 Task: Compose an email with the signature Andrew Lee with the subject Sales pitch and the message I regret to inform you that your request has been denied. from softage.1@softage.net to softage.3@softage.net with an attached document Terms_and_conditions.doc Undo the message and rewrite the message as Please note that we will need to reschedule our meeting. Send the email. Finally, move the email from Sent Items to the label Documents
Action: Mouse moved to (387, 629)
Screenshot: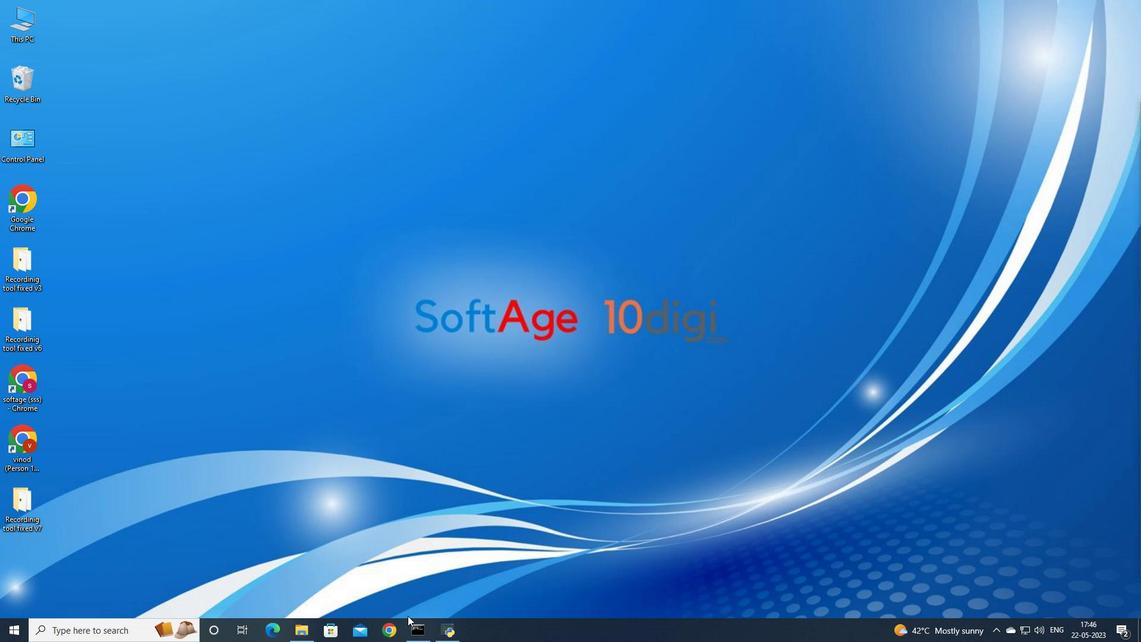 
Action: Mouse pressed left at (387, 629)
Screenshot: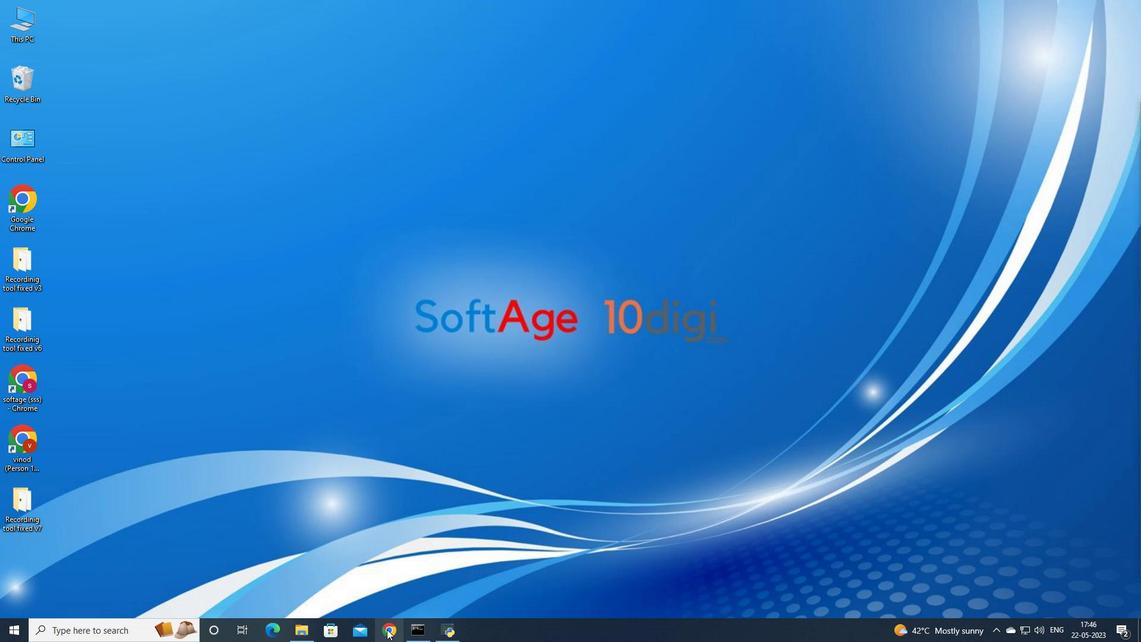 
Action: Mouse moved to (544, 356)
Screenshot: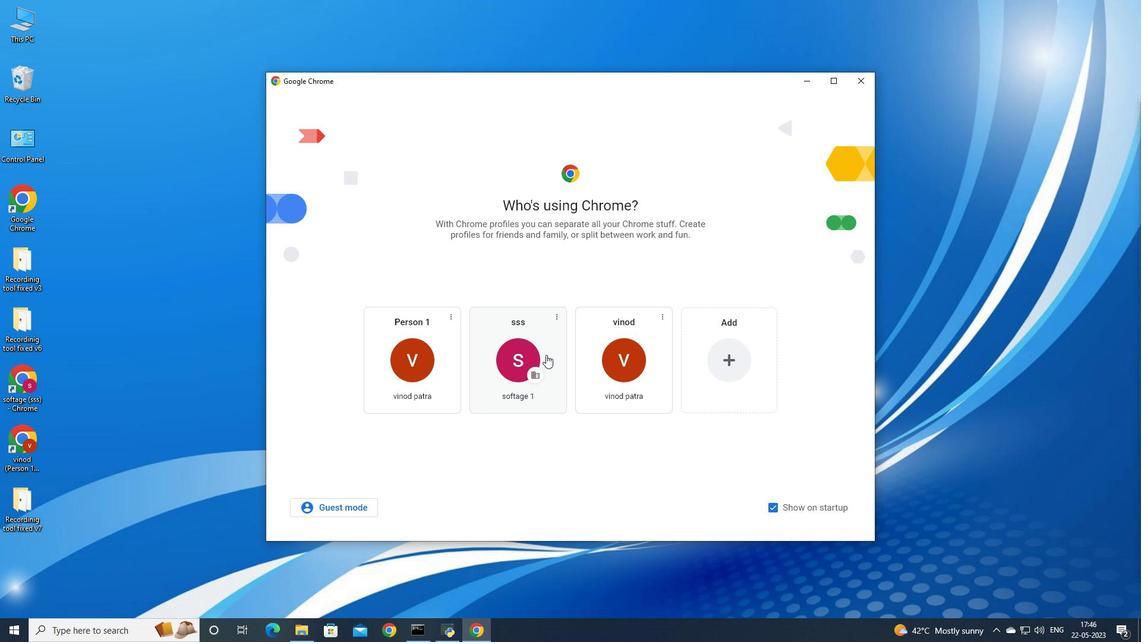 
Action: Mouse pressed left at (544, 356)
Screenshot: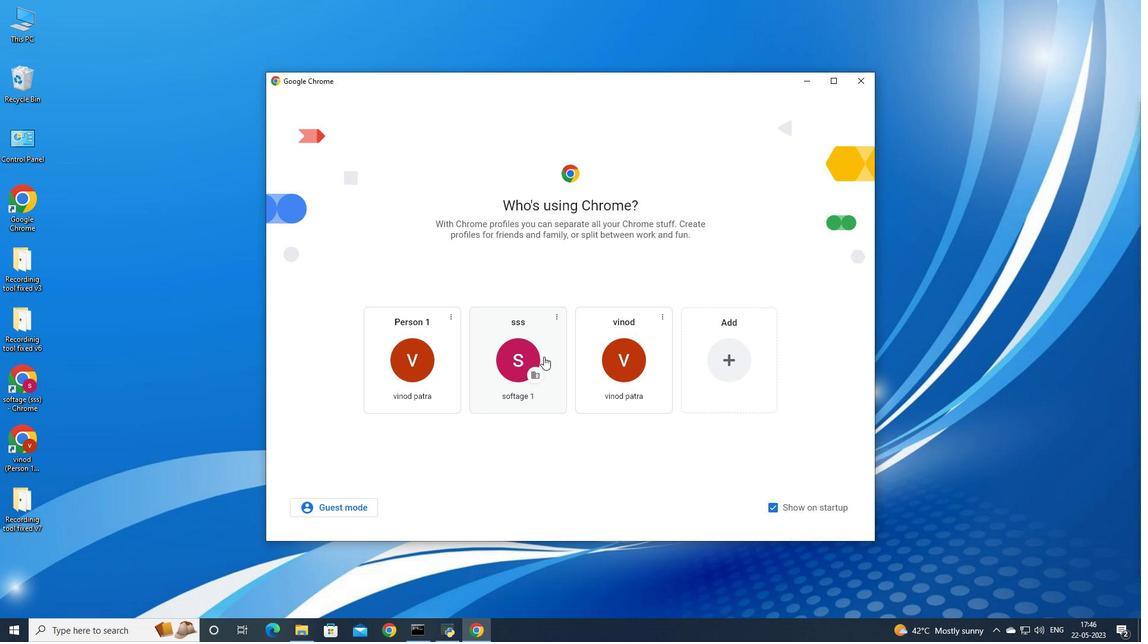 
Action: Mouse moved to (1025, 58)
Screenshot: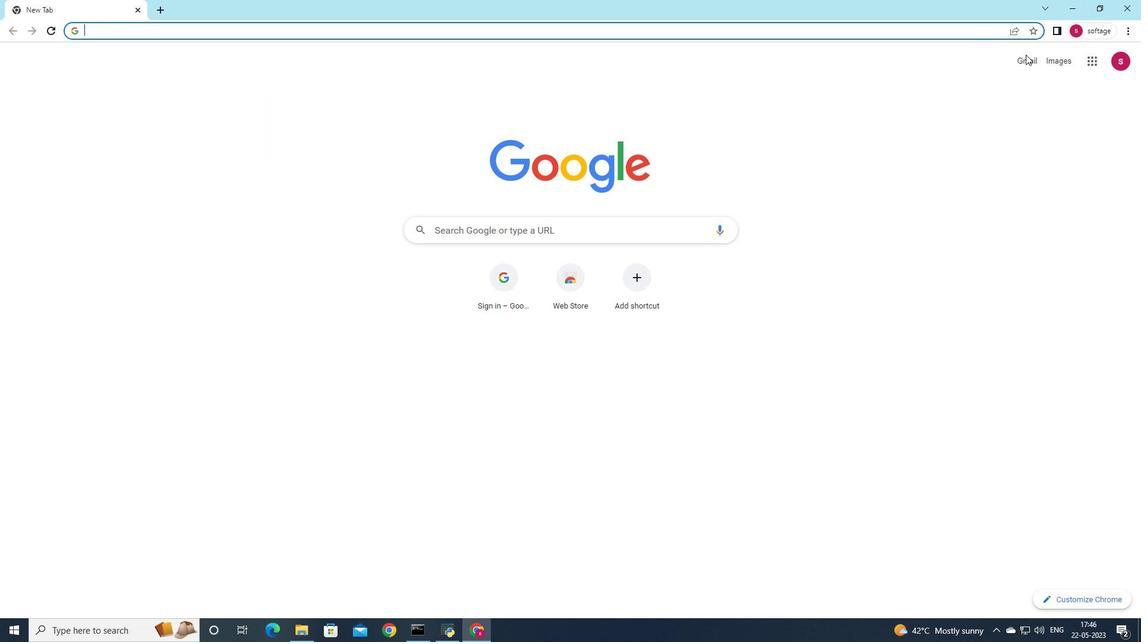 
Action: Mouse pressed left at (1025, 58)
Screenshot: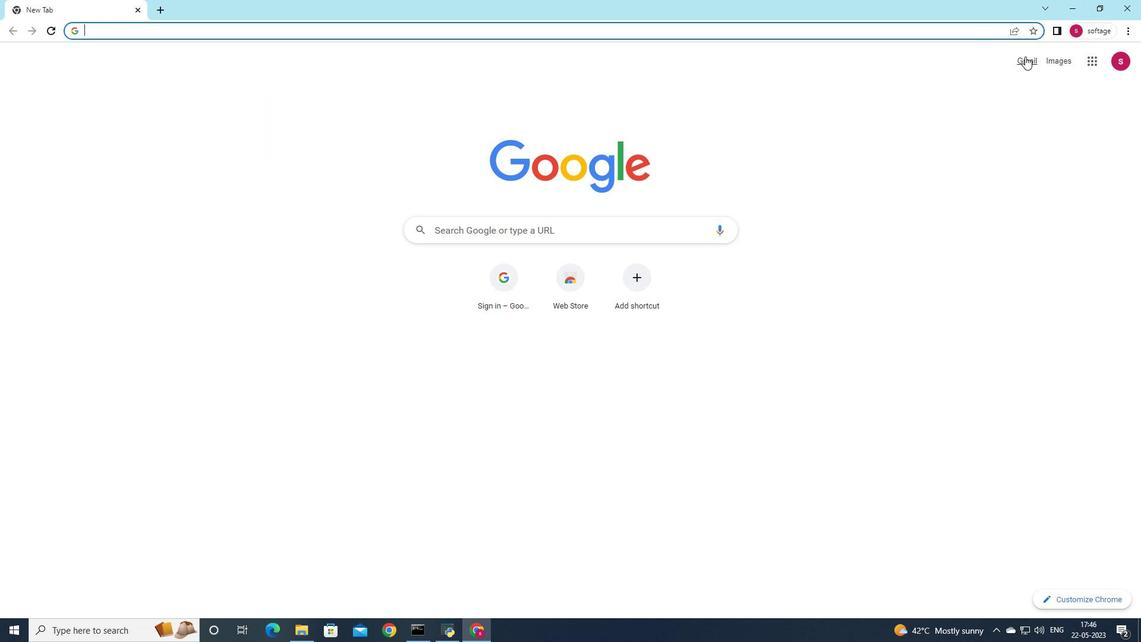 
Action: Mouse moved to (999, 79)
Screenshot: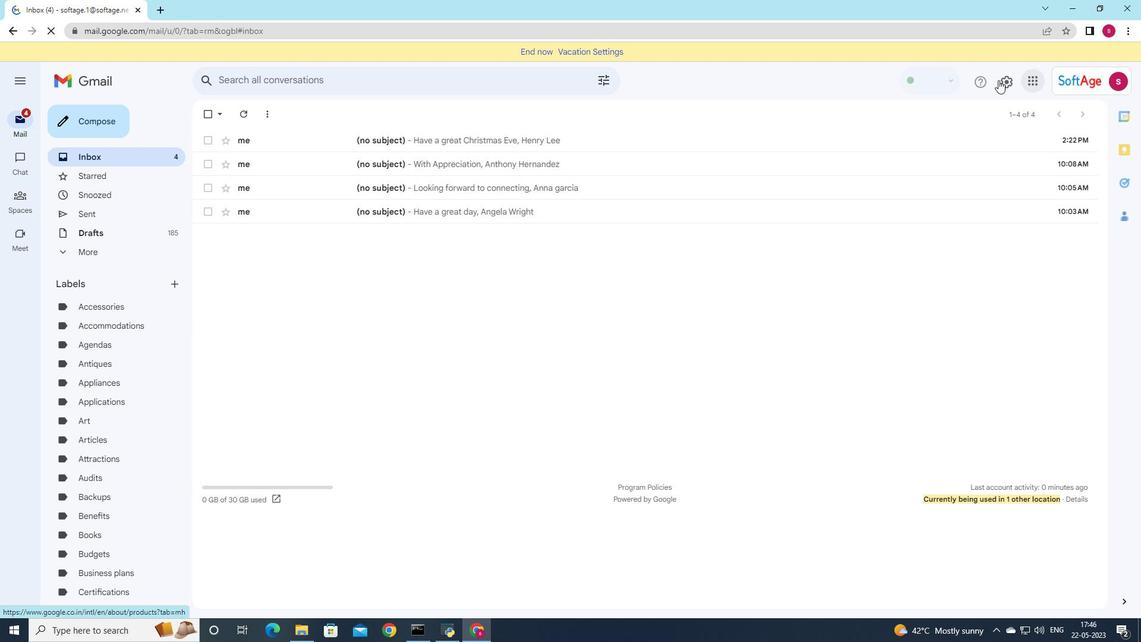 
Action: Mouse pressed left at (999, 79)
Screenshot: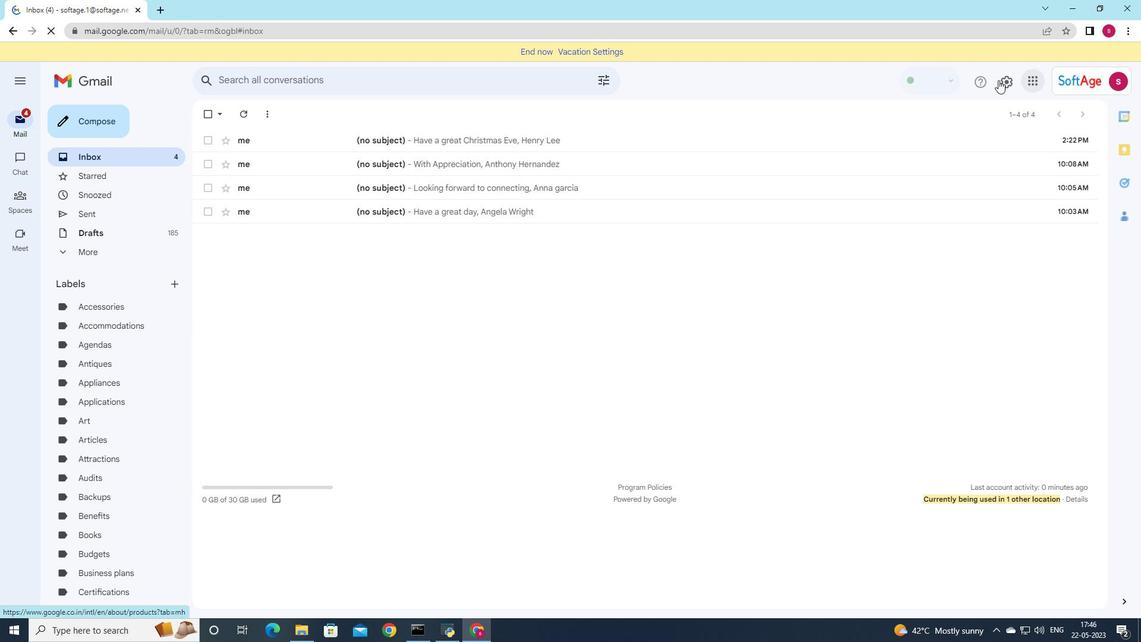 
Action: Mouse moved to (1012, 136)
Screenshot: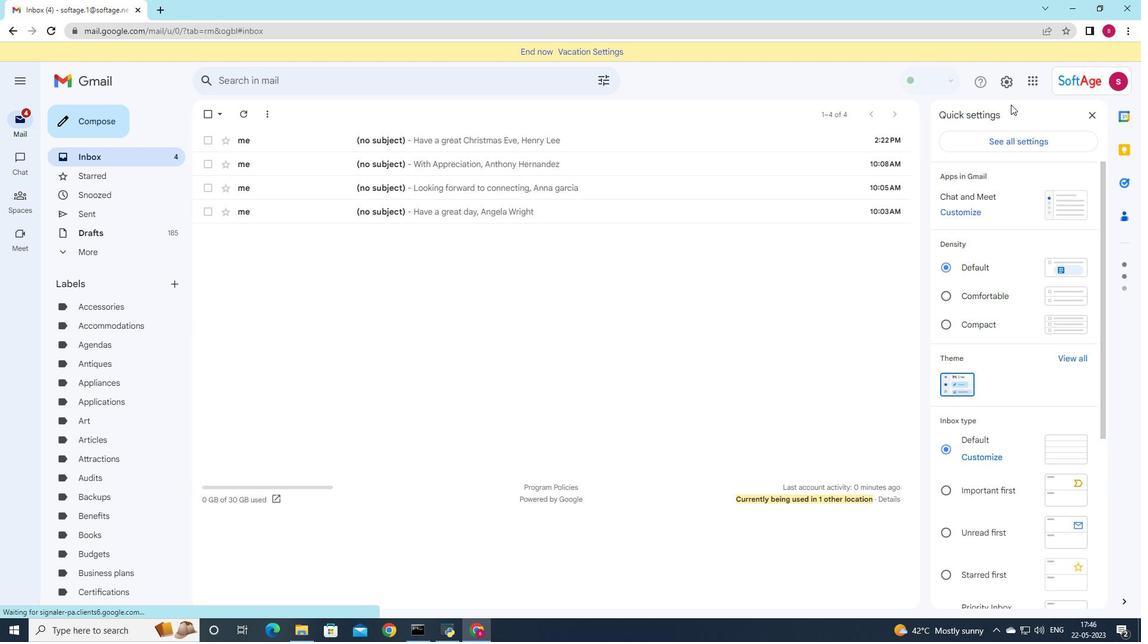 
Action: Mouse pressed left at (1012, 136)
Screenshot: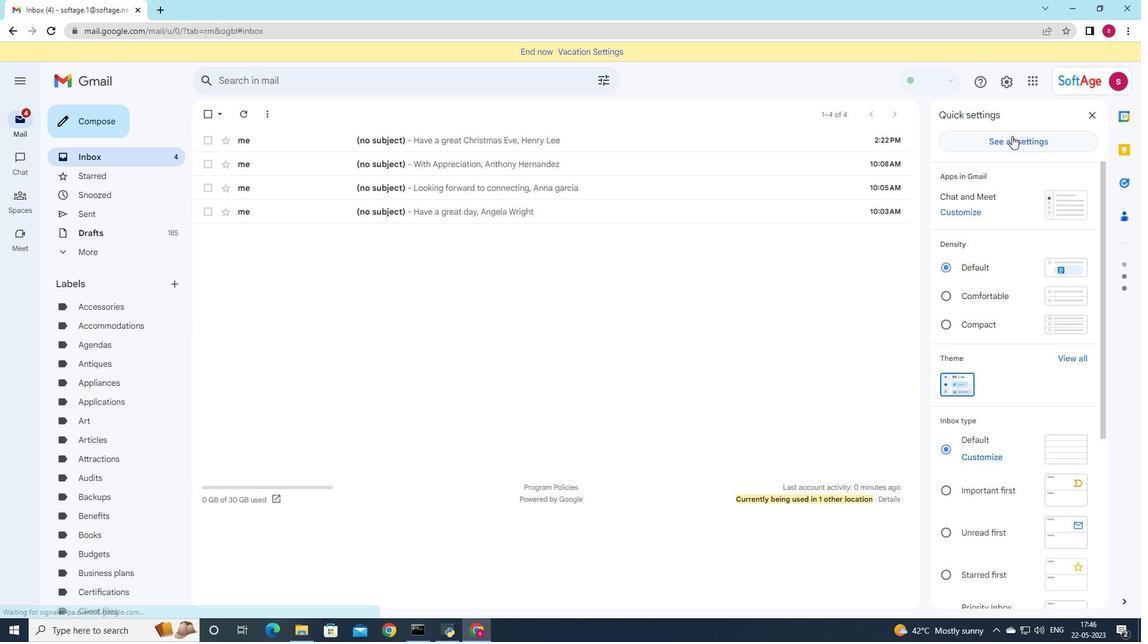 
Action: Mouse moved to (677, 234)
Screenshot: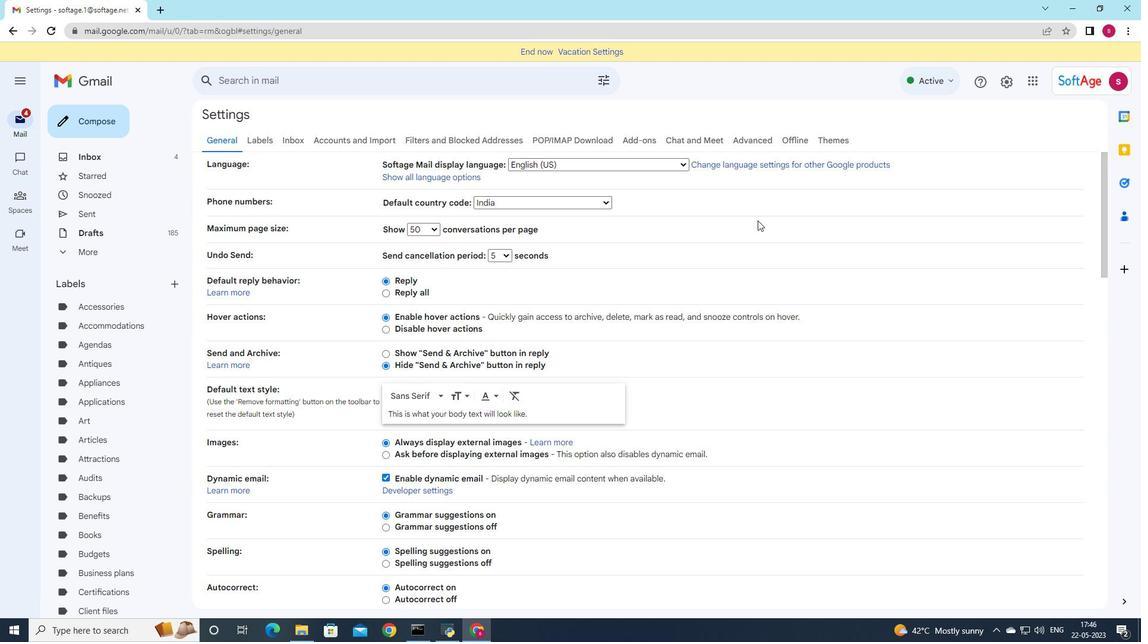 
Action: Mouse scrolled (677, 233) with delta (0, 0)
Screenshot: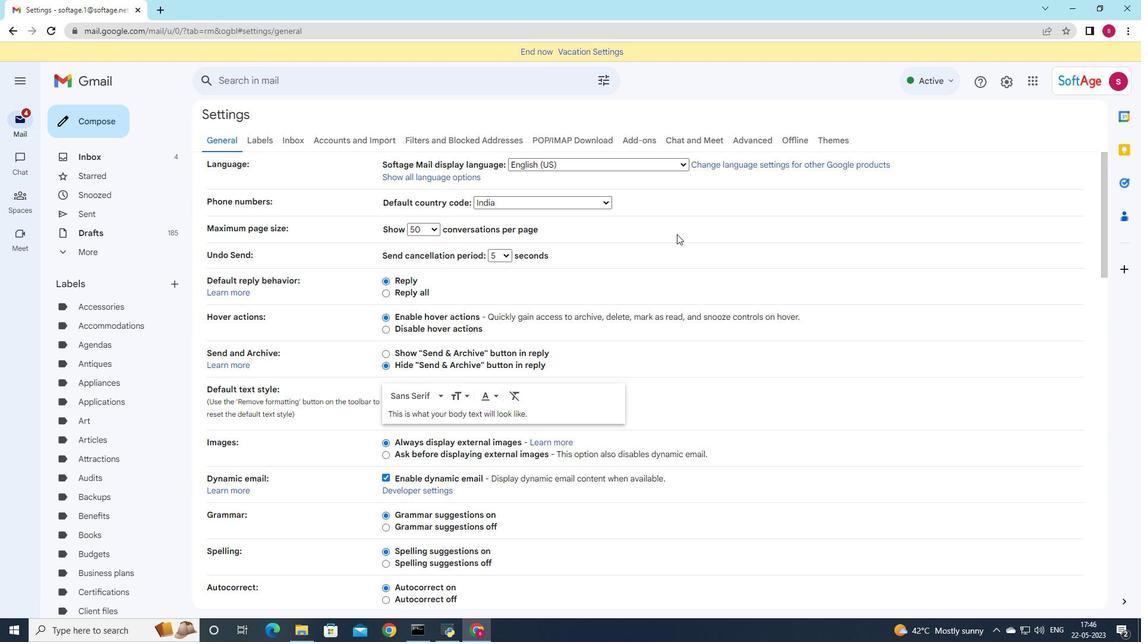 
Action: Mouse scrolled (677, 233) with delta (0, 0)
Screenshot: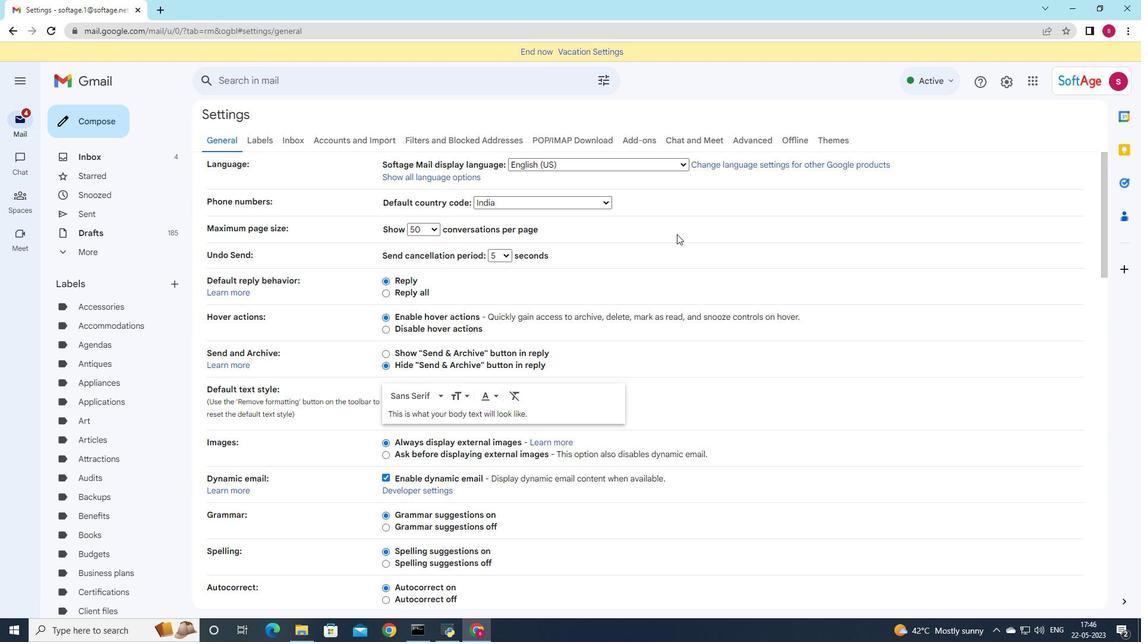 
Action: Mouse scrolled (677, 233) with delta (0, 0)
Screenshot: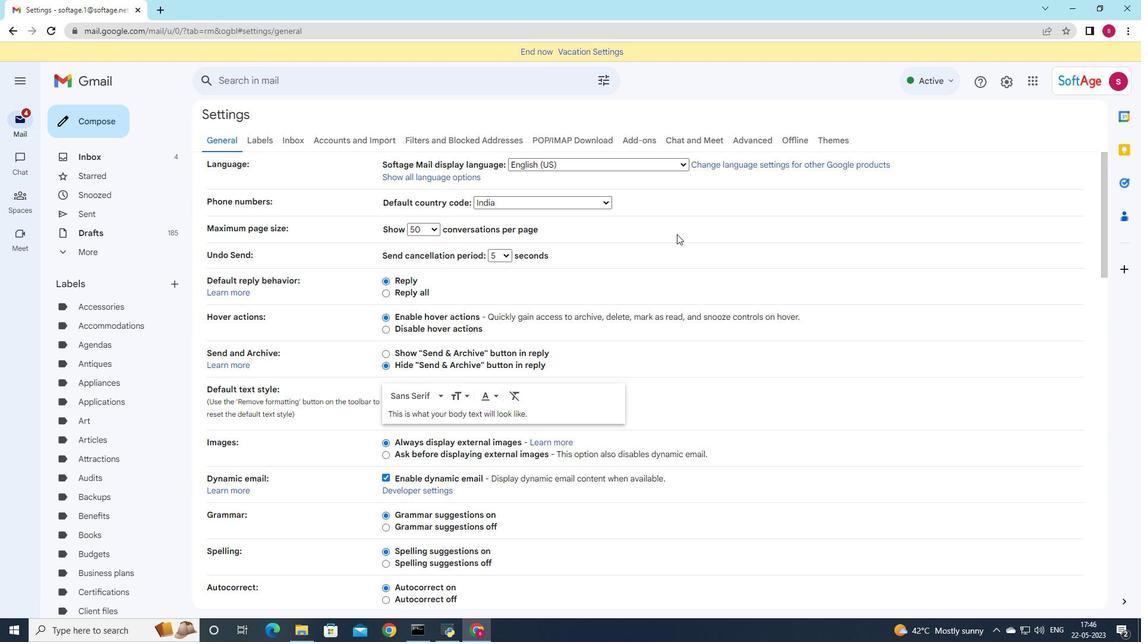 
Action: Mouse moved to (665, 245)
Screenshot: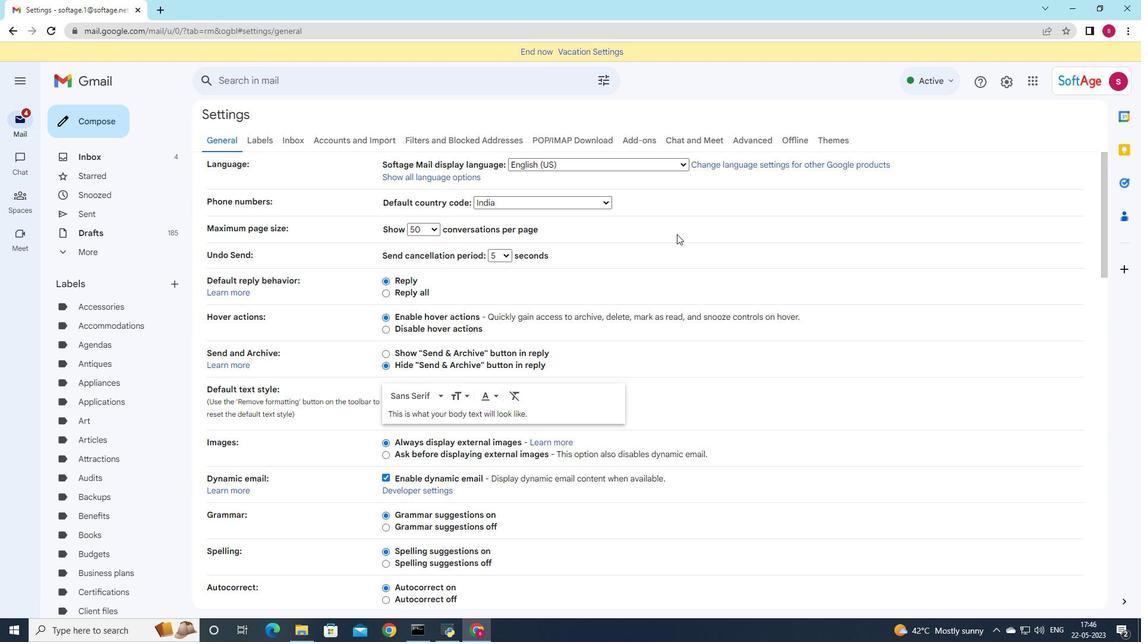 
Action: Mouse scrolled (665, 245) with delta (0, 0)
Screenshot: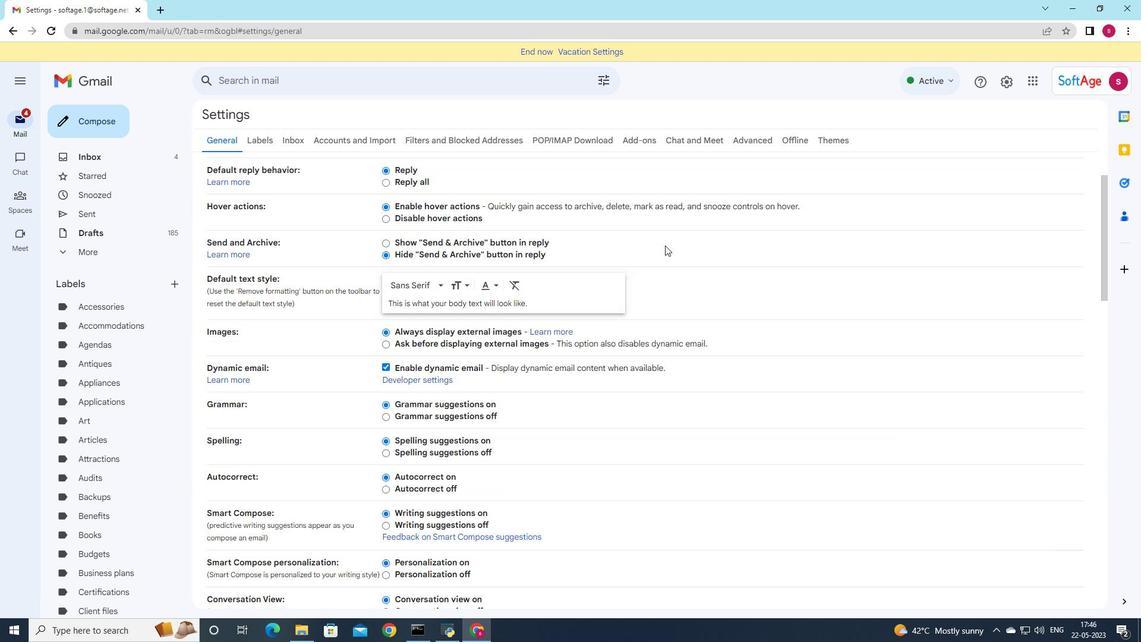 
Action: Mouse scrolled (665, 245) with delta (0, 0)
Screenshot: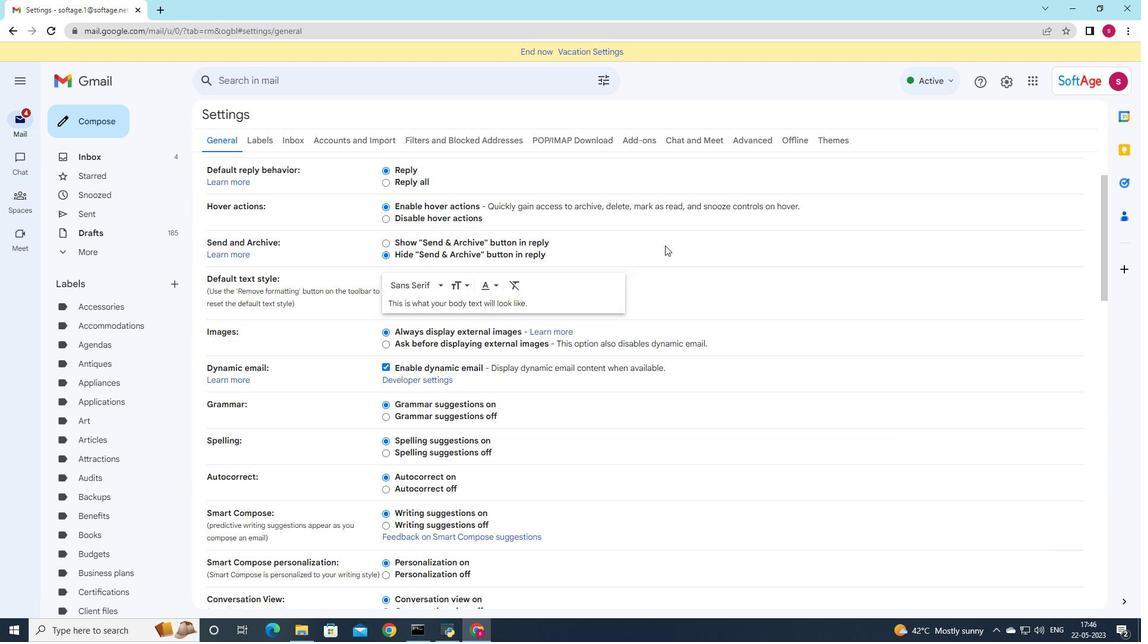 
Action: Mouse scrolled (665, 245) with delta (0, 0)
Screenshot: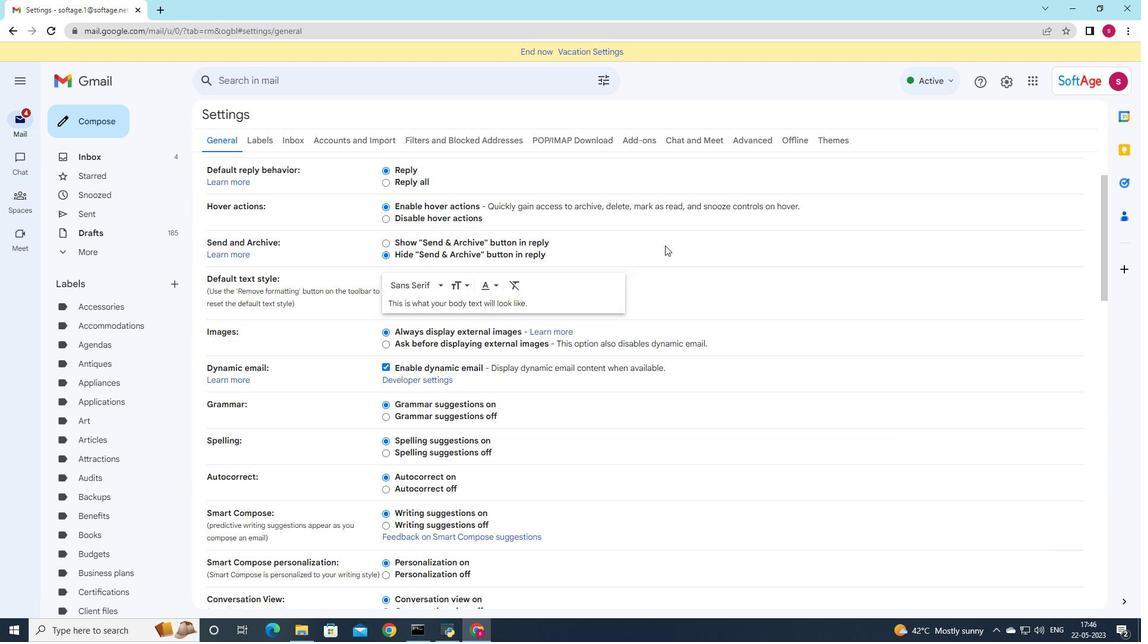 
Action: Mouse moved to (664, 247)
Screenshot: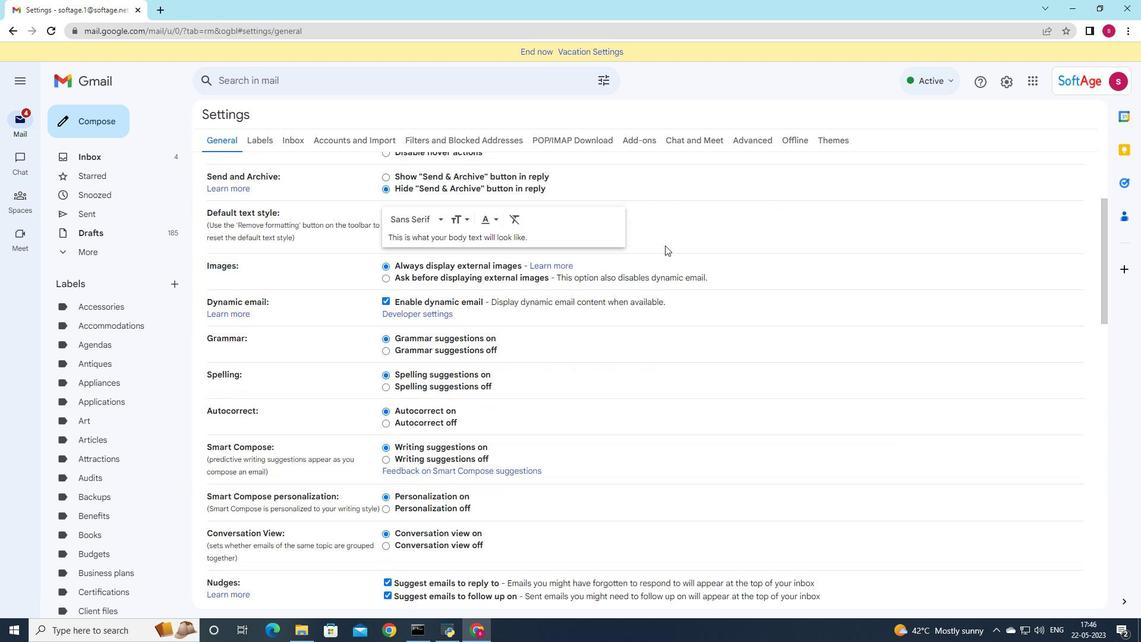 
Action: Mouse scrolled (664, 246) with delta (0, 0)
Screenshot: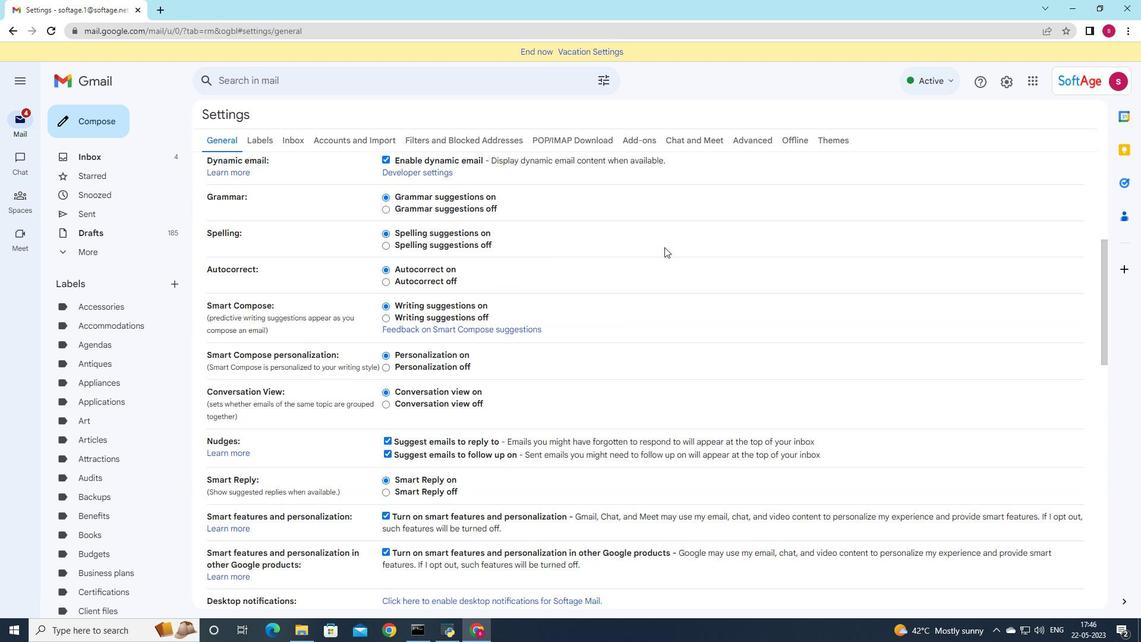 
Action: Mouse scrolled (664, 246) with delta (0, 0)
Screenshot: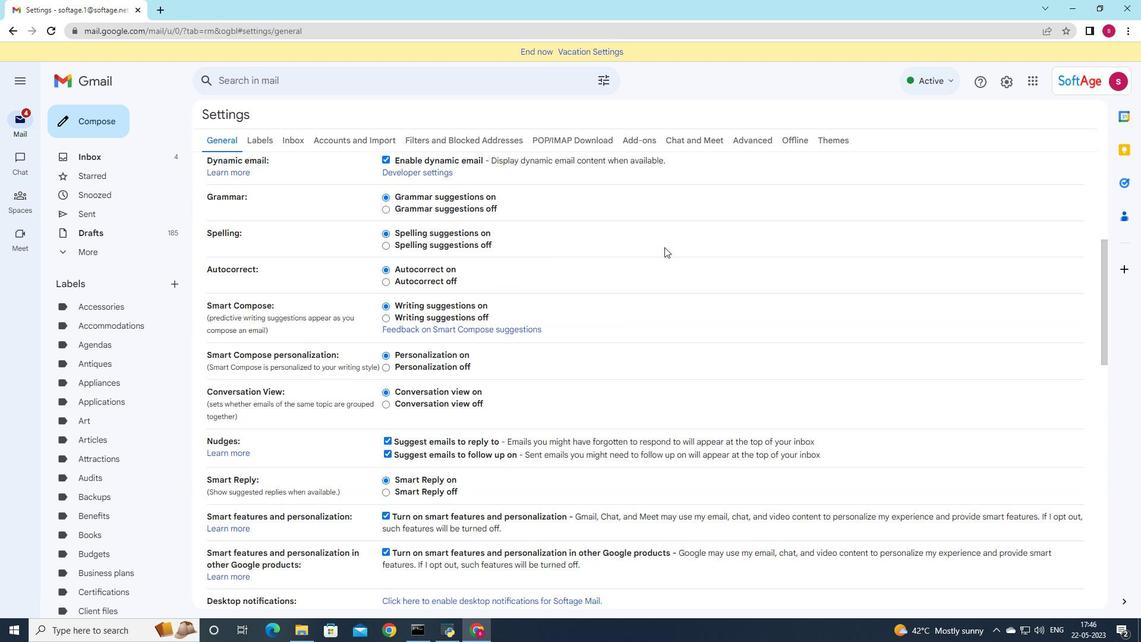 
Action: Mouse scrolled (664, 246) with delta (0, 0)
Screenshot: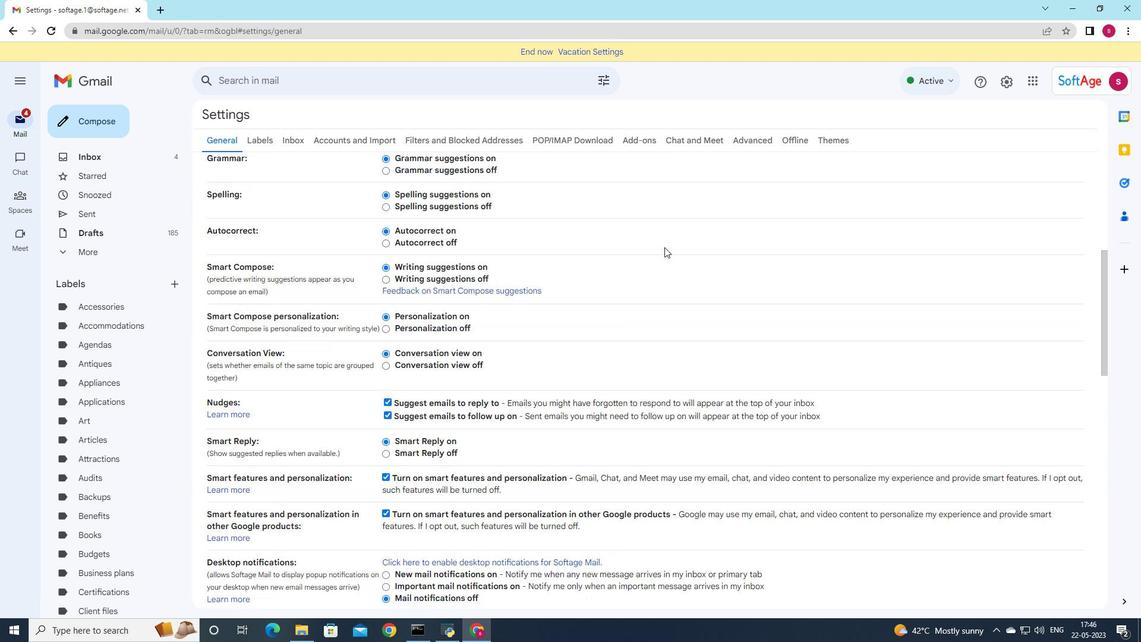 
Action: Mouse scrolled (664, 246) with delta (0, 0)
Screenshot: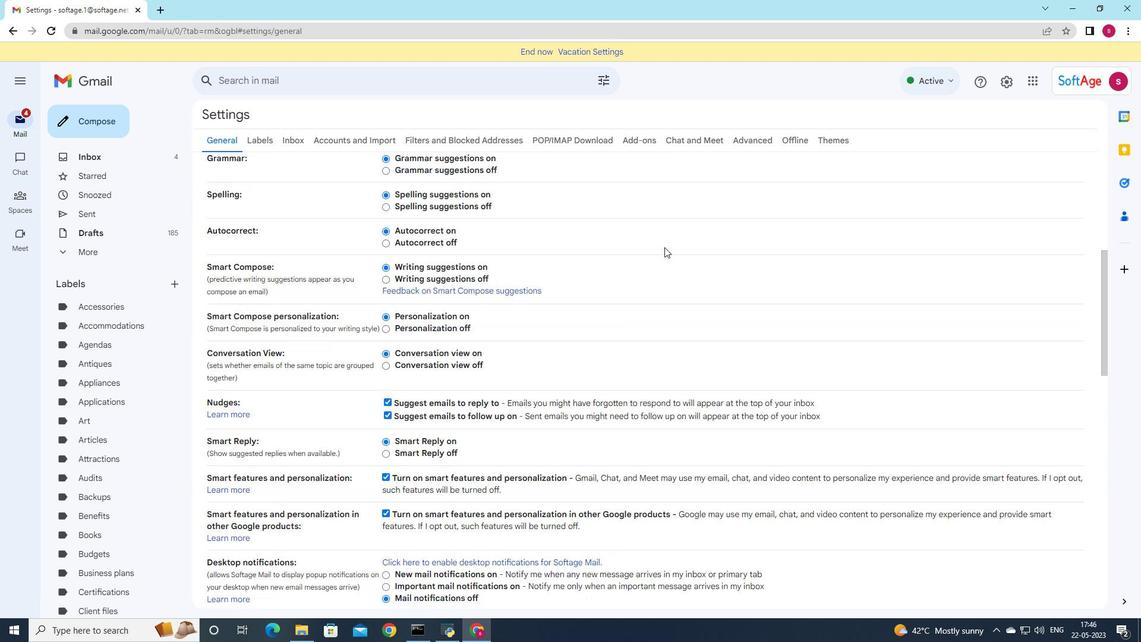 
Action: Mouse scrolled (664, 246) with delta (0, 0)
Screenshot: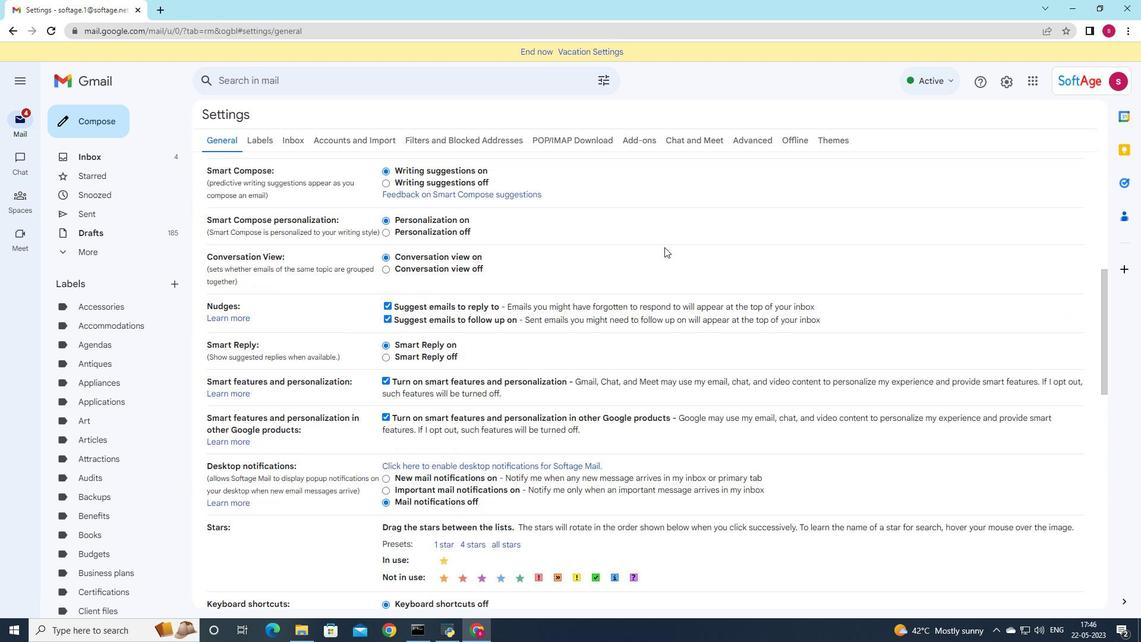 
Action: Mouse scrolled (664, 246) with delta (0, 0)
Screenshot: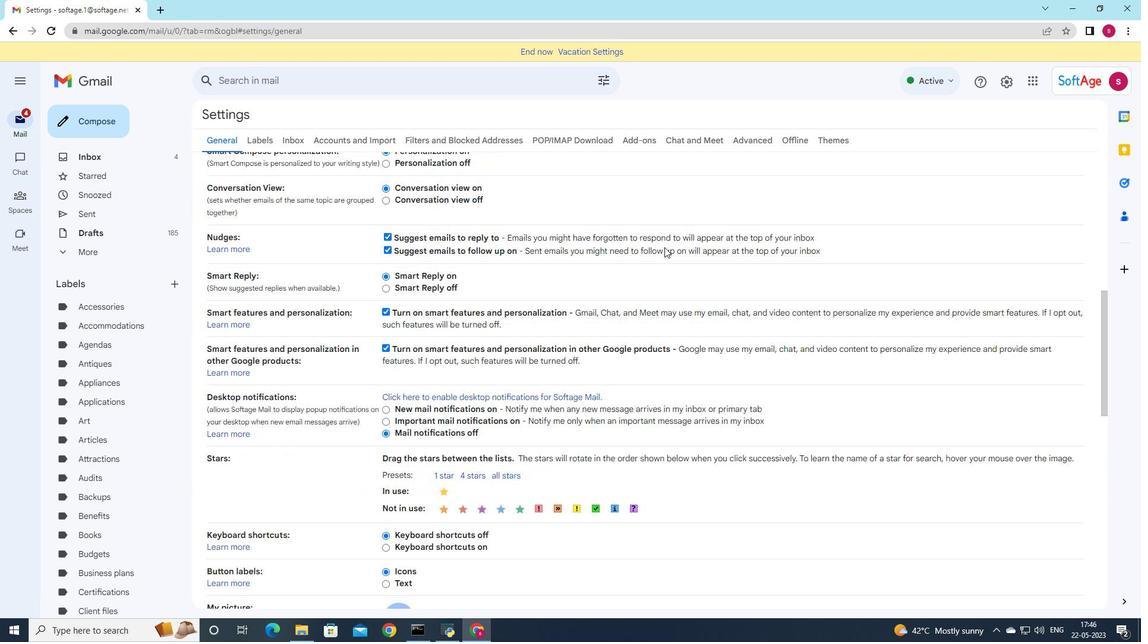 
Action: Mouse scrolled (664, 246) with delta (0, 0)
Screenshot: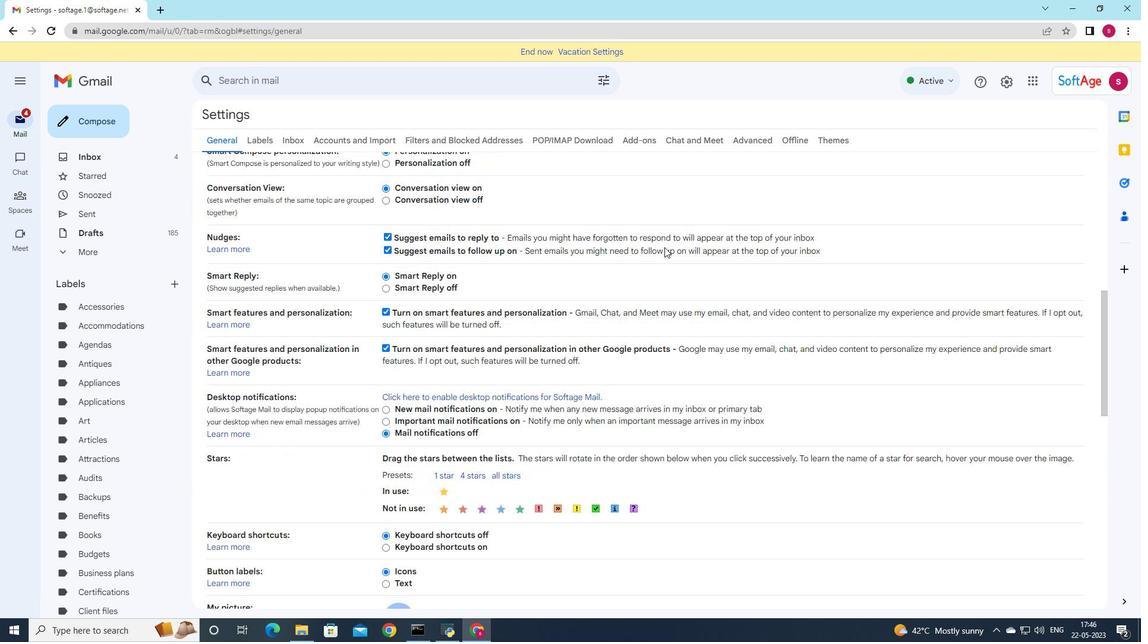 
Action: Mouse scrolled (664, 246) with delta (0, 0)
Screenshot: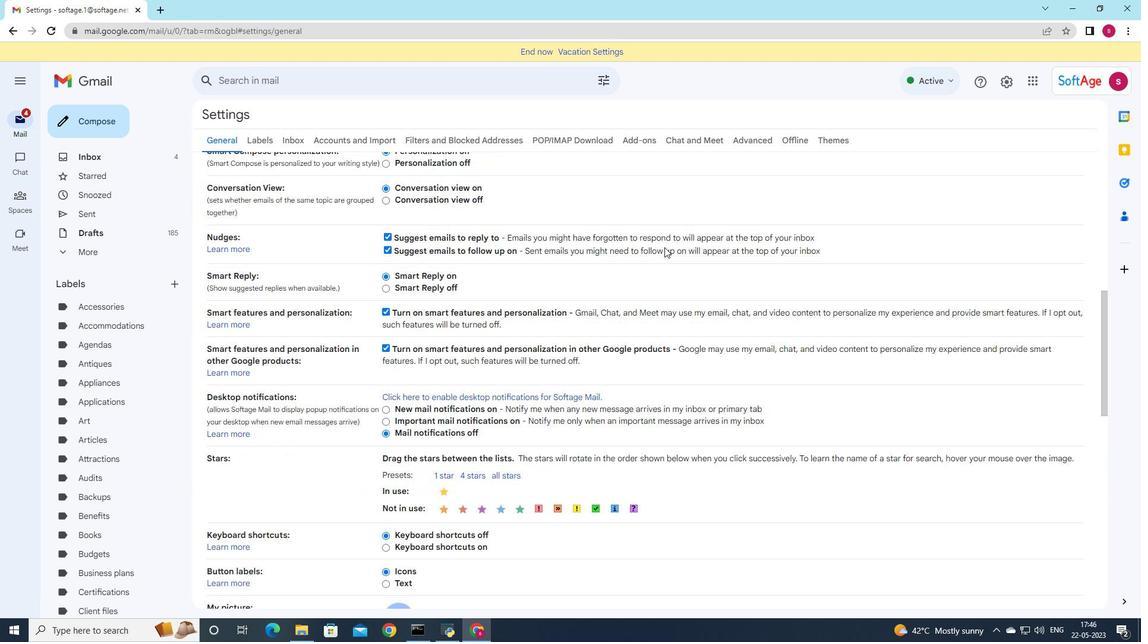 
Action: Mouse scrolled (664, 246) with delta (0, 0)
Screenshot: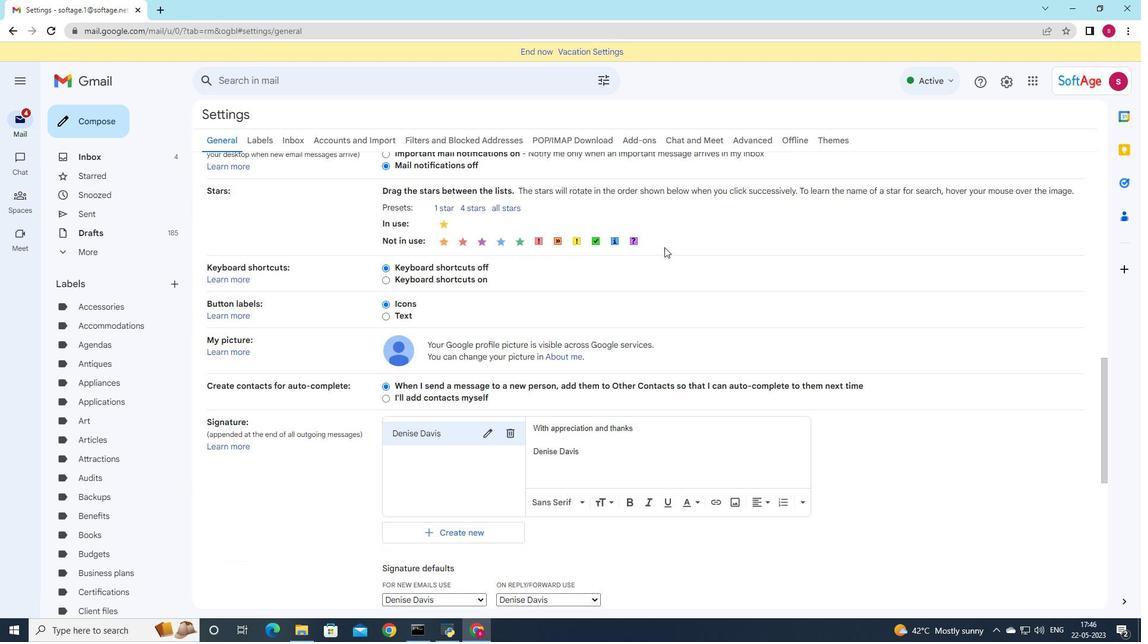 
Action: Mouse scrolled (664, 246) with delta (0, 0)
Screenshot: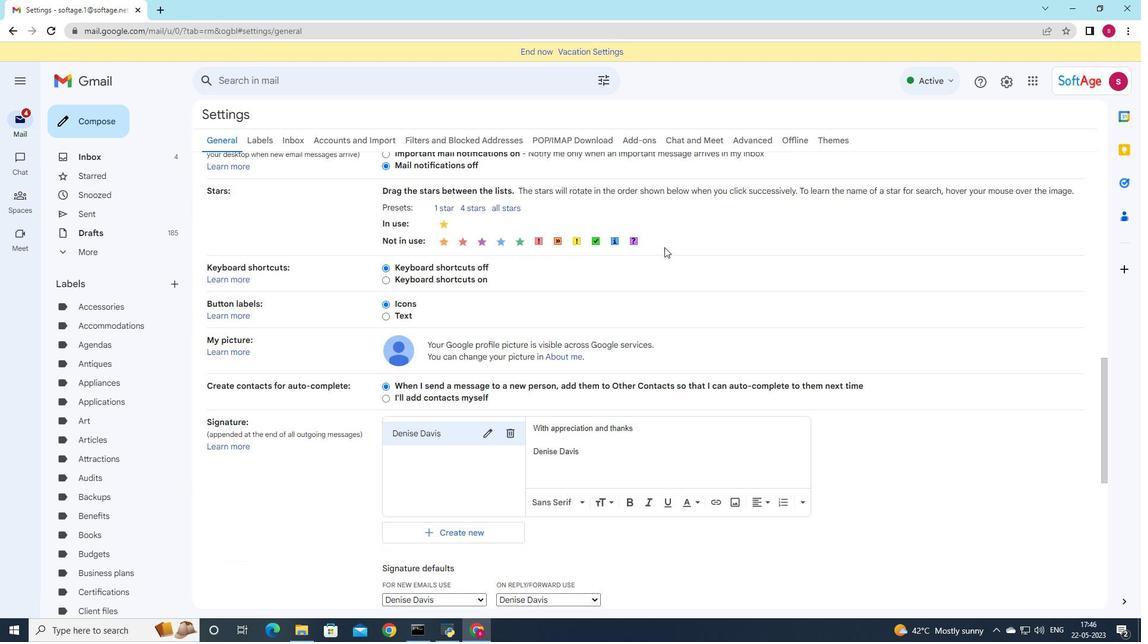 
Action: Mouse scrolled (664, 246) with delta (0, 0)
Screenshot: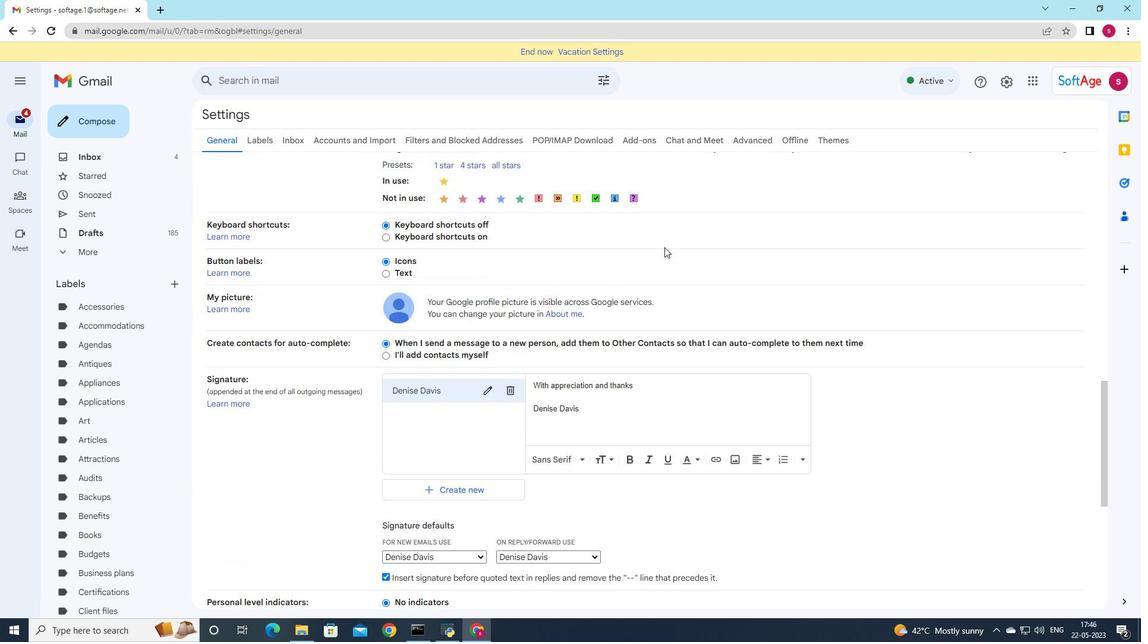 
Action: Mouse moved to (512, 215)
Screenshot: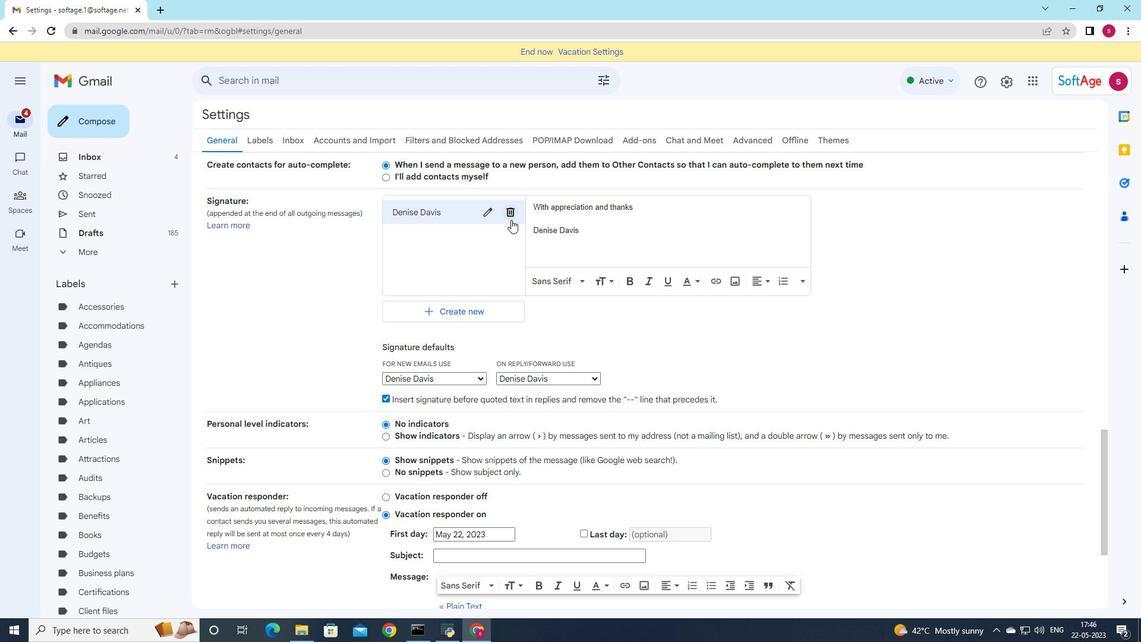 
Action: Mouse pressed left at (512, 215)
Screenshot: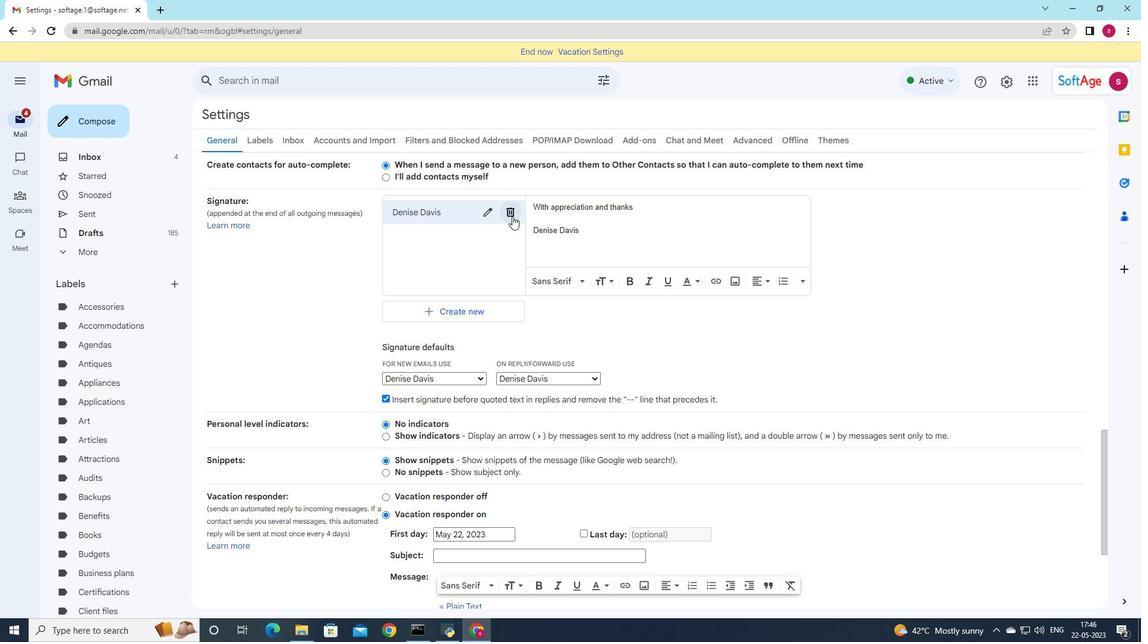 
Action: Mouse moved to (689, 353)
Screenshot: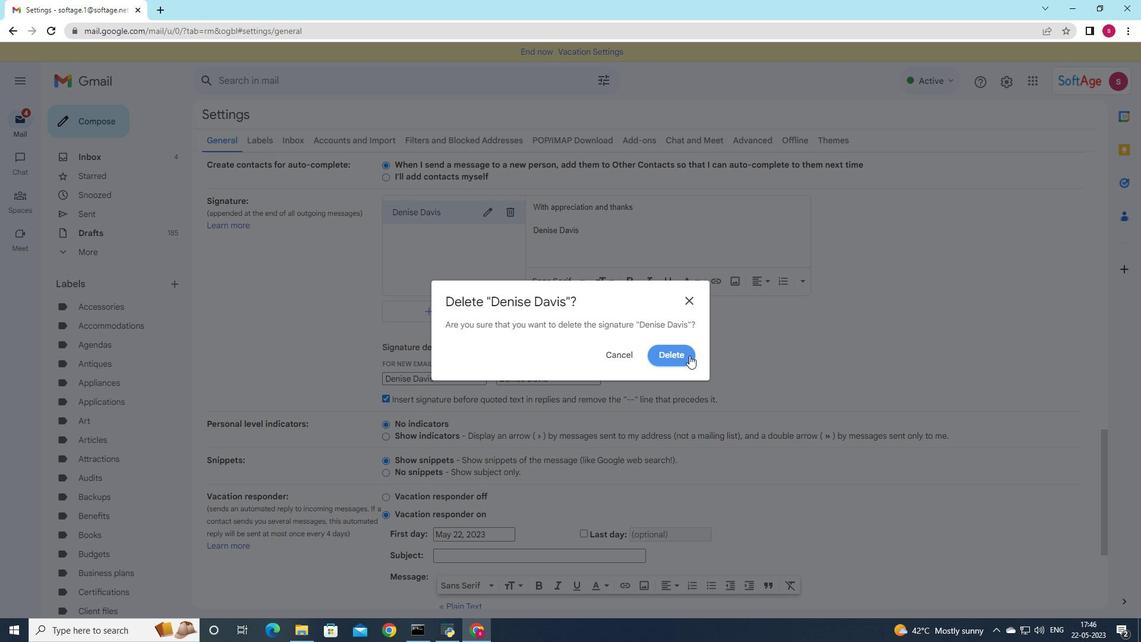 
Action: Mouse pressed left at (689, 353)
Screenshot: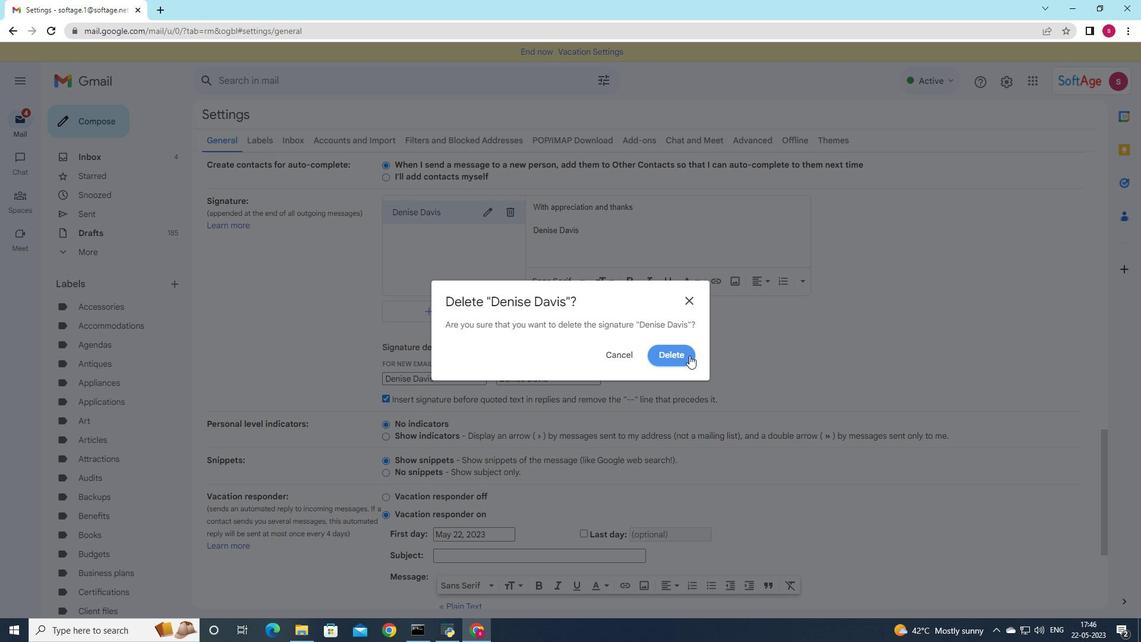 
Action: Mouse moved to (435, 224)
Screenshot: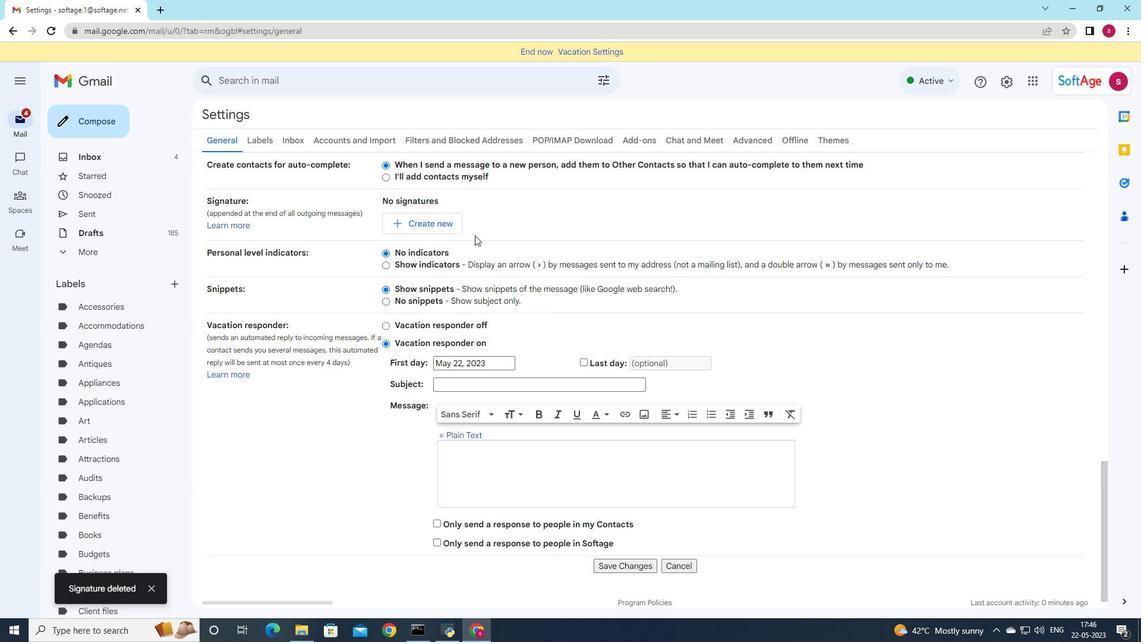 
Action: Mouse pressed left at (435, 224)
Screenshot: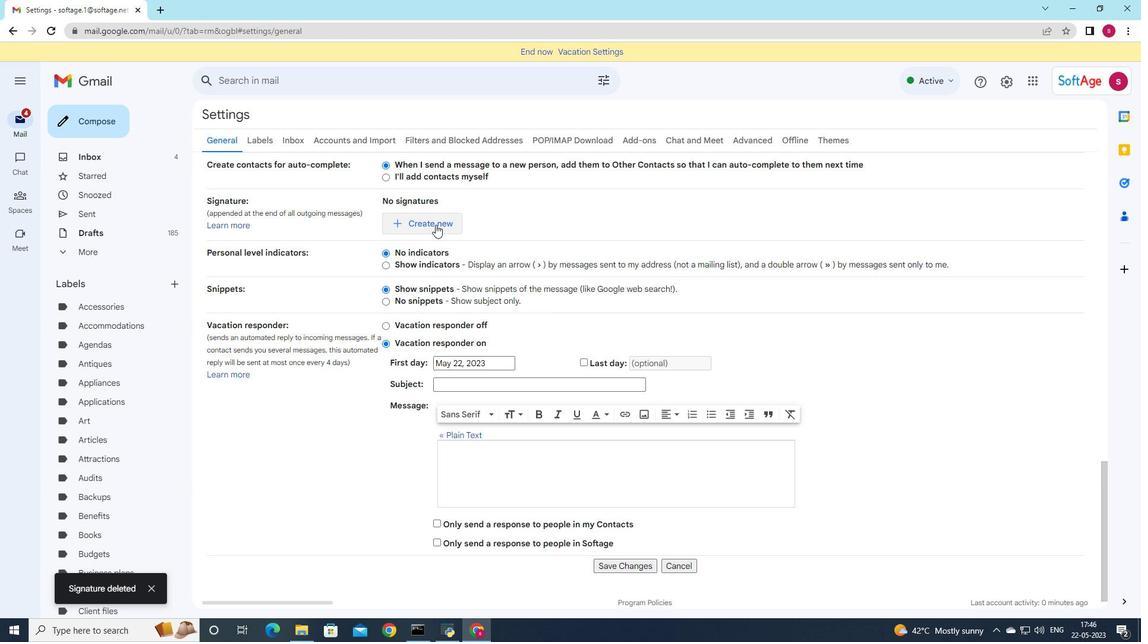 
Action: Mouse moved to (608, 284)
Screenshot: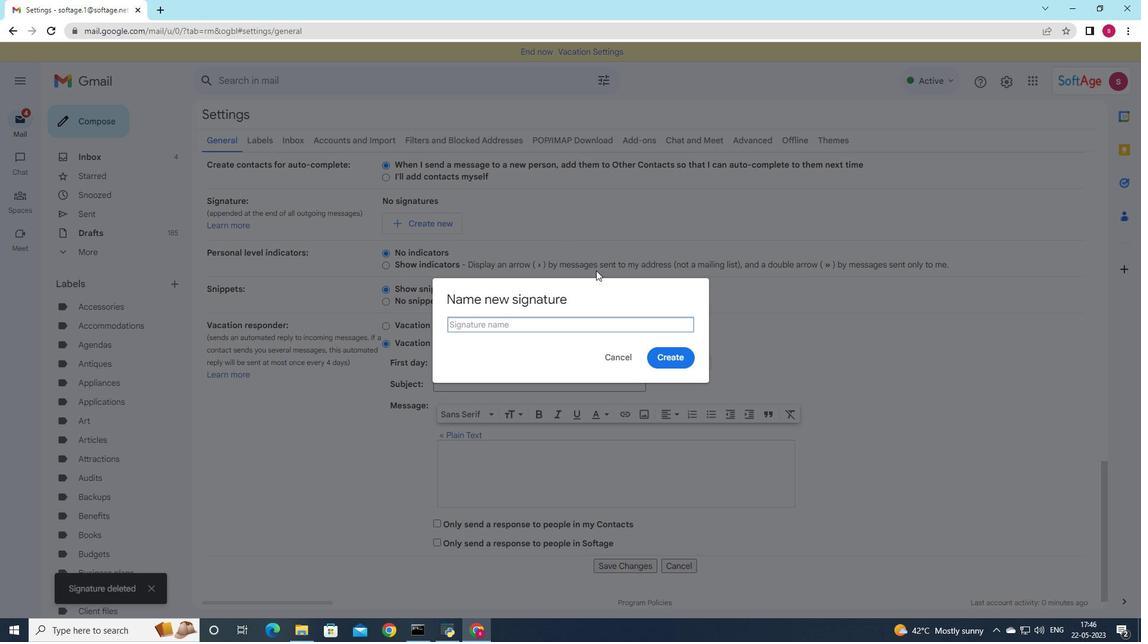
Action: Key pressed <Key.shift>Andrew<Key.space><Key.shift>Ler<Key.backspace>e
Screenshot: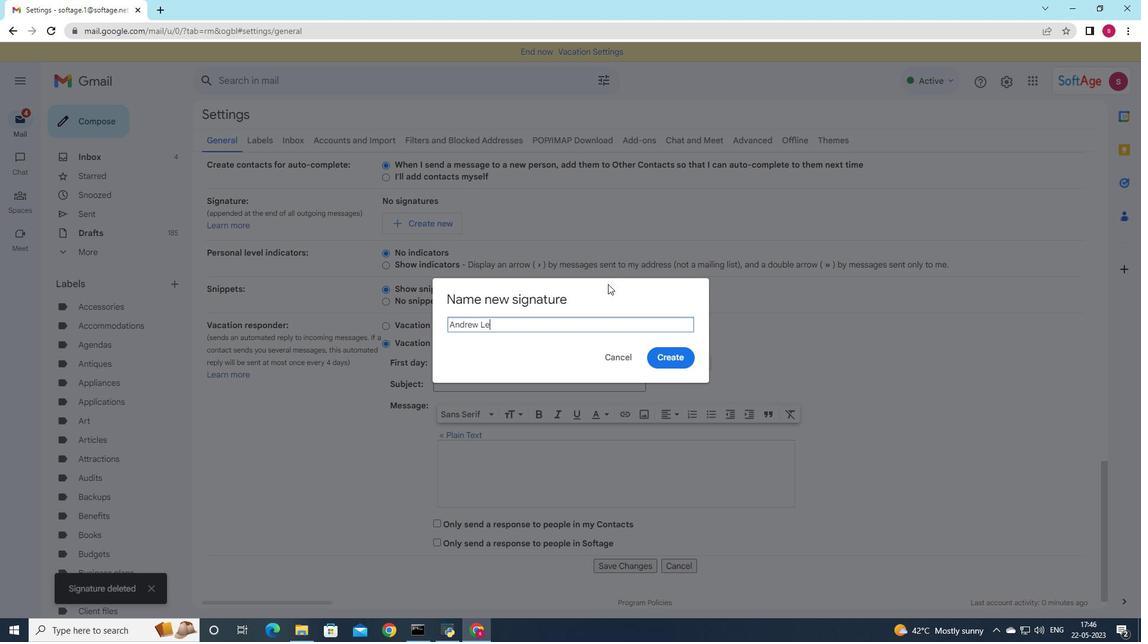 
Action: Mouse moved to (617, 287)
Screenshot: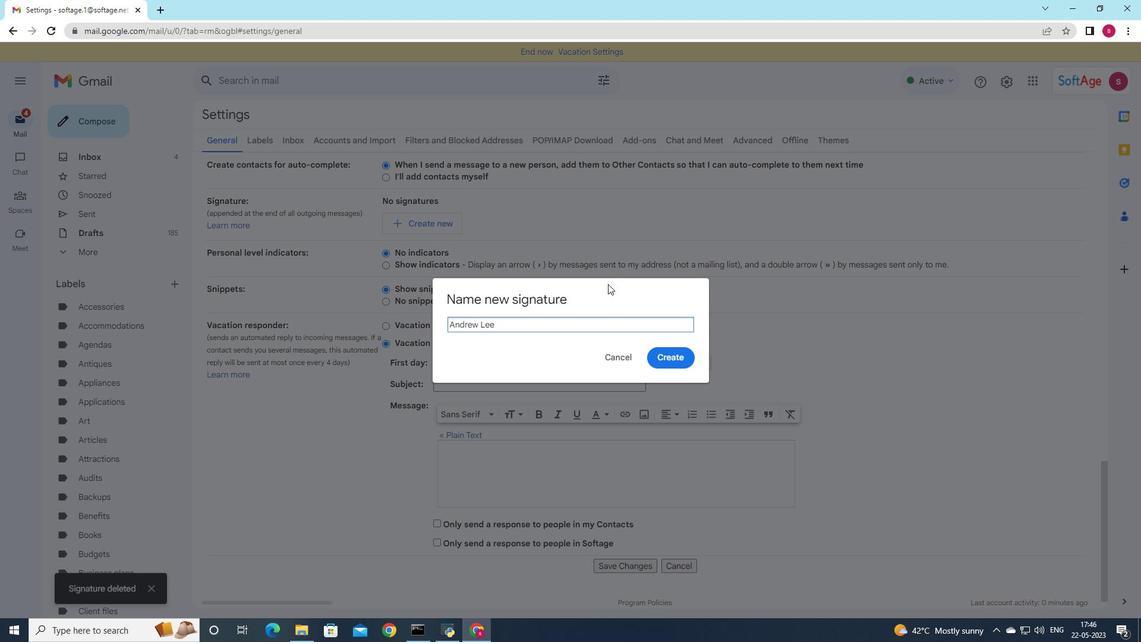 
Action: Mouse scrolled (617, 287) with delta (0, 0)
Screenshot: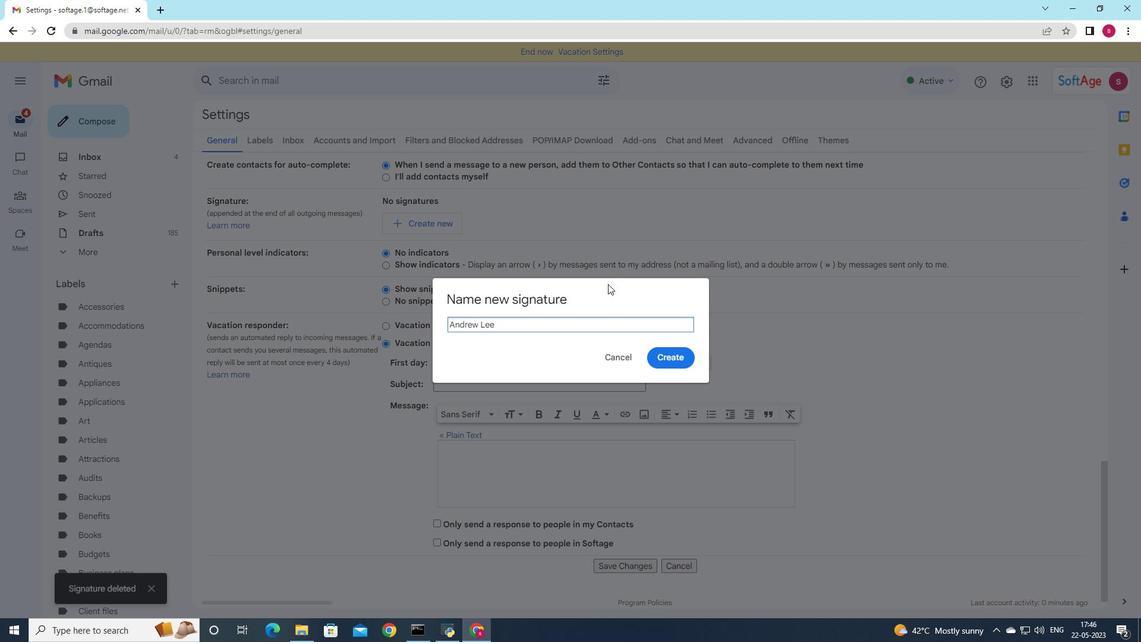 
Action: Mouse moved to (673, 358)
Screenshot: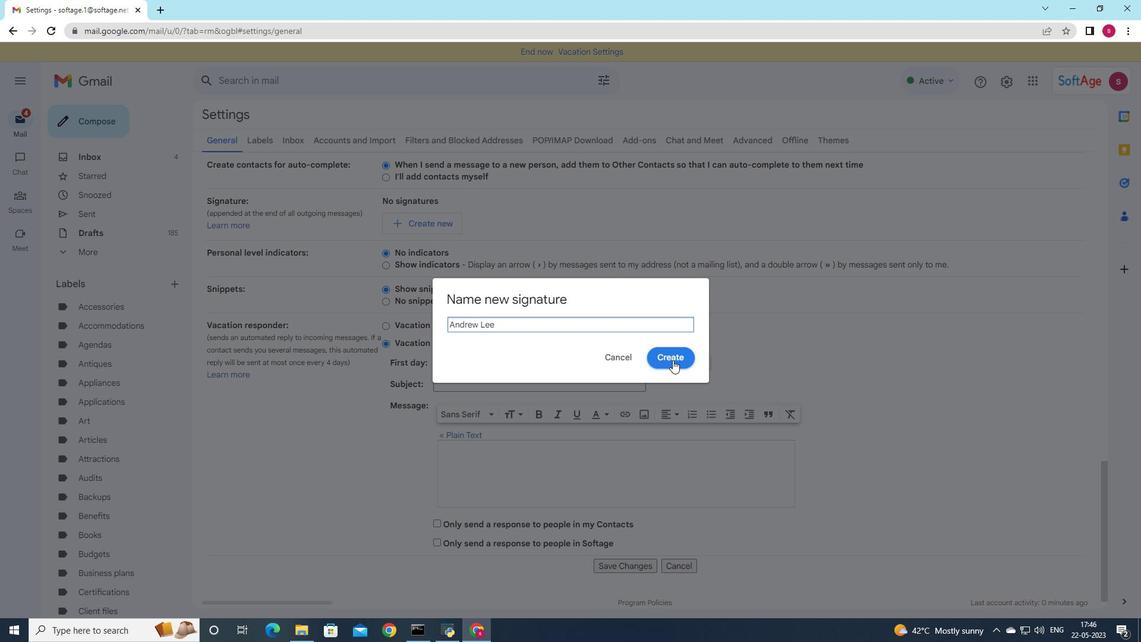 
Action: Mouse pressed left at (673, 358)
Screenshot: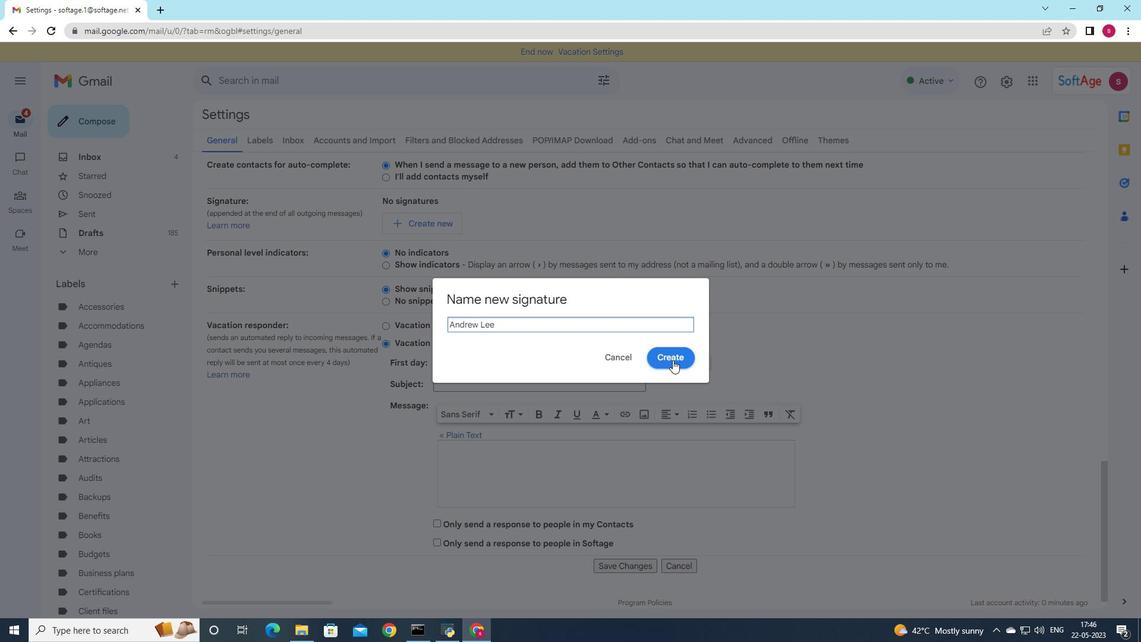 
Action: Mouse moved to (582, 218)
Screenshot: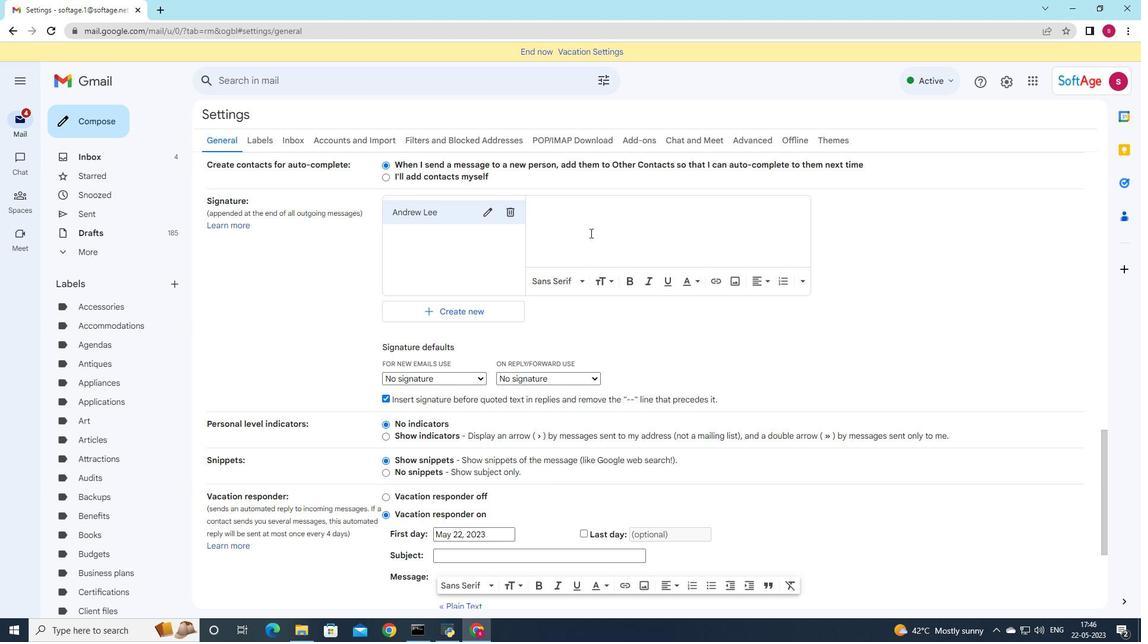 
Action: Mouse pressed left at (582, 218)
Screenshot: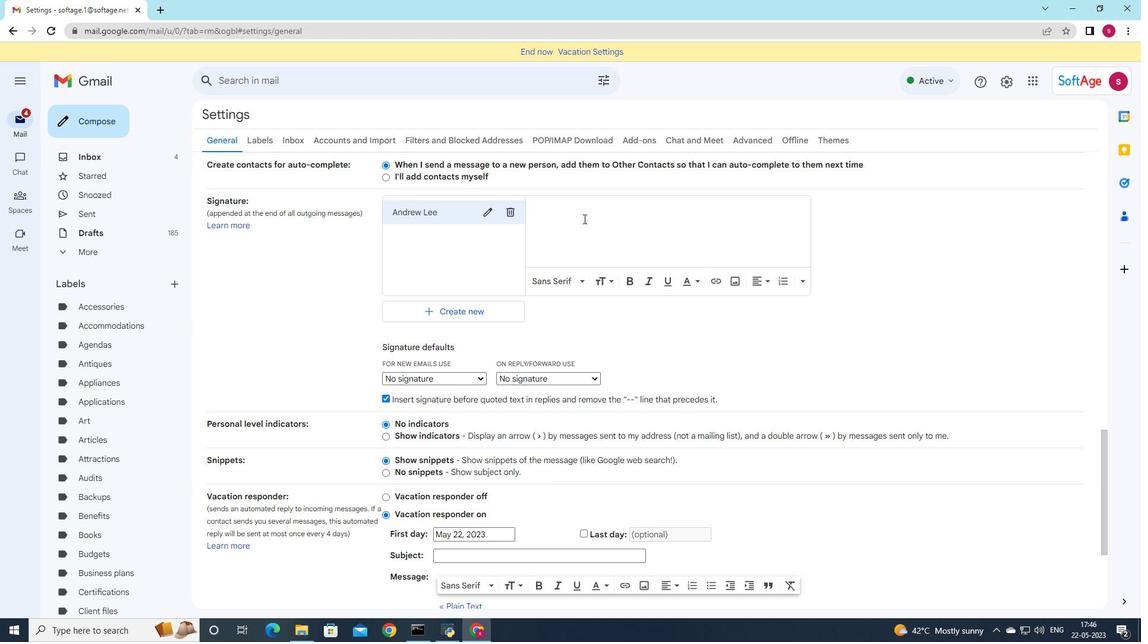 
Action: Mouse moved to (664, 246)
Screenshot: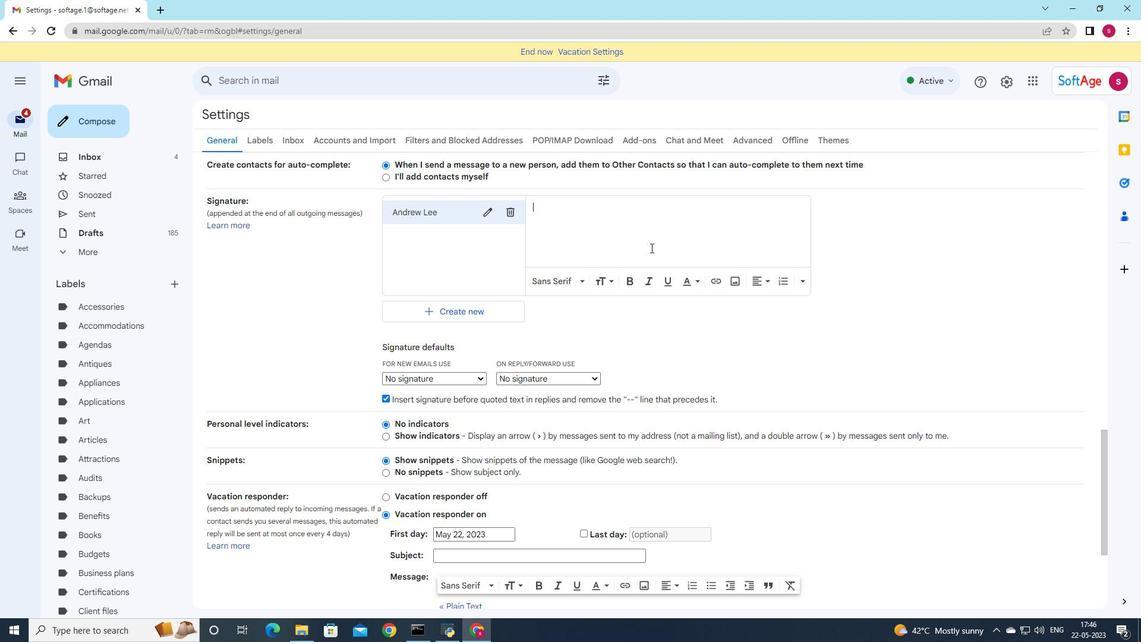 
Action: Key pressed <Key.shift>I<Key.space>regret<Key.space>to<Key.space>inform<Key.space>you<Key.space>that<Key.space>your<Key.space>request<Key.space>has<Key.space>been<Key.space>denied<Key.enter><Key.shift>Andrew<Key.space><Key.shift>Lee
Screenshot: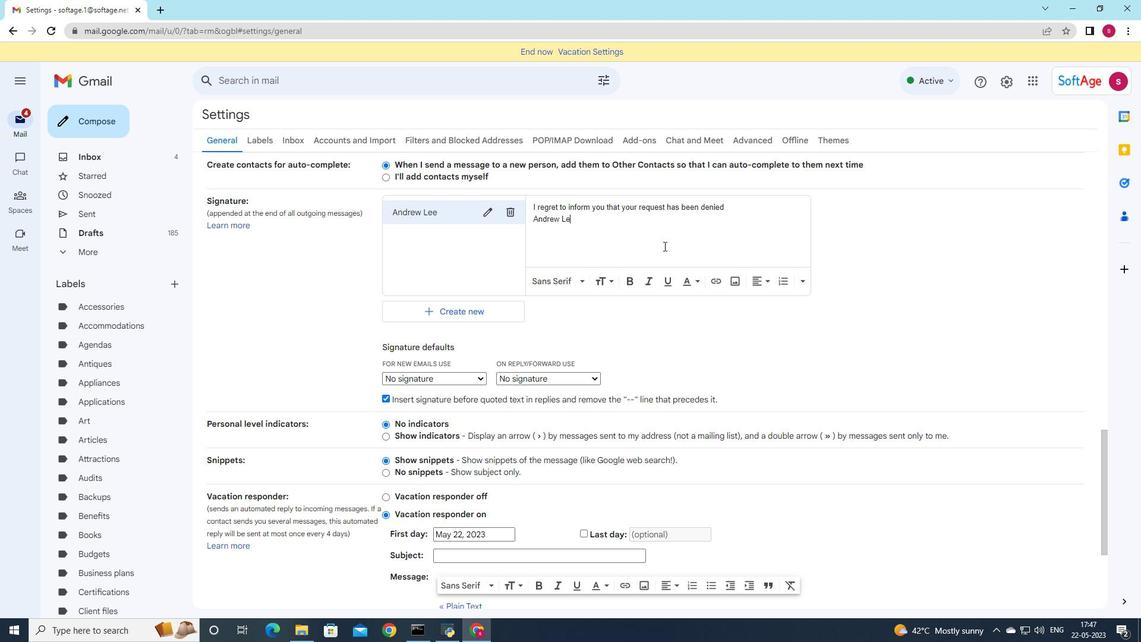 
Action: Mouse moved to (478, 380)
Screenshot: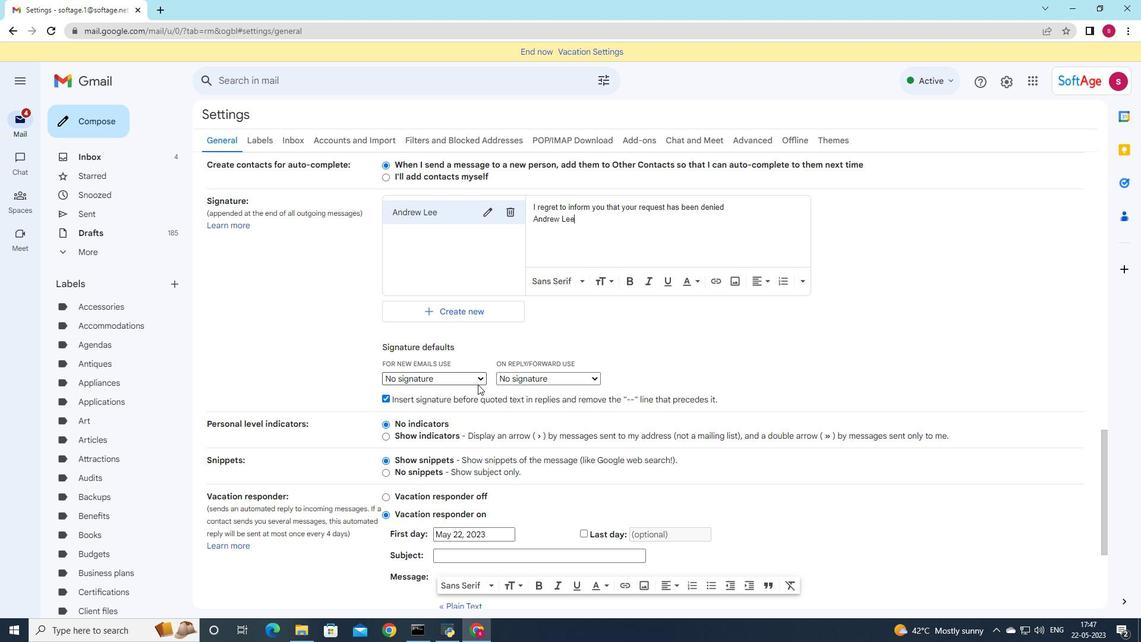 
Action: Mouse pressed left at (478, 380)
Screenshot: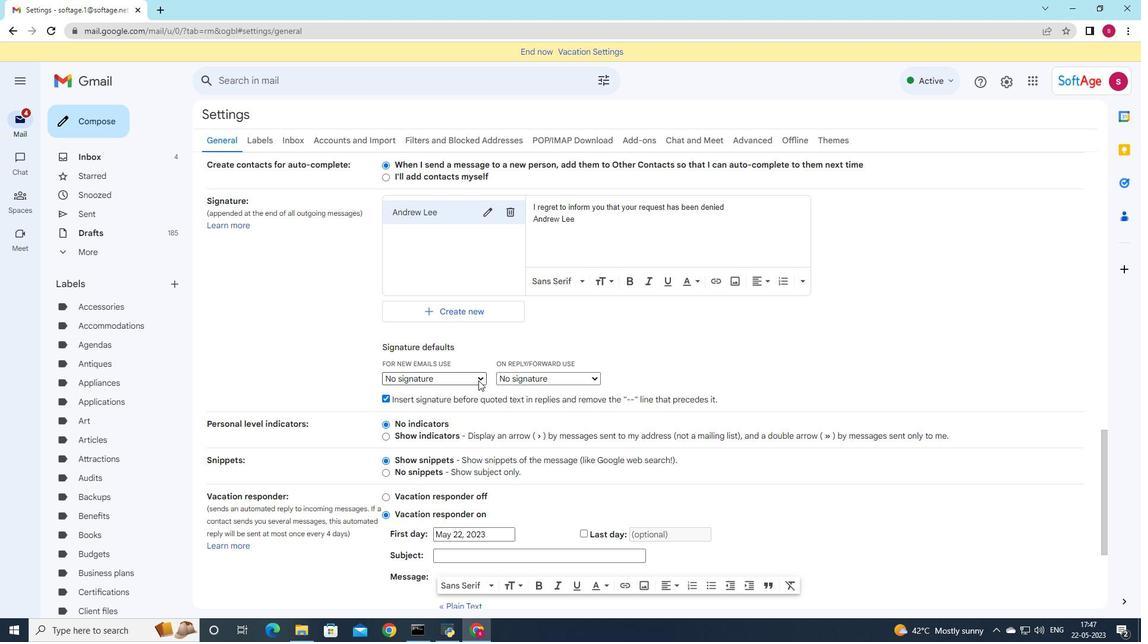 
Action: Mouse moved to (469, 402)
Screenshot: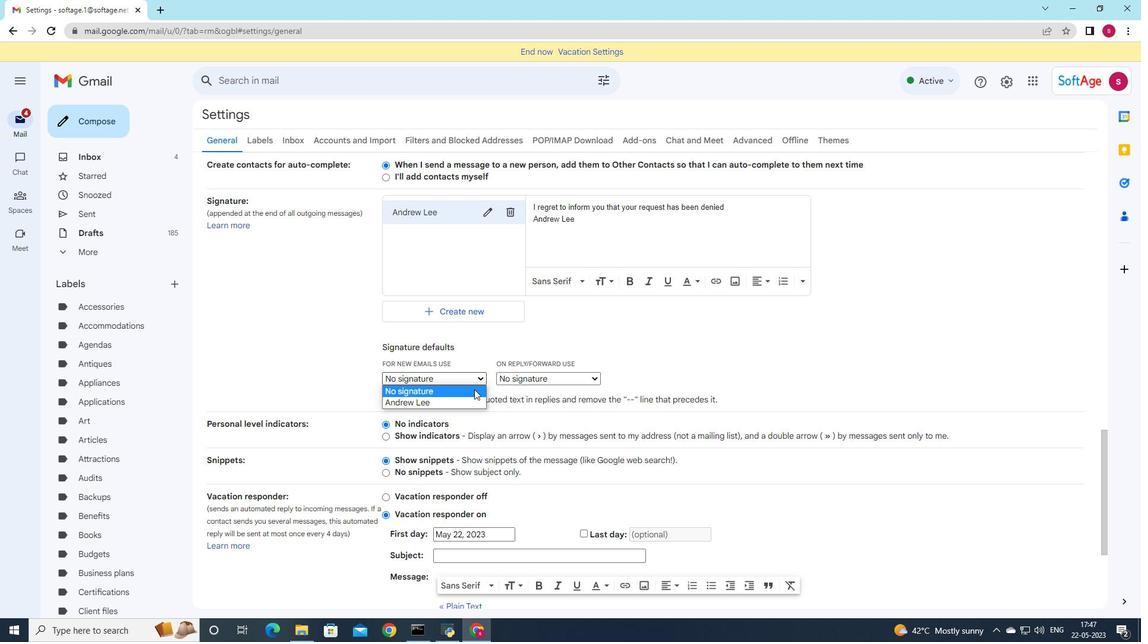 
Action: Mouse pressed left at (469, 402)
Screenshot: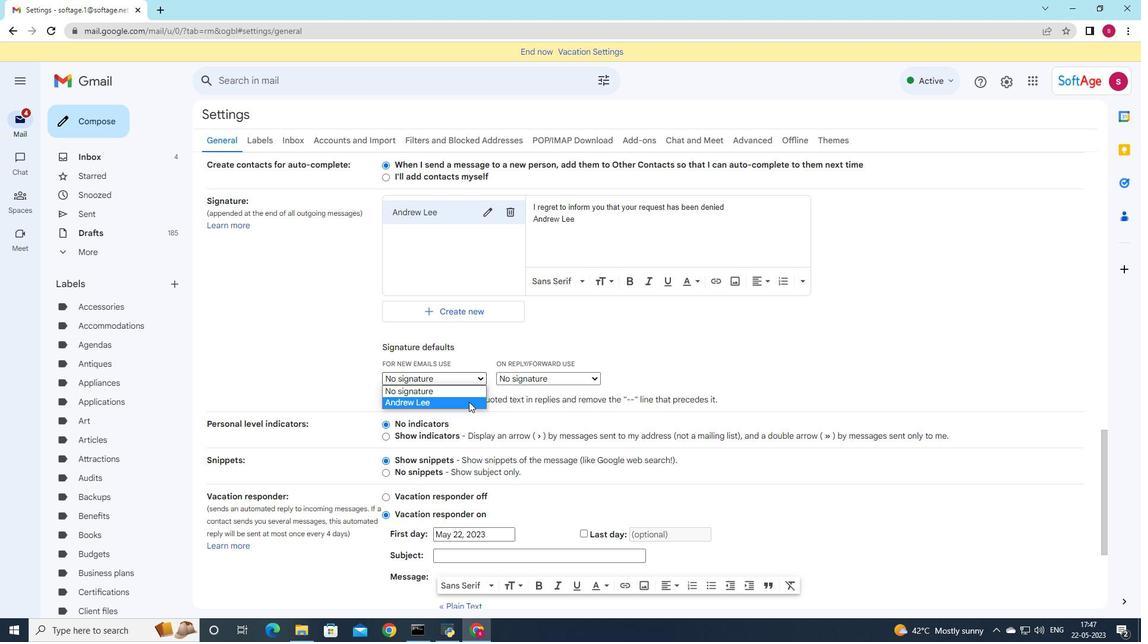 
Action: Mouse moved to (500, 380)
Screenshot: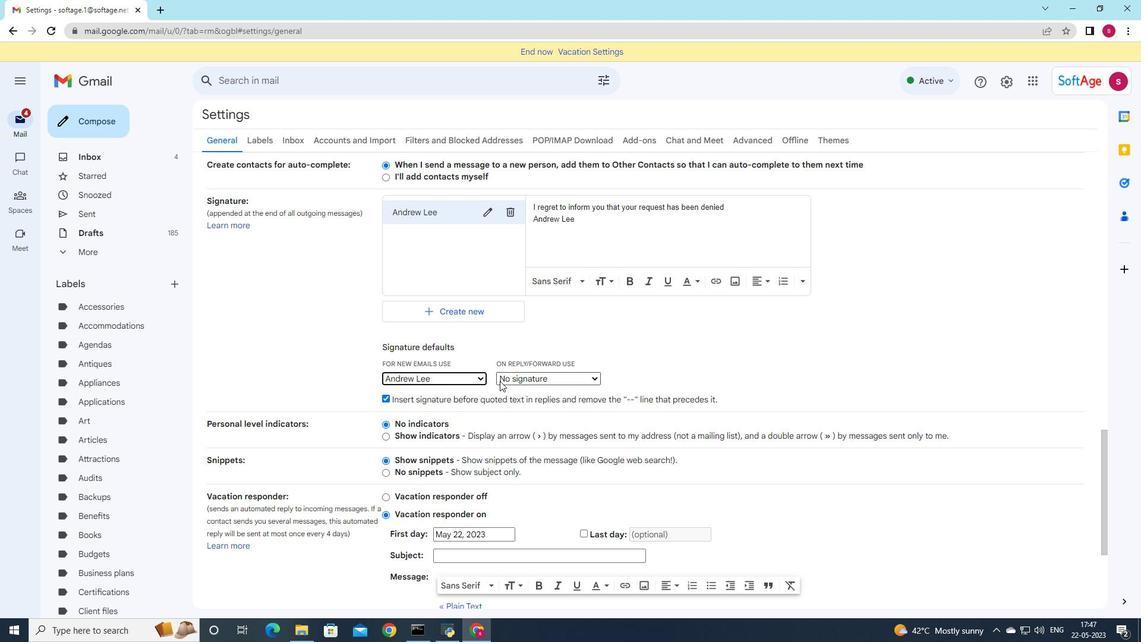 
Action: Mouse pressed left at (500, 380)
Screenshot: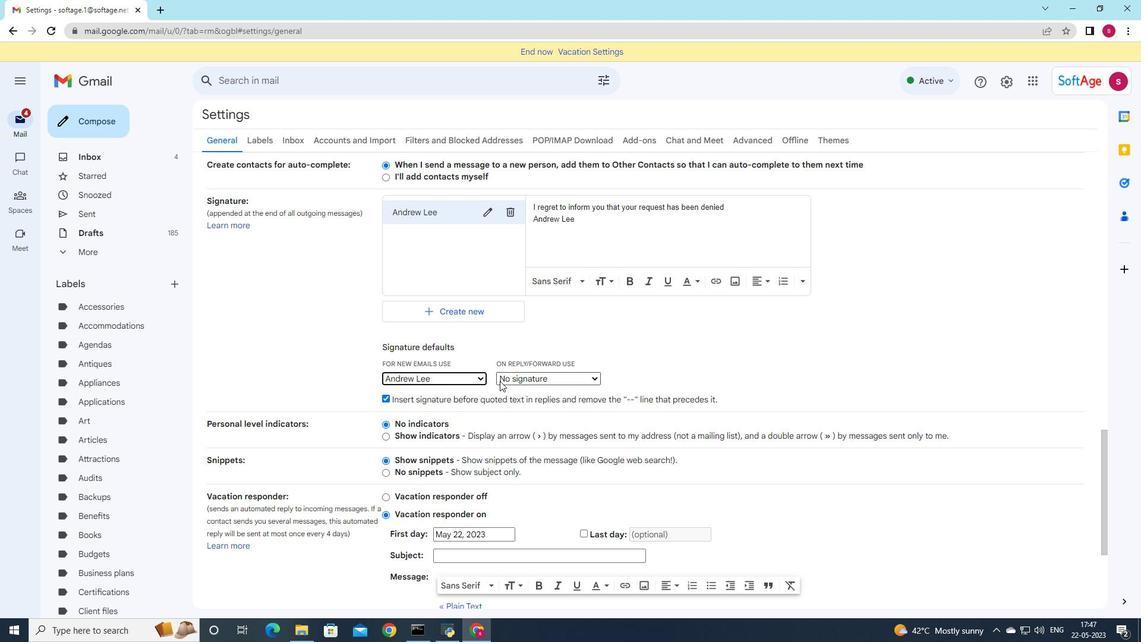 
Action: Mouse moved to (510, 403)
Screenshot: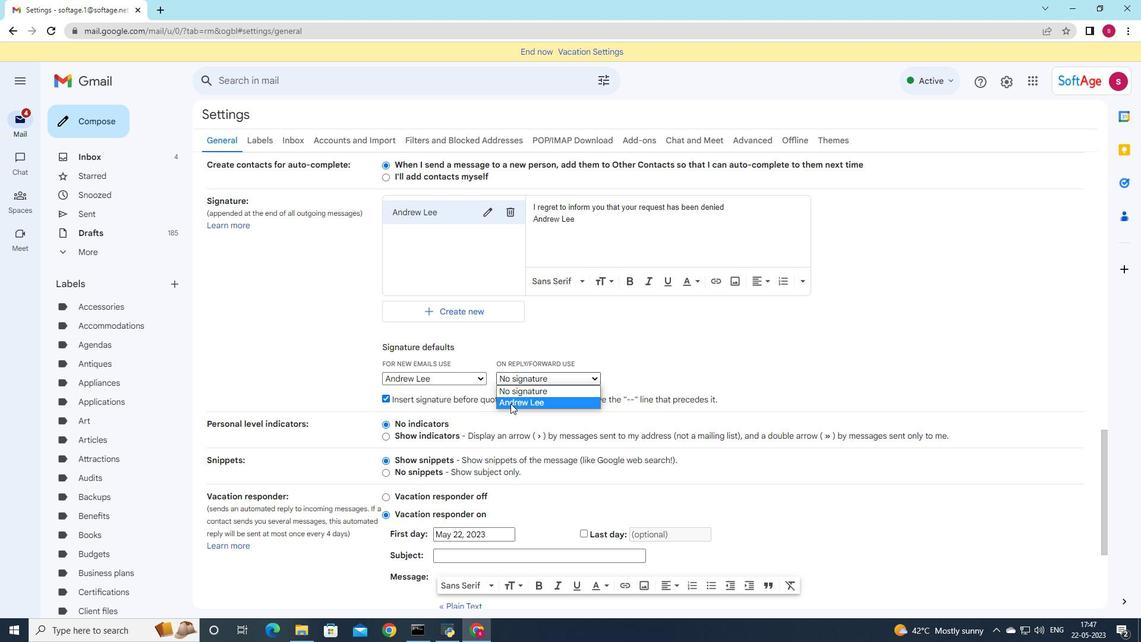 
Action: Mouse pressed left at (510, 403)
Screenshot: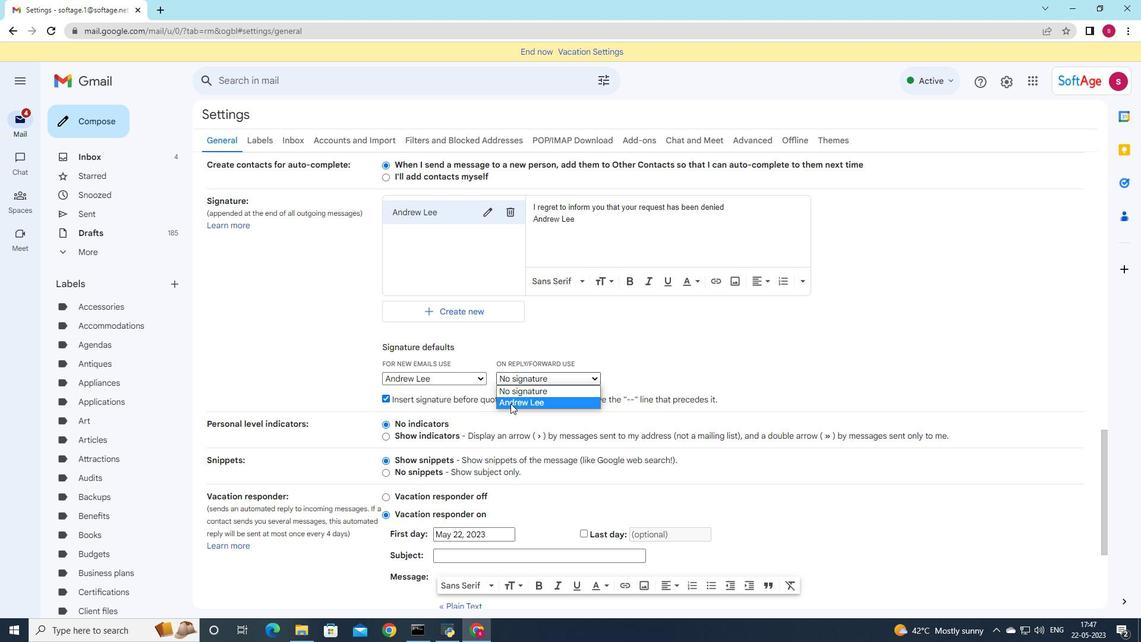 
Action: Mouse scrolled (510, 403) with delta (0, 0)
Screenshot: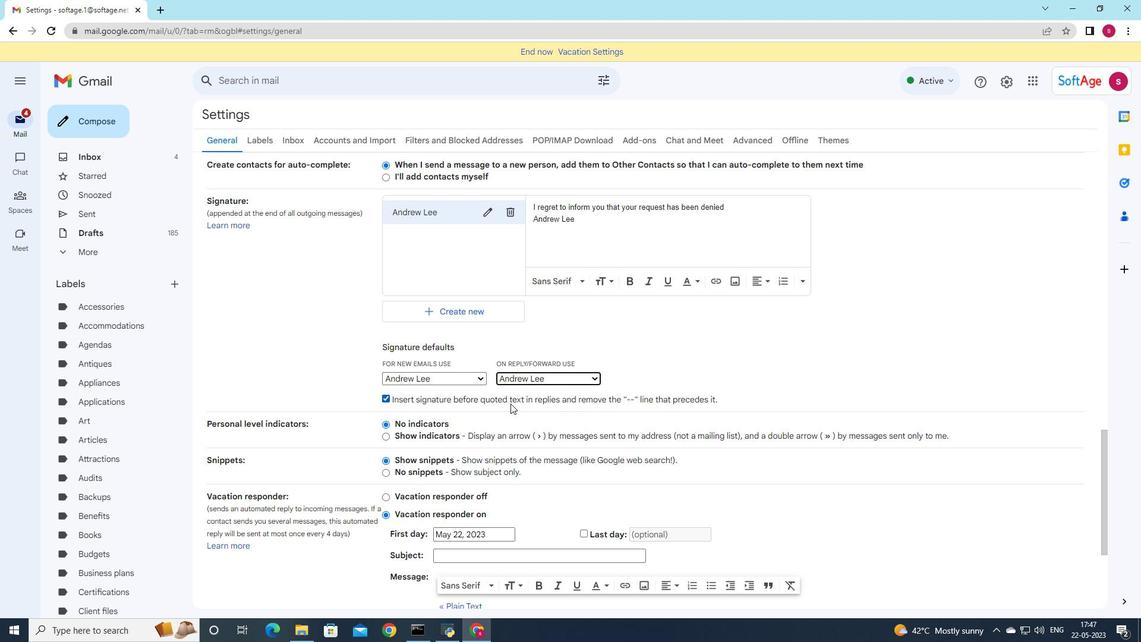 
Action: Mouse scrolled (510, 403) with delta (0, 0)
Screenshot: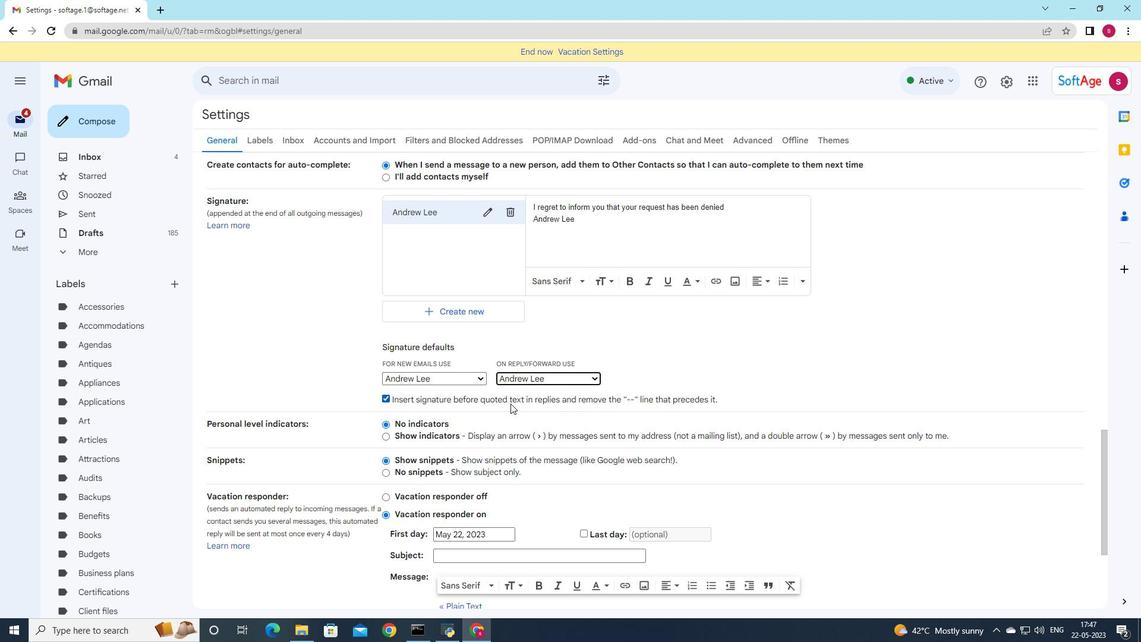 
Action: Mouse moved to (510, 408)
Screenshot: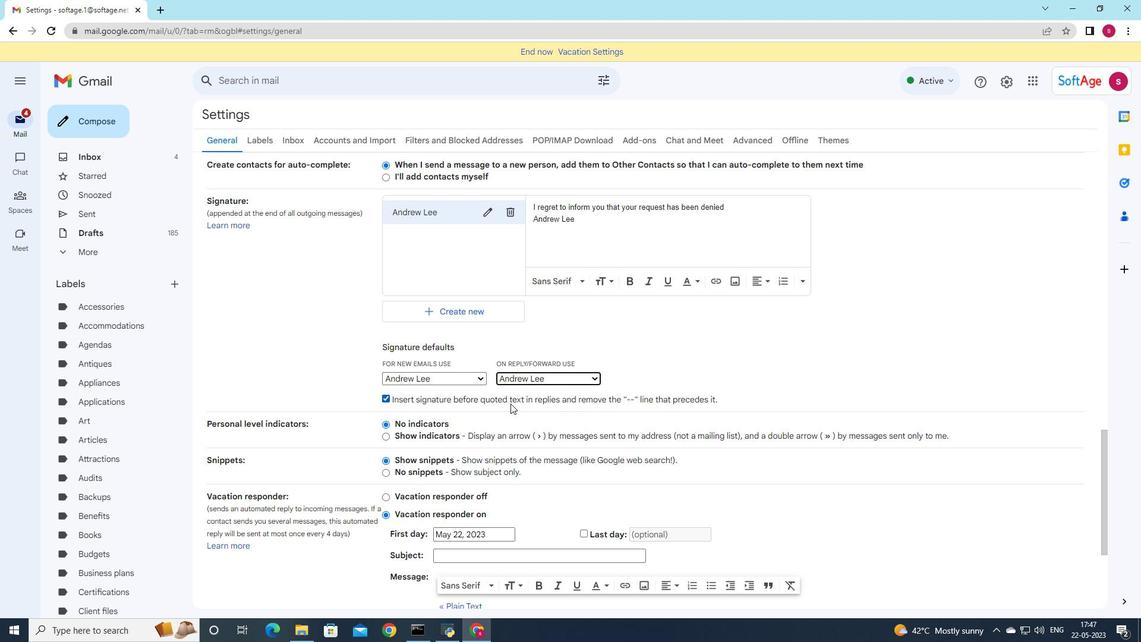 
Action: Mouse scrolled (510, 408) with delta (0, 0)
Screenshot: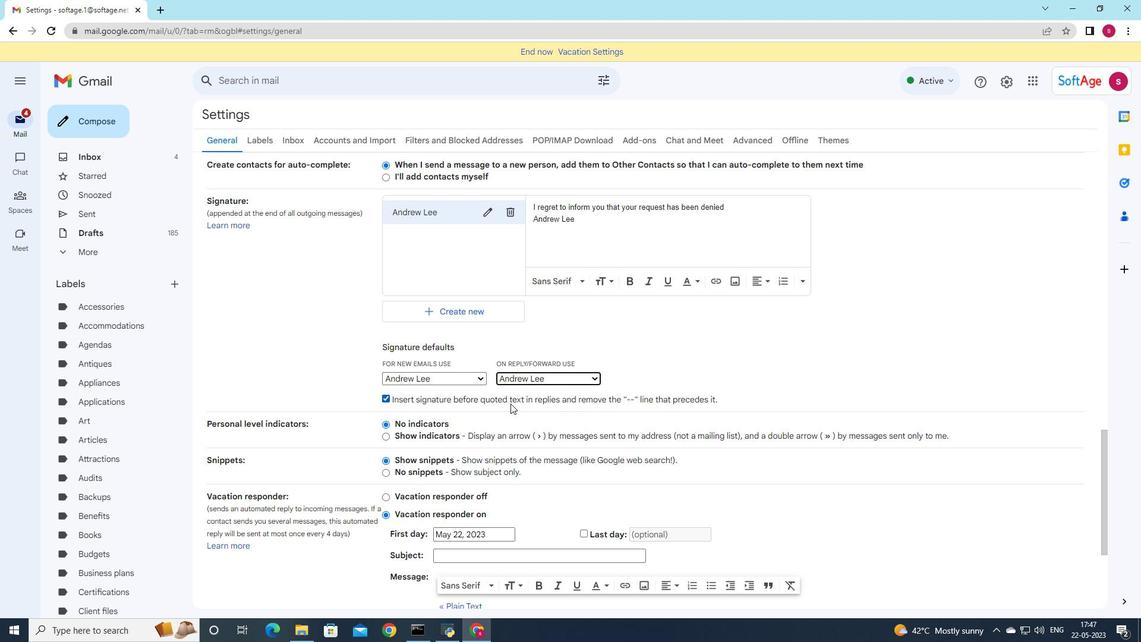 
Action: Mouse moved to (510, 418)
Screenshot: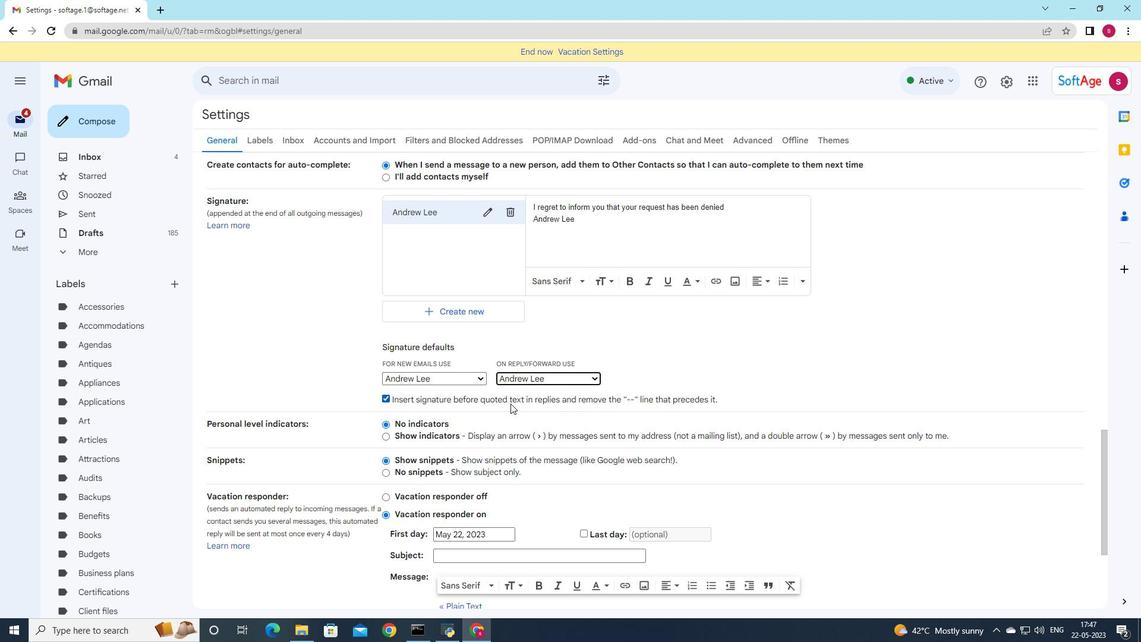 
Action: Mouse scrolled (510, 417) with delta (0, 0)
Screenshot: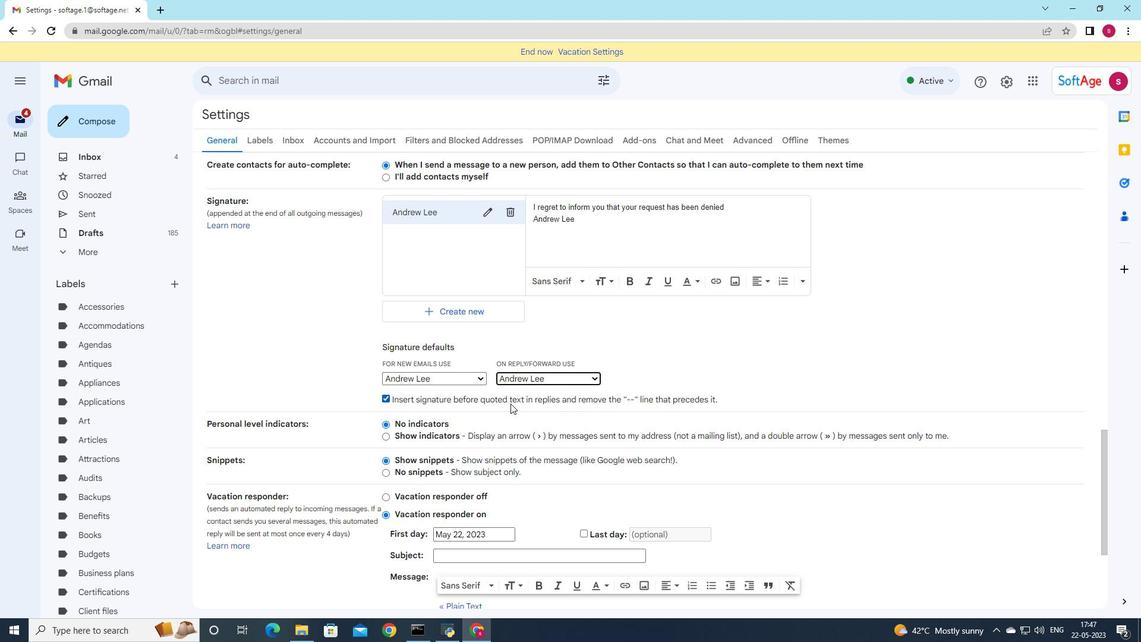 
Action: Mouse moved to (508, 448)
Screenshot: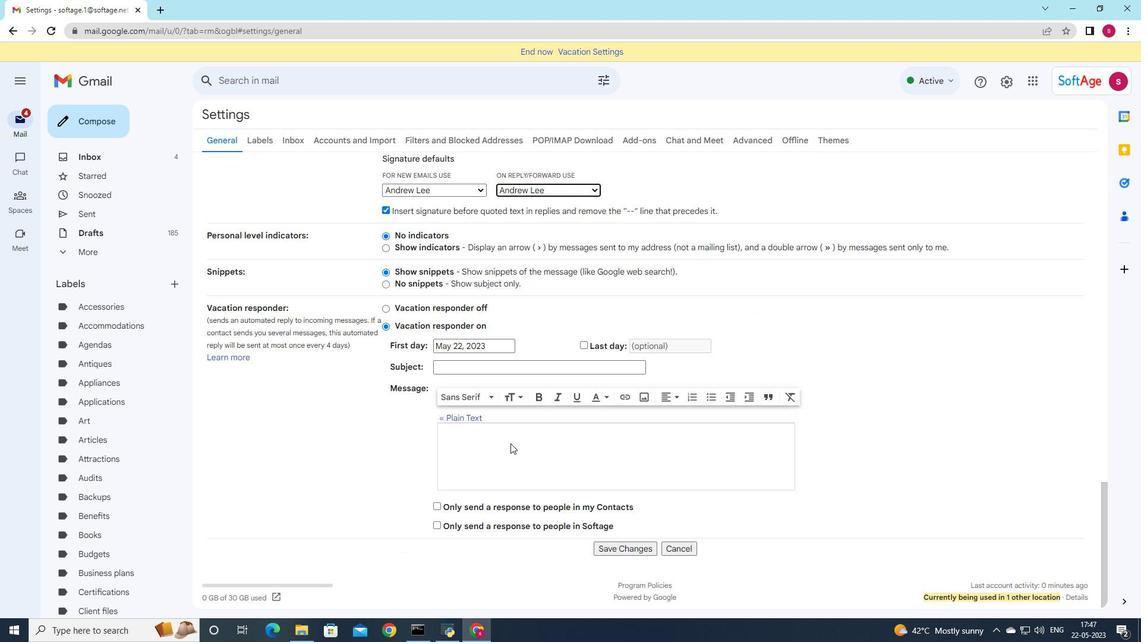 
Action: Mouse scrolled (508, 447) with delta (0, 0)
Screenshot: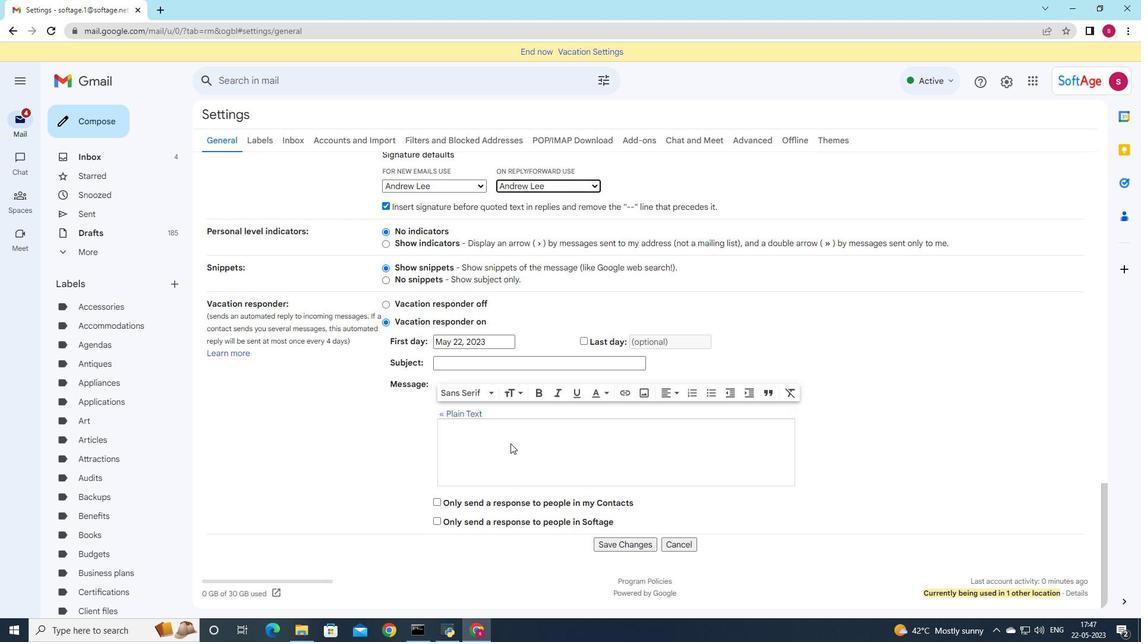 
Action: Mouse scrolled (508, 447) with delta (0, 0)
Screenshot: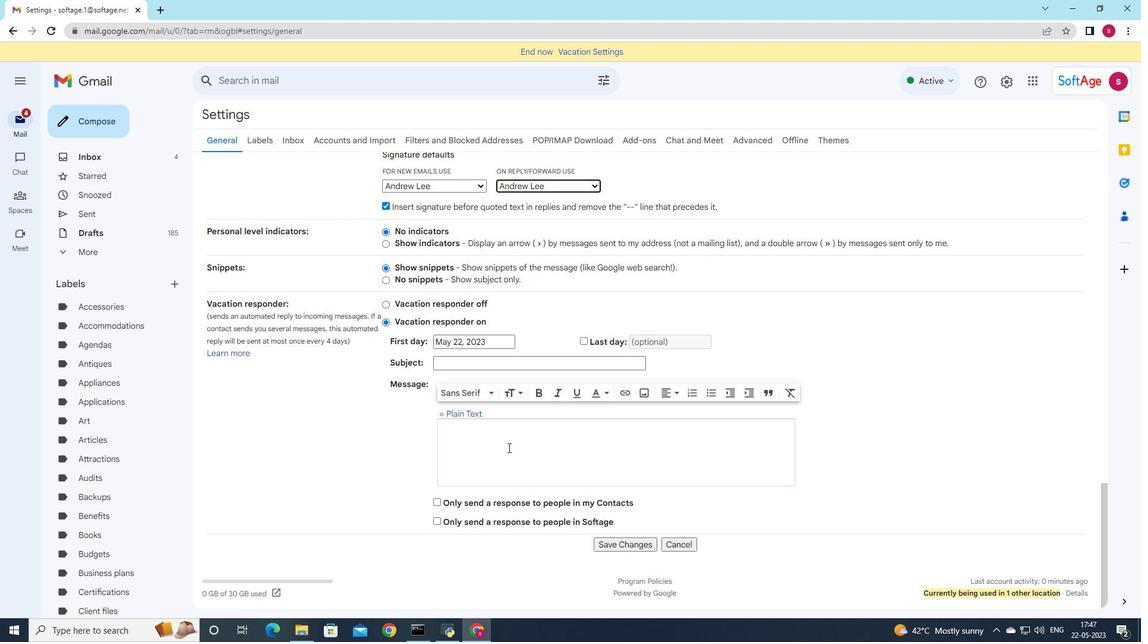 
Action: Mouse scrolled (508, 447) with delta (0, 0)
Screenshot: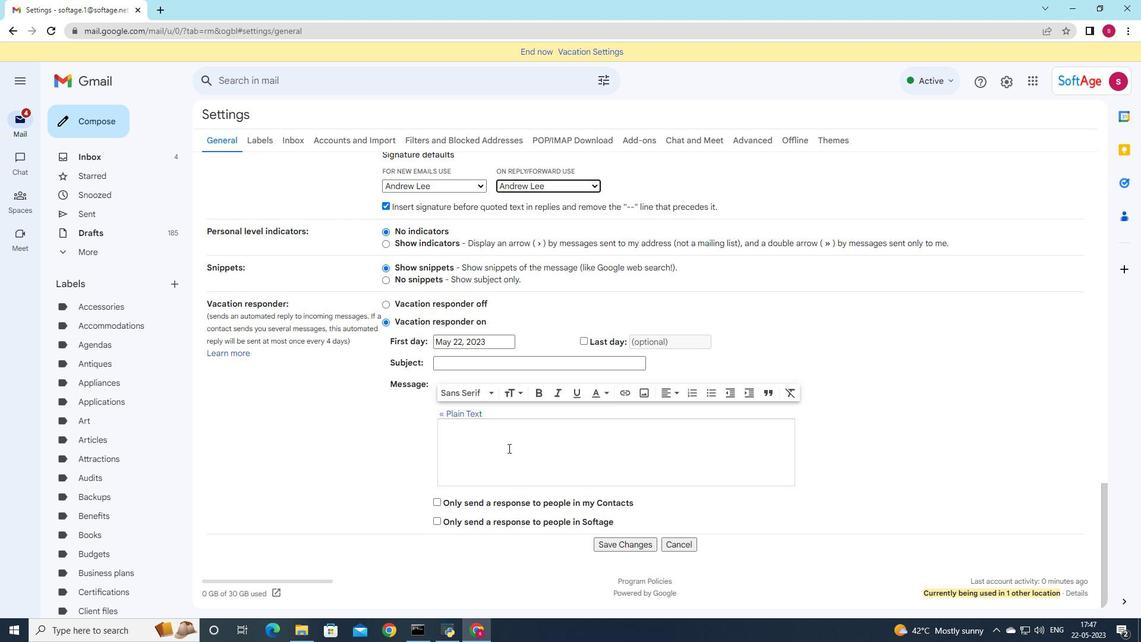 
Action: Mouse moved to (508, 449)
Screenshot: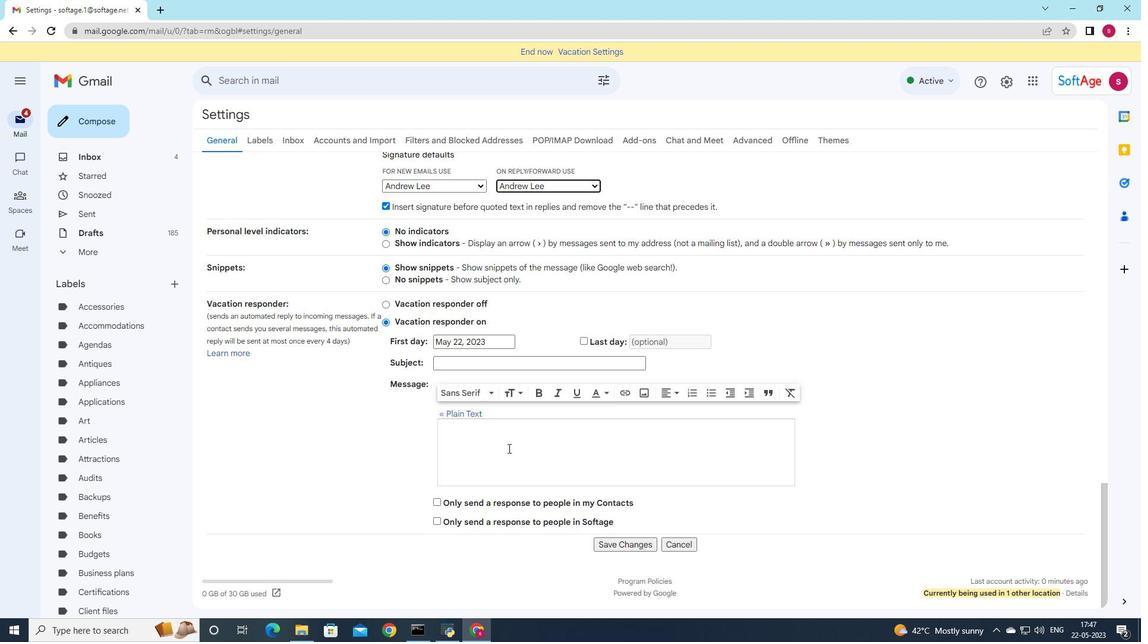 
Action: Mouse scrolled (508, 448) with delta (0, 0)
Screenshot: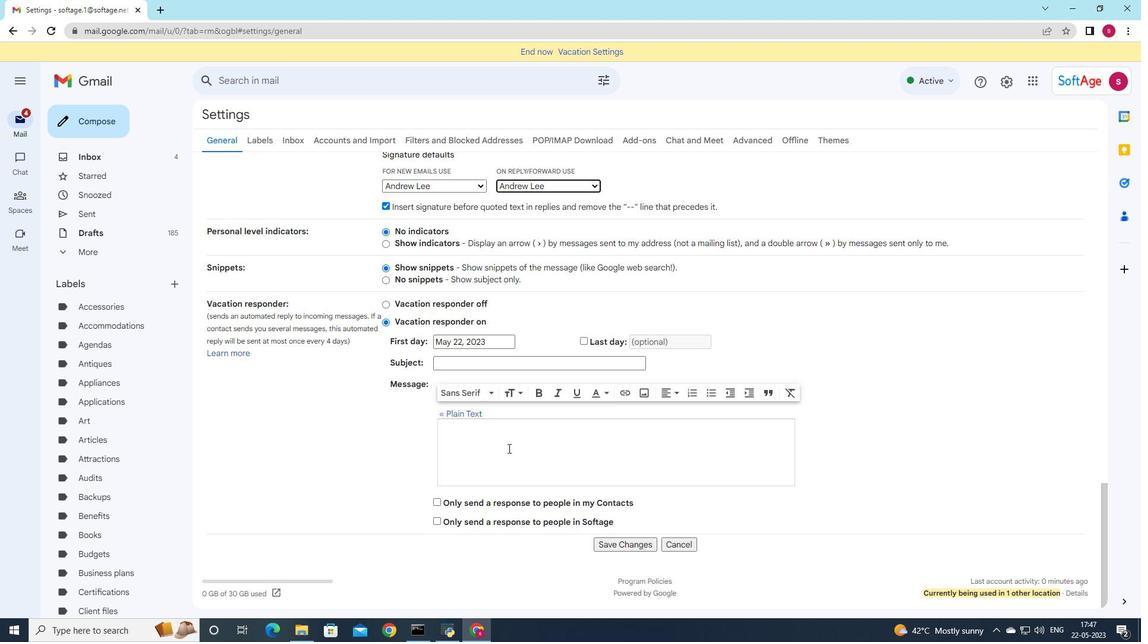 
Action: Mouse moved to (631, 548)
Screenshot: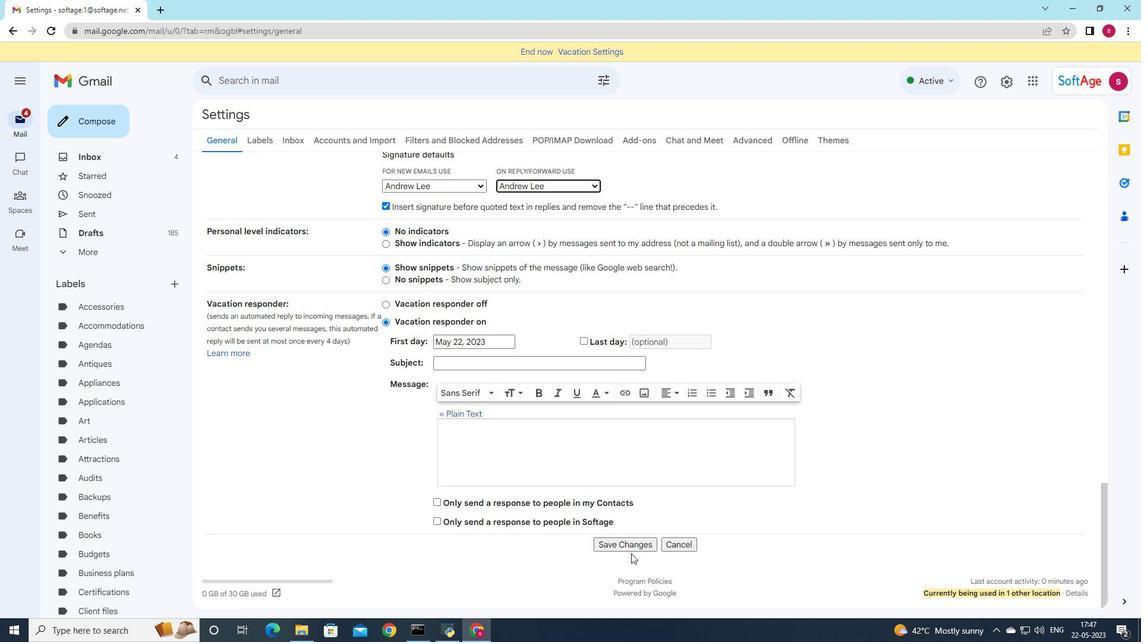
Action: Mouse pressed left at (631, 548)
Screenshot: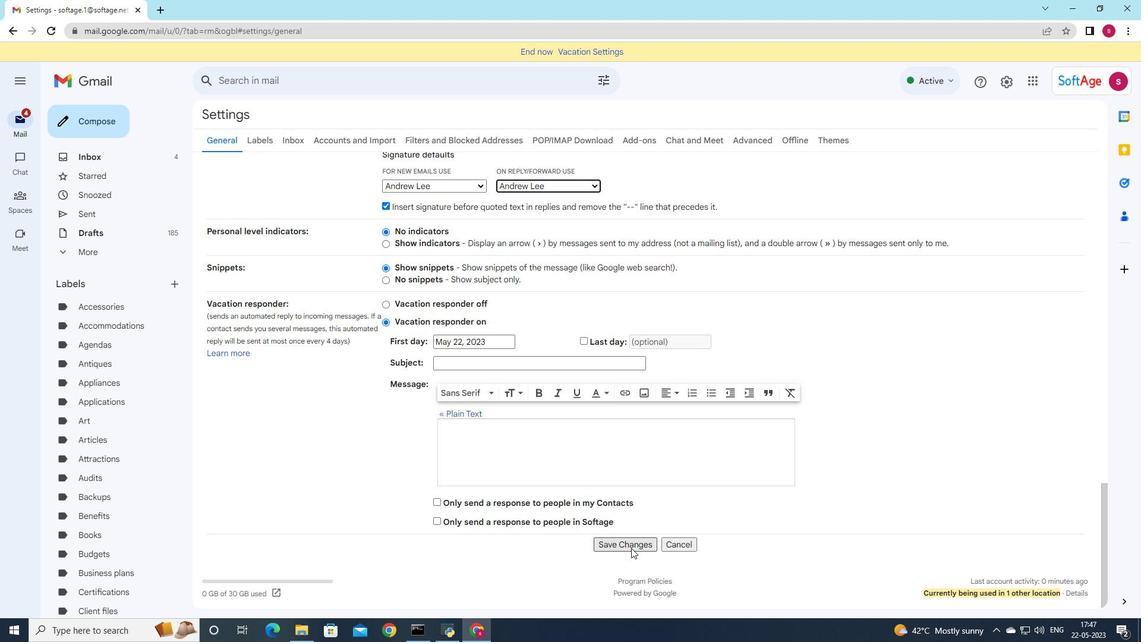 
Action: Mouse moved to (111, 129)
Screenshot: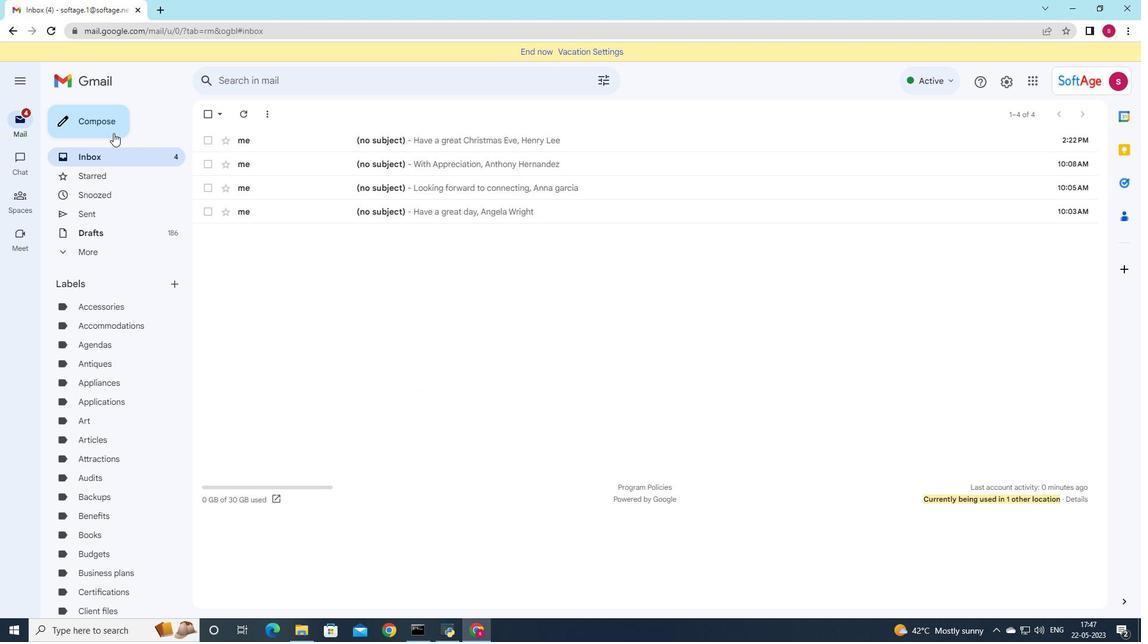 
Action: Mouse pressed left at (111, 129)
Screenshot: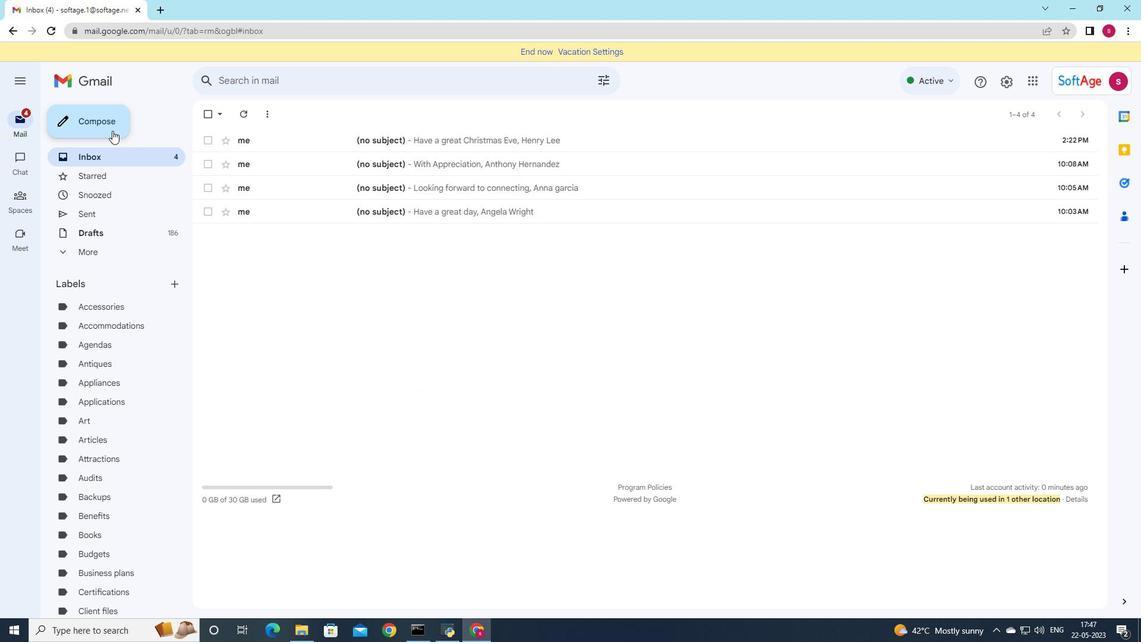 
Action: Mouse moved to (828, 308)
Screenshot: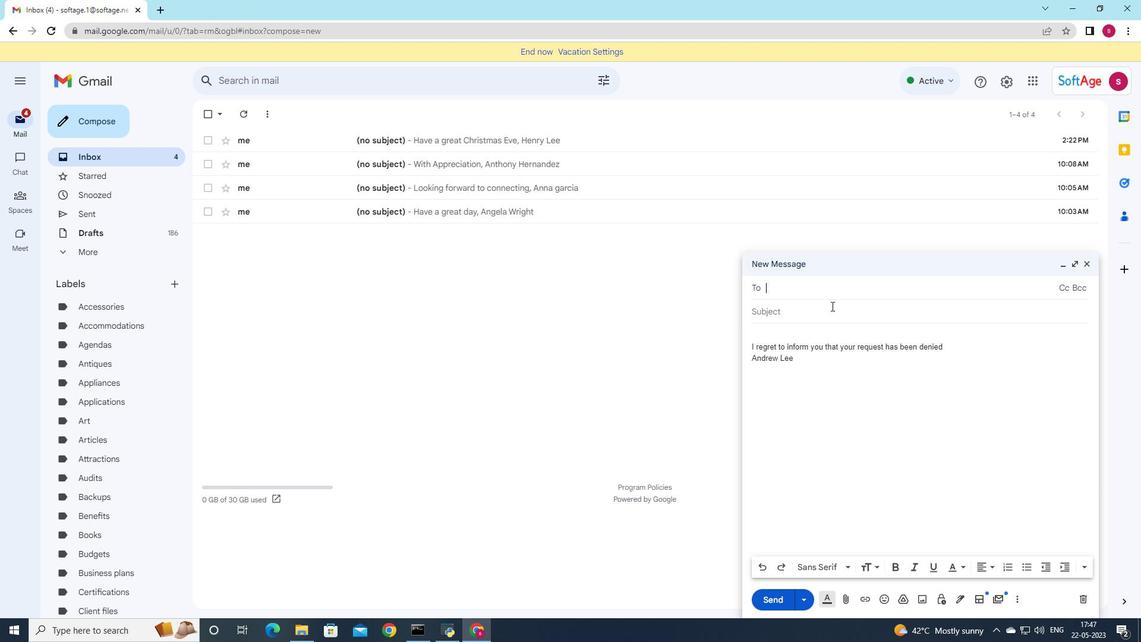 
Action: Mouse pressed left at (828, 308)
Screenshot: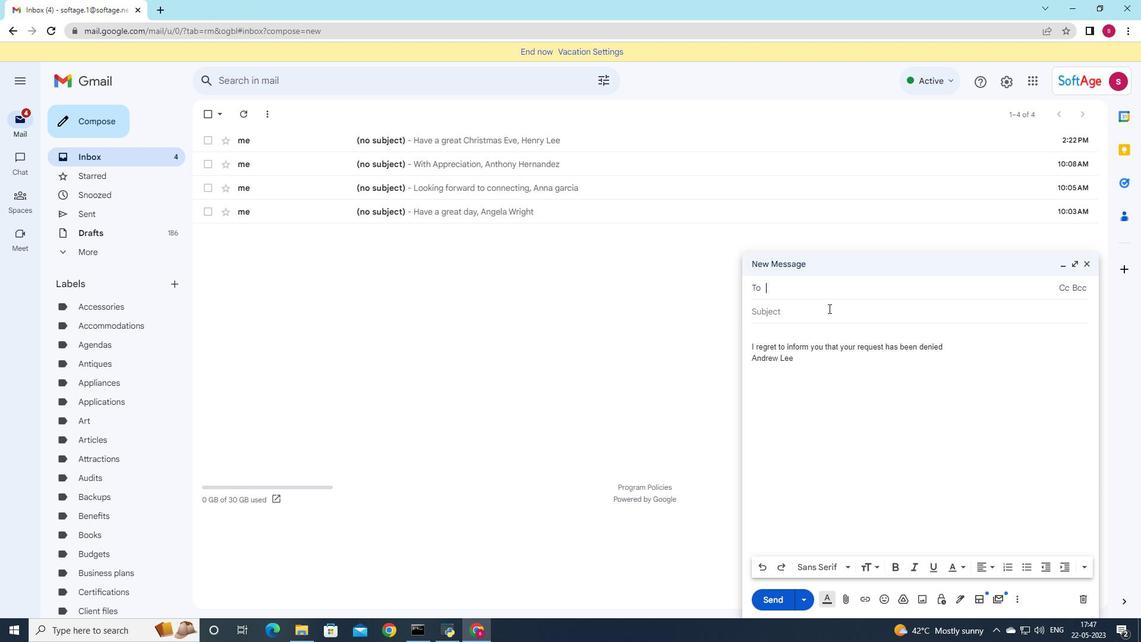 
Action: Mouse moved to (835, 308)
Screenshot: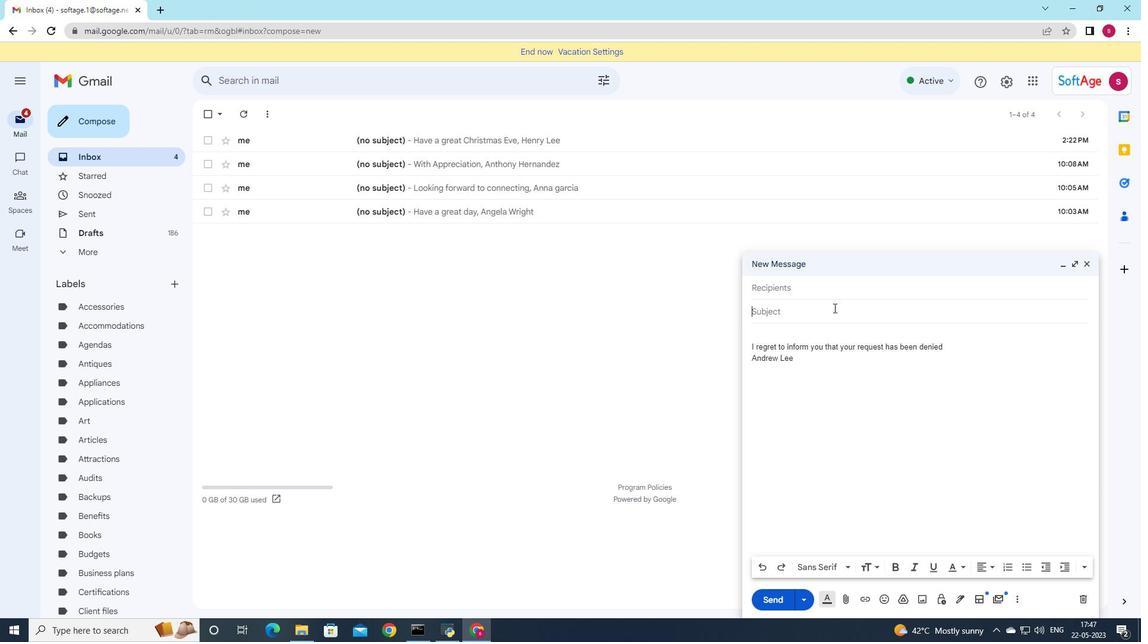 
Action: Key pressed <Key.shift>Sales<Key.space>pitch
Screenshot: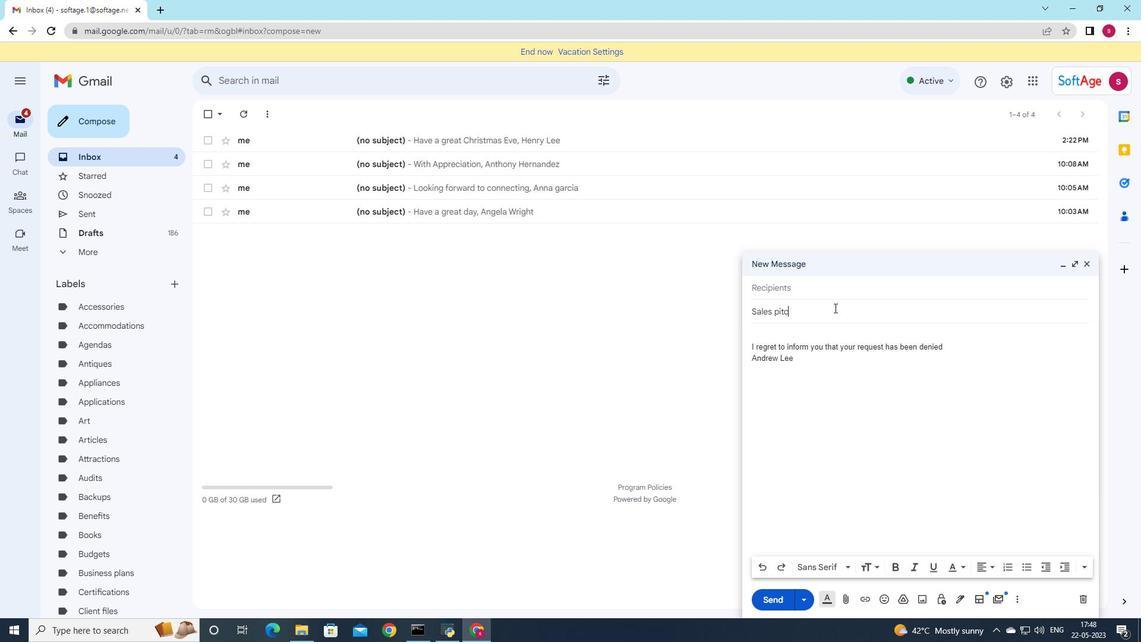 
Action: Mouse moved to (820, 287)
Screenshot: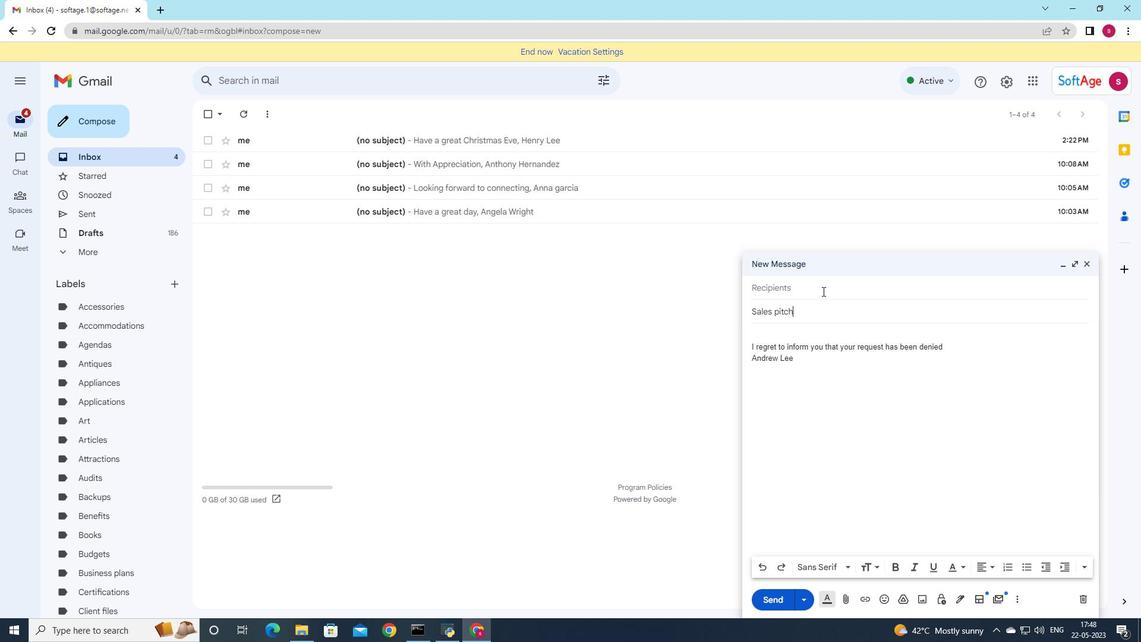 
Action: Mouse pressed left at (820, 287)
Screenshot: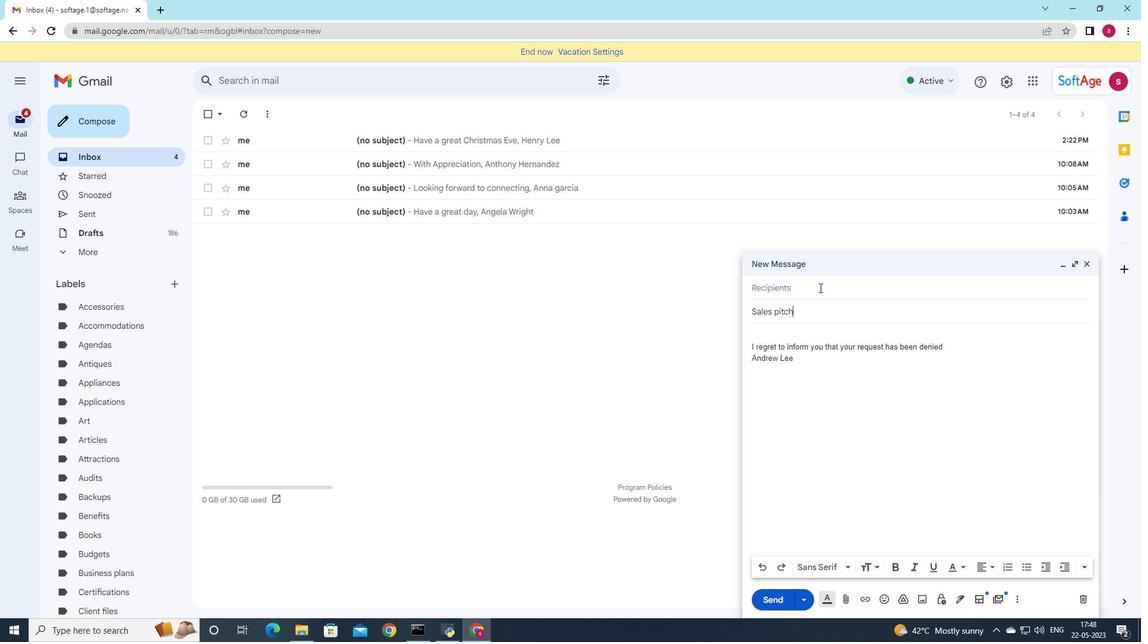 
Action: Key pressed softa
Screenshot: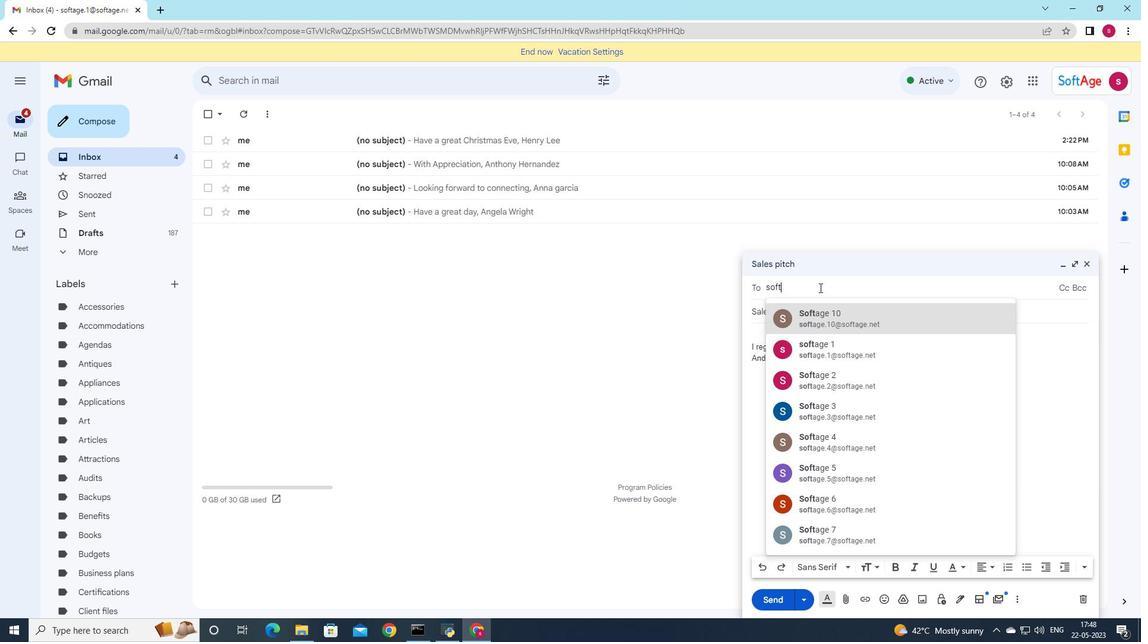 
Action: Mouse moved to (828, 408)
Screenshot: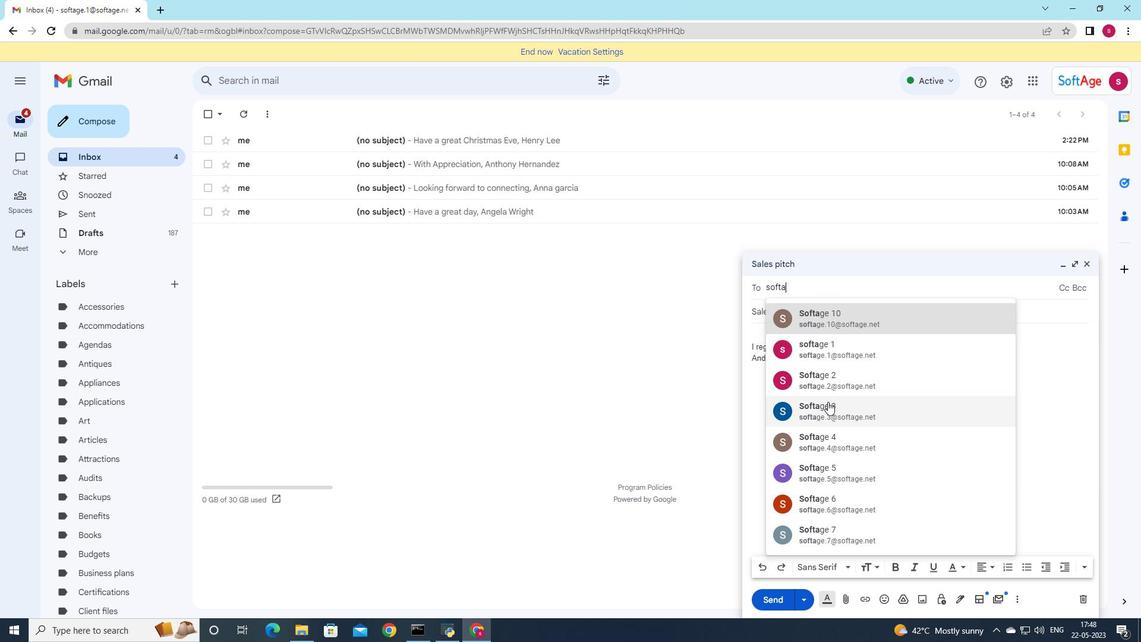 
Action: Mouse pressed left at (828, 408)
Screenshot: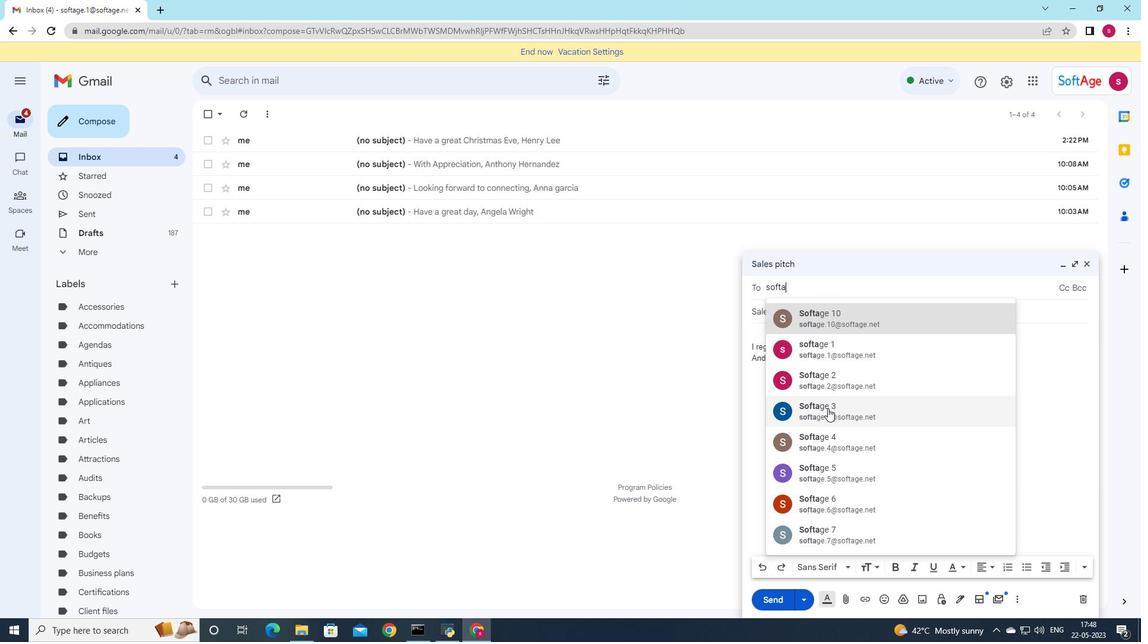 
Action: Mouse moved to (821, 394)
Screenshot: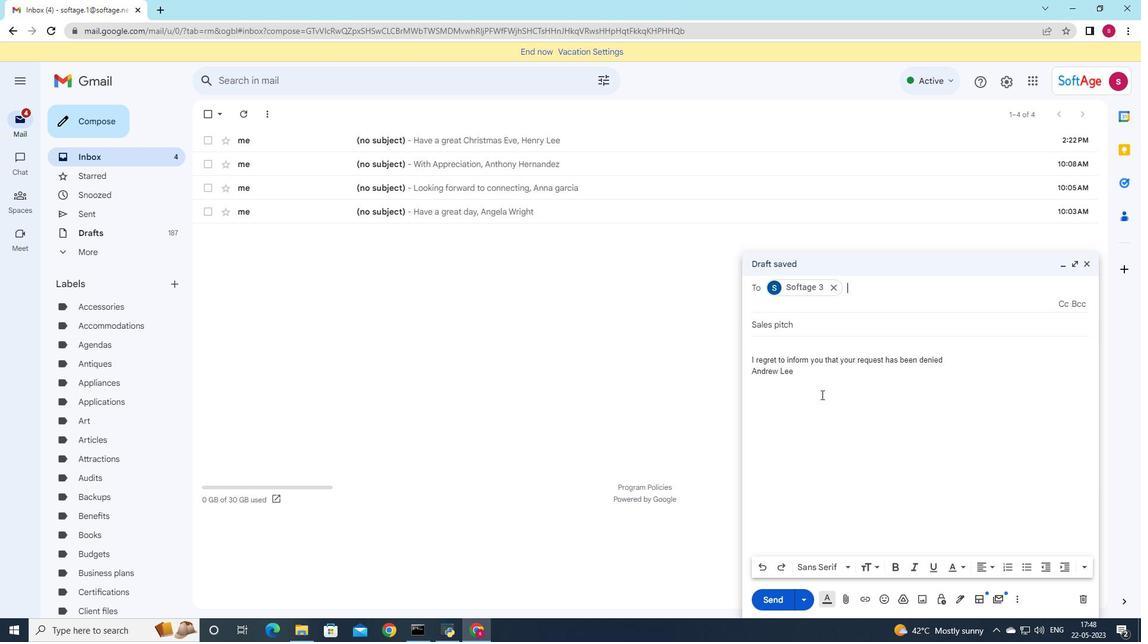 
Action: Mouse scrolled (821, 394) with delta (0, 0)
Screenshot: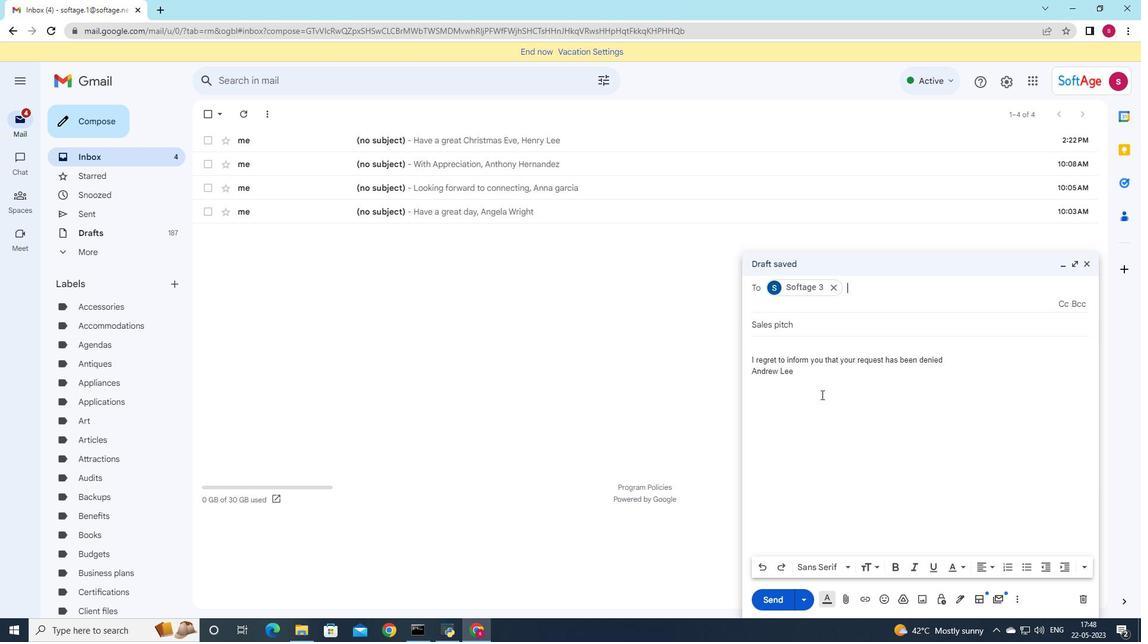 
Action: Mouse moved to (819, 396)
Screenshot: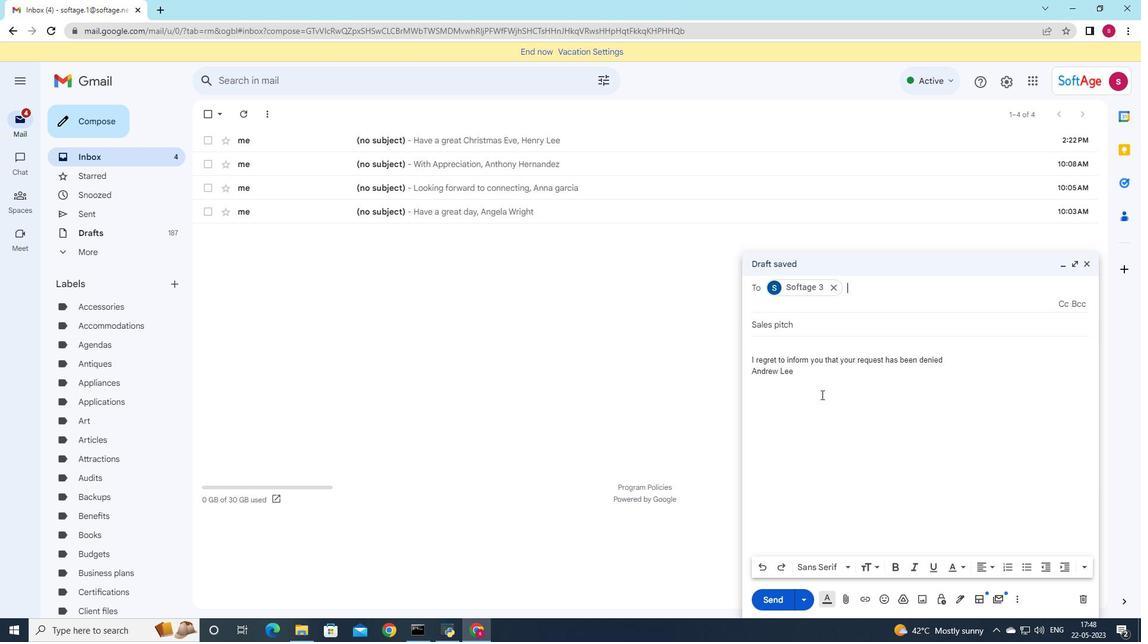 
Action: Mouse scrolled (819, 396) with delta (0, 0)
Screenshot: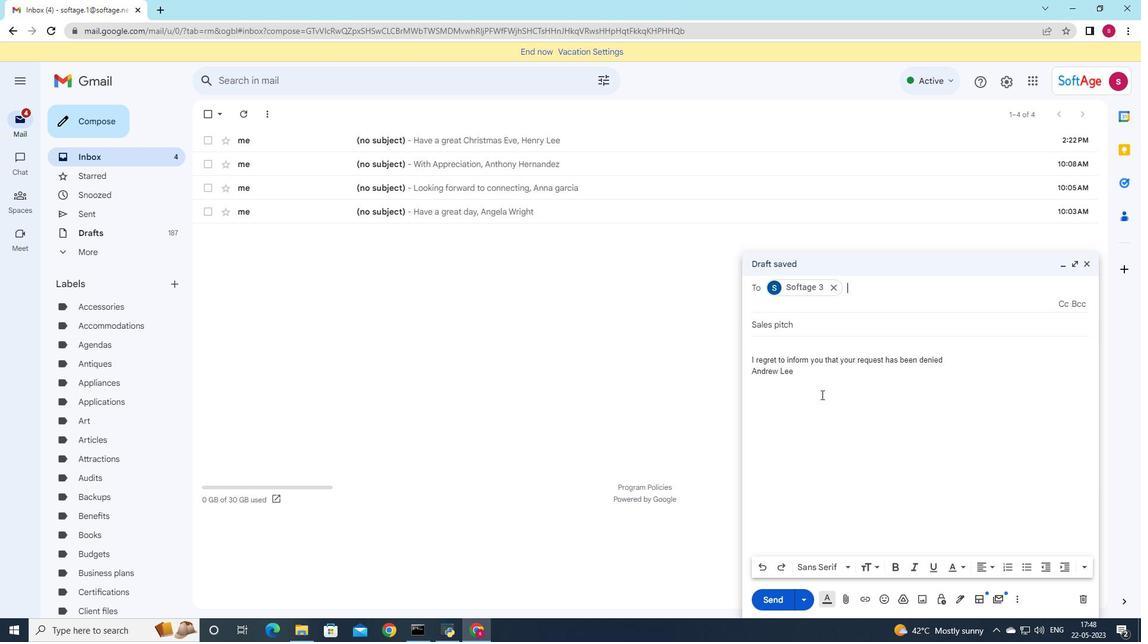 
Action: Mouse moved to (845, 598)
Screenshot: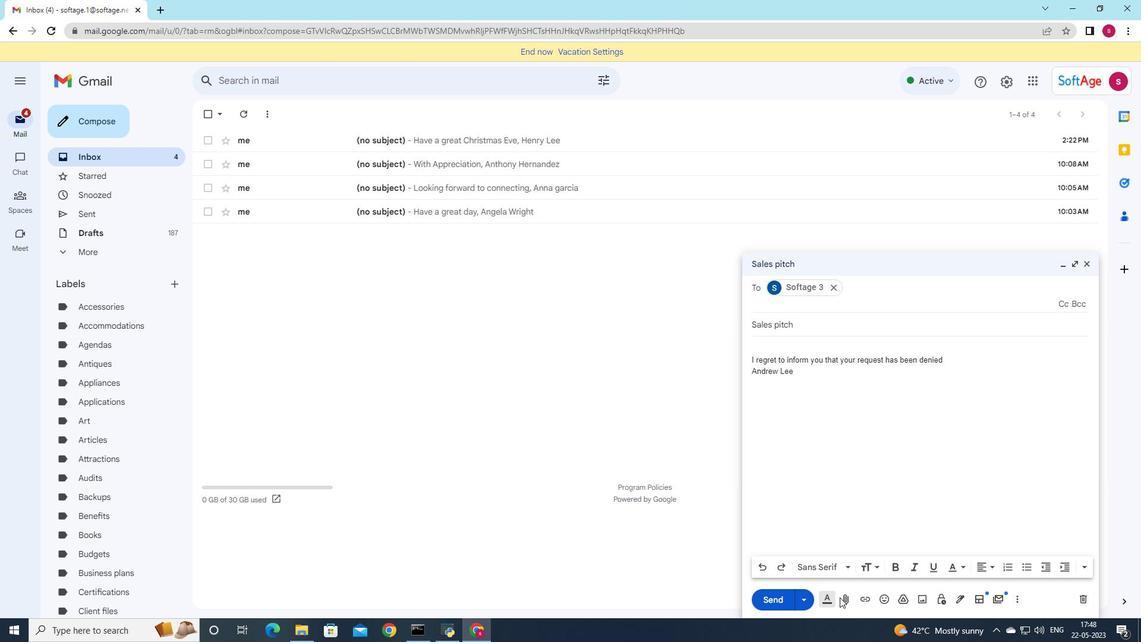 
Action: Mouse pressed left at (845, 598)
Screenshot: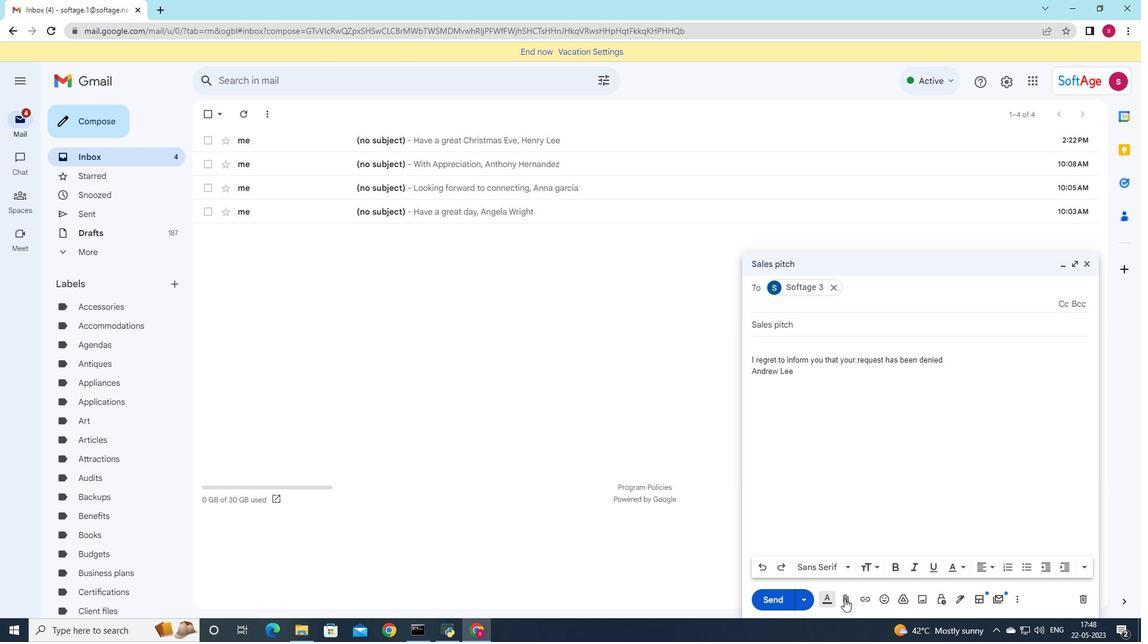 
Action: Mouse moved to (211, 85)
Screenshot: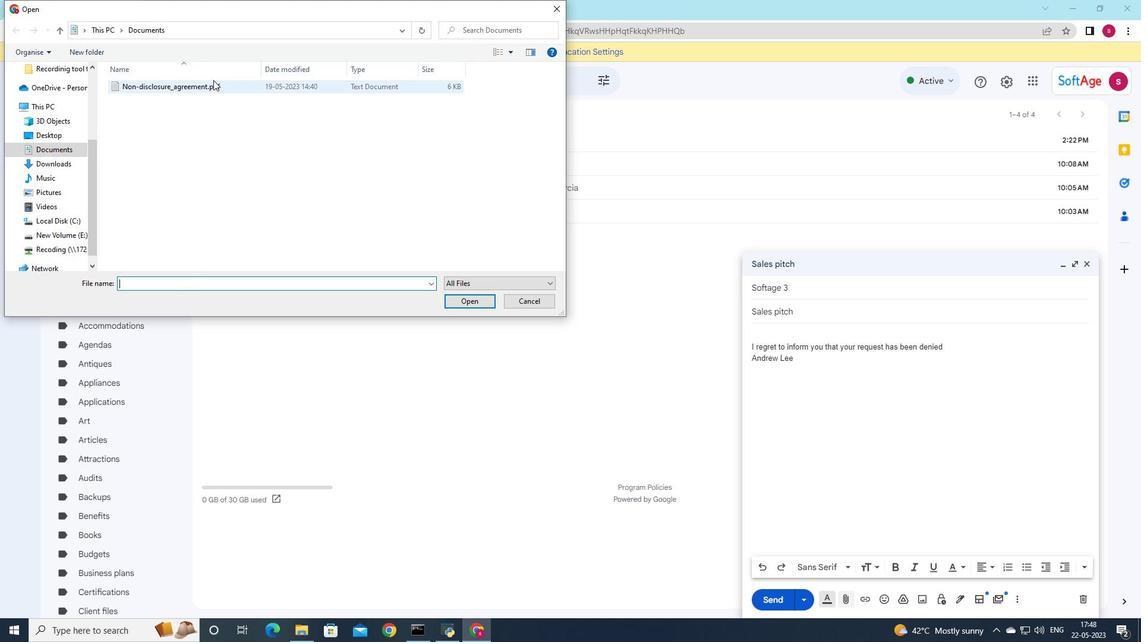 
Action: Mouse pressed left at (211, 85)
Screenshot: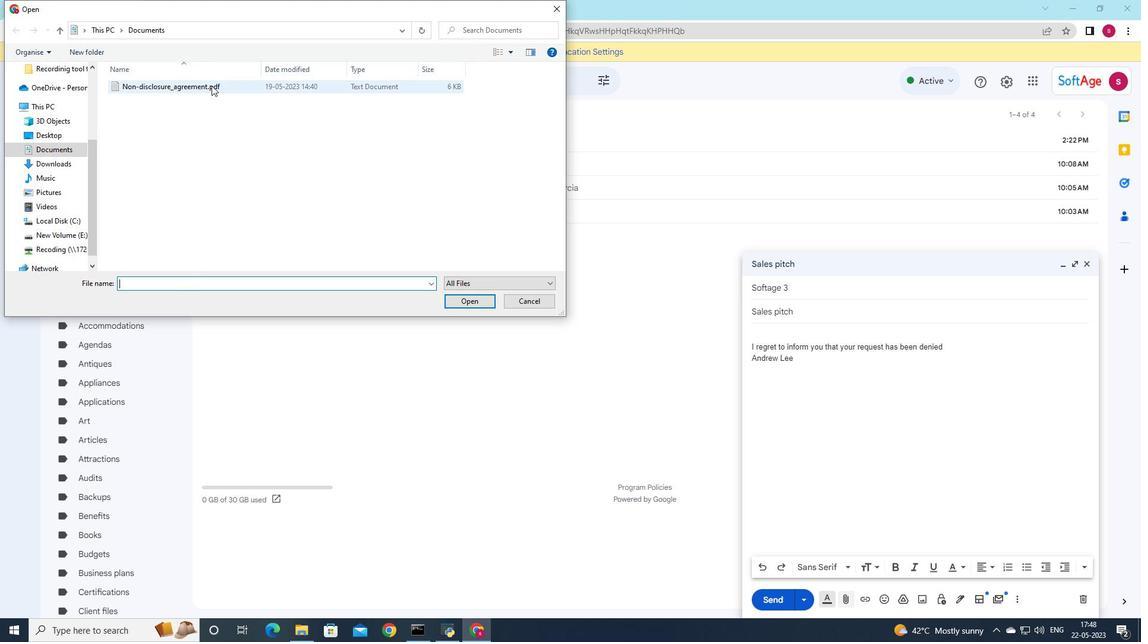 
Action: Mouse pressed left at (211, 85)
Screenshot: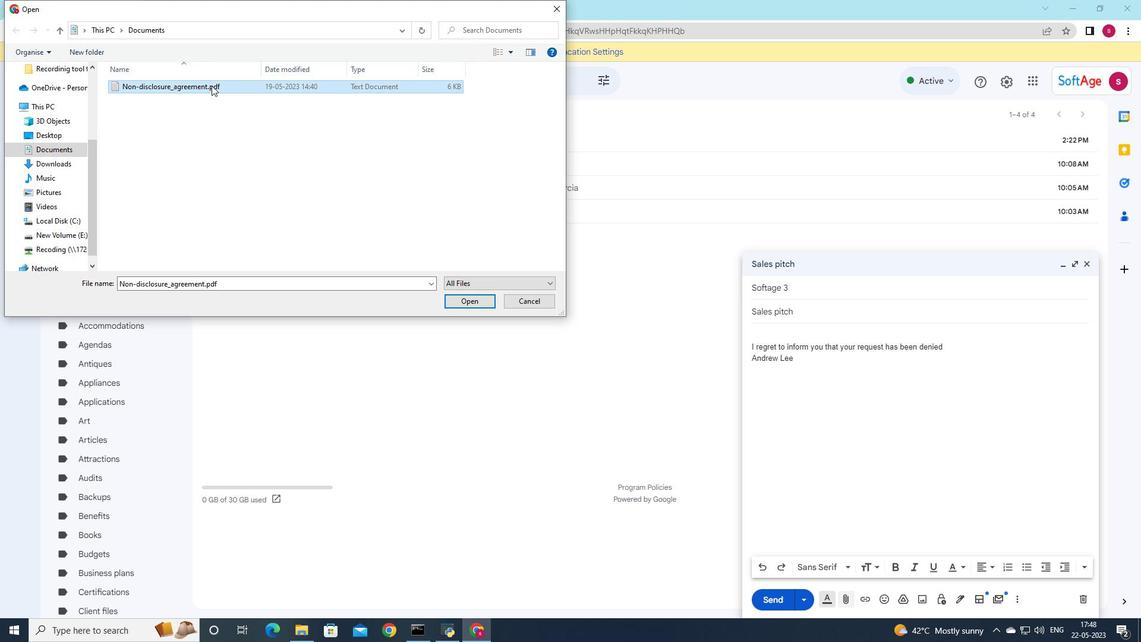 
Action: Mouse moved to (258, 89)
Screenshot: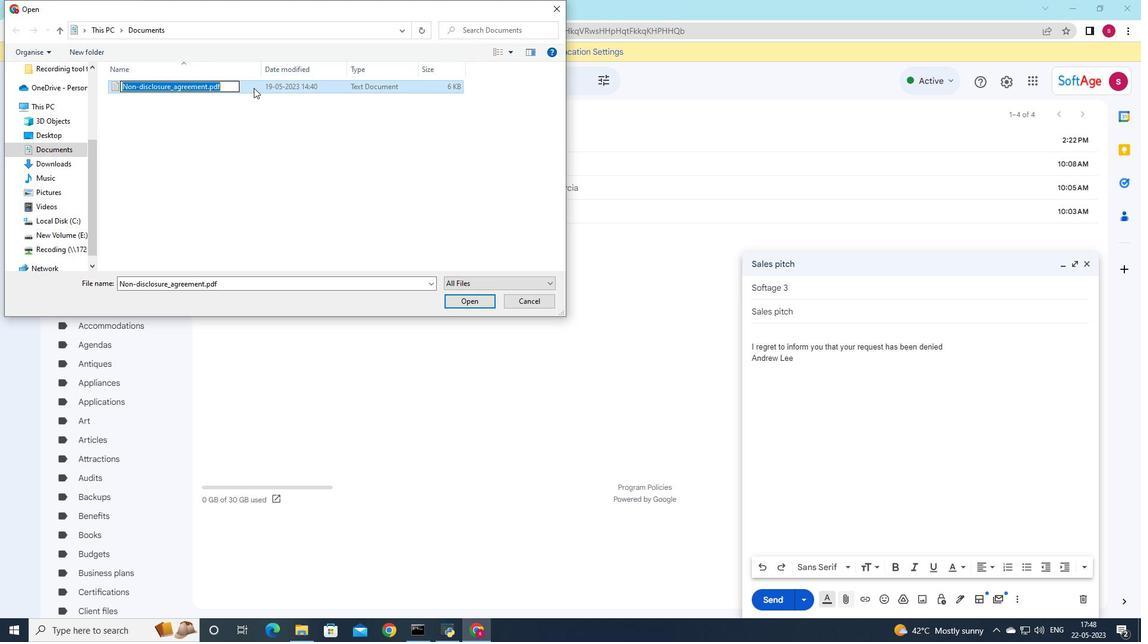 
Action: Key pressed <Key.shift>Terms<Key.shift><Key.shift><Key.shift><Key.shift><Key.shift><Key.shift><Key.shift><Key.shift><Key.shift>_and<Key.shift><Key.shift><Key.shift><Key.shift><Key.shift><Key.shift><Key.shift><Key.shift><Key.shift><Key.shift>_conditions.doc
Screenshot: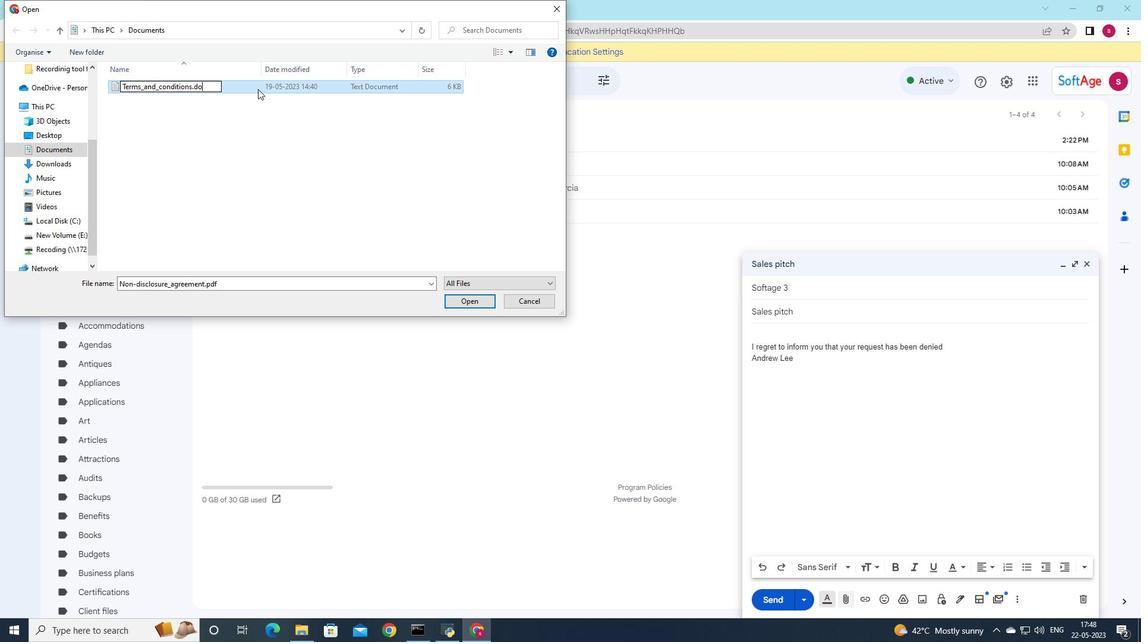 
Action: Mouse moved to (319, 151)
Screenshot: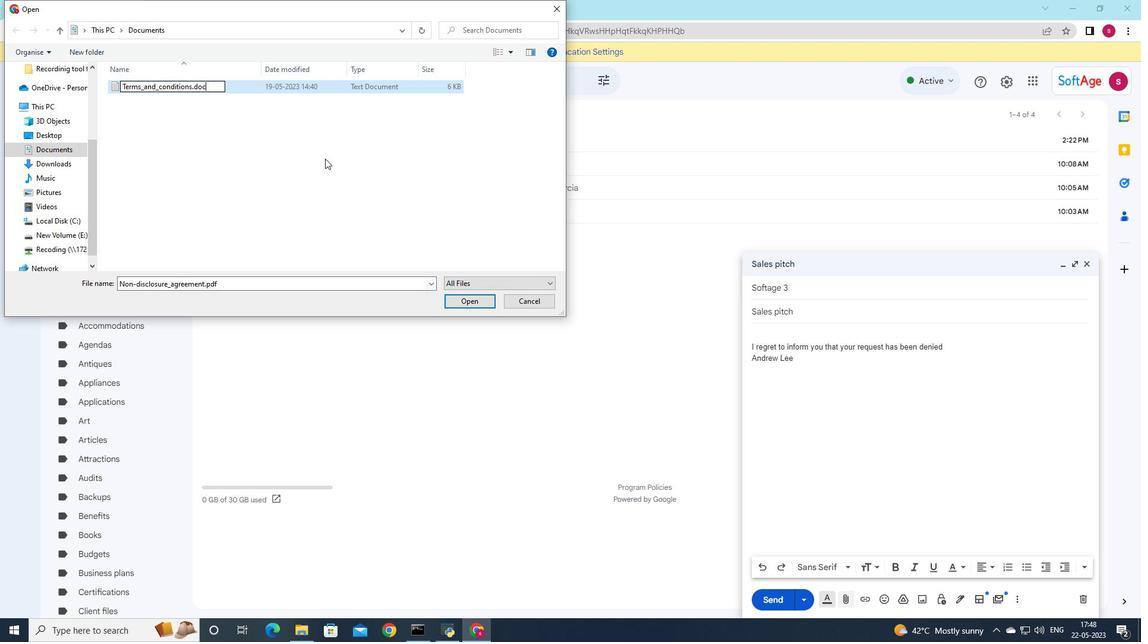 
Action: Key pressed s
Screenshot: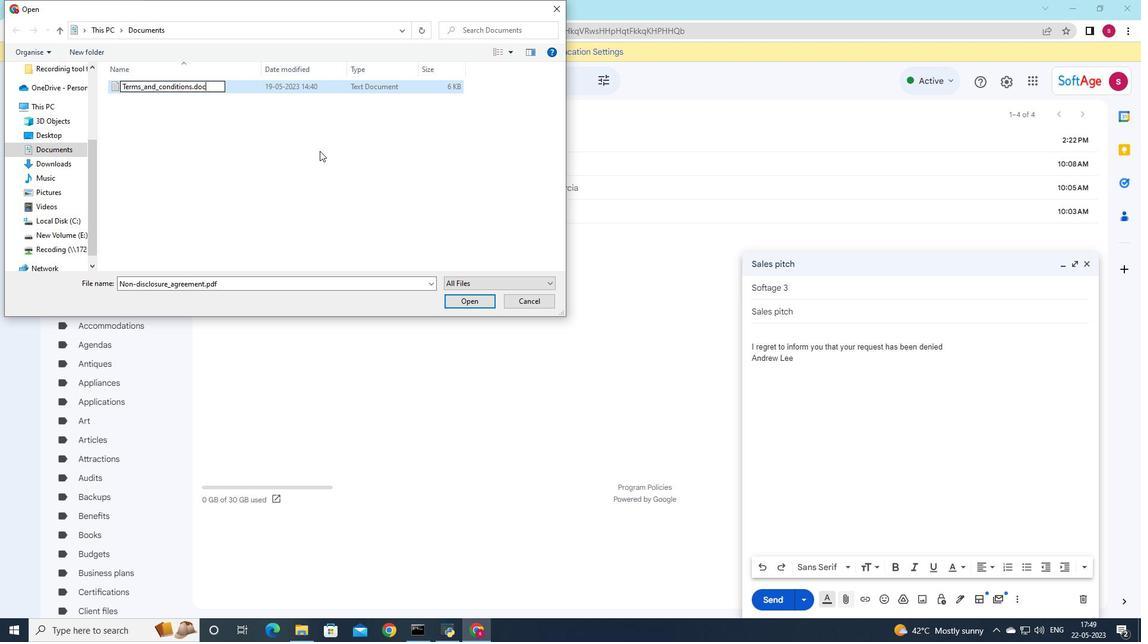 
Action: Mouse moved to (279, 88)
Screenshot: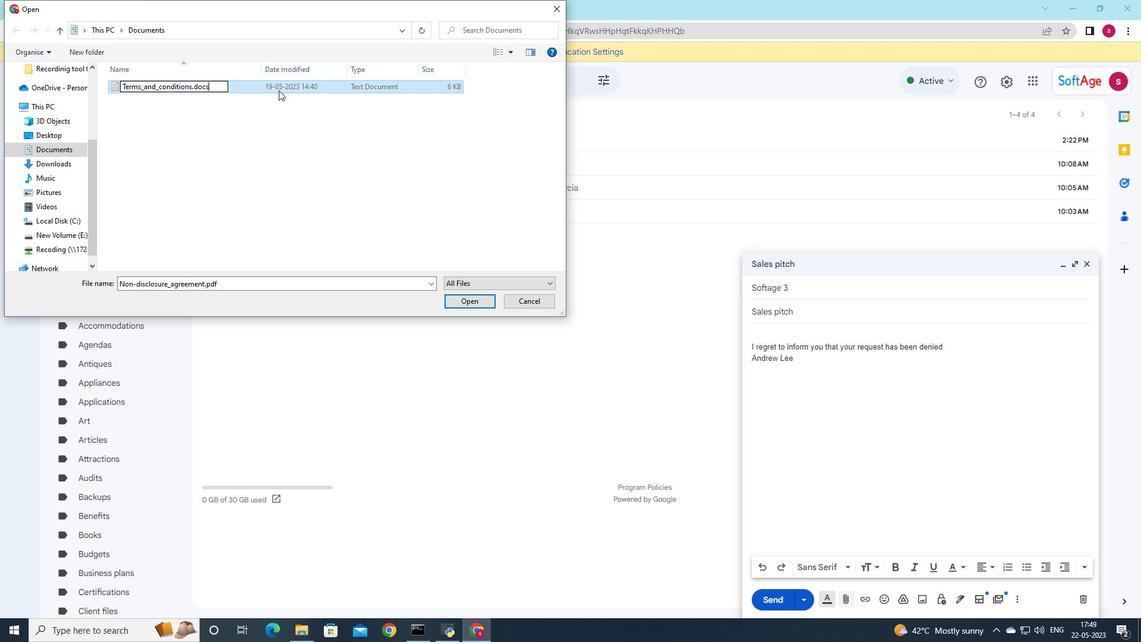 
Action: Mouse pressed left at (279, 88)
Screenshot: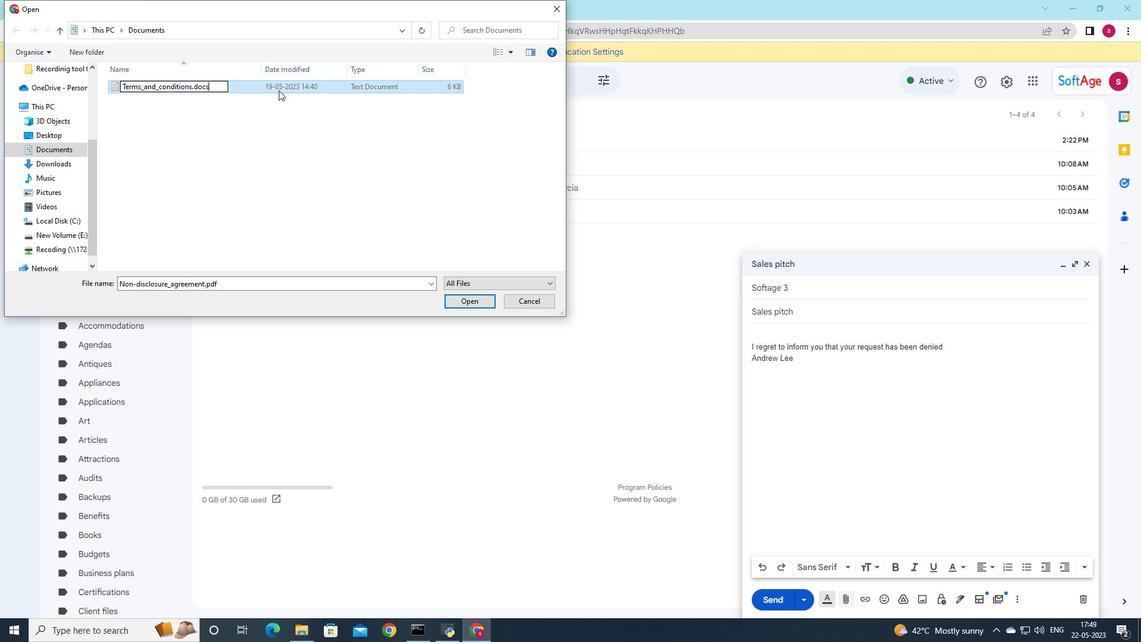 
Action: Mouse moved to (475, 302)
Screenshot: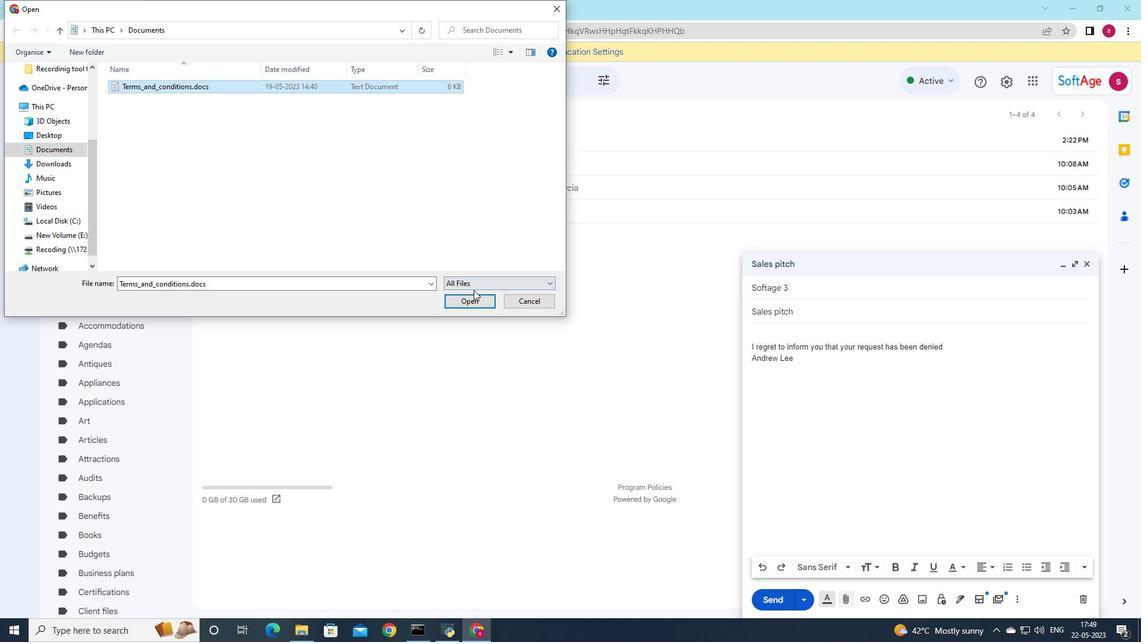 
Action: Mouse pressed left at (475, 302)
Screenshot: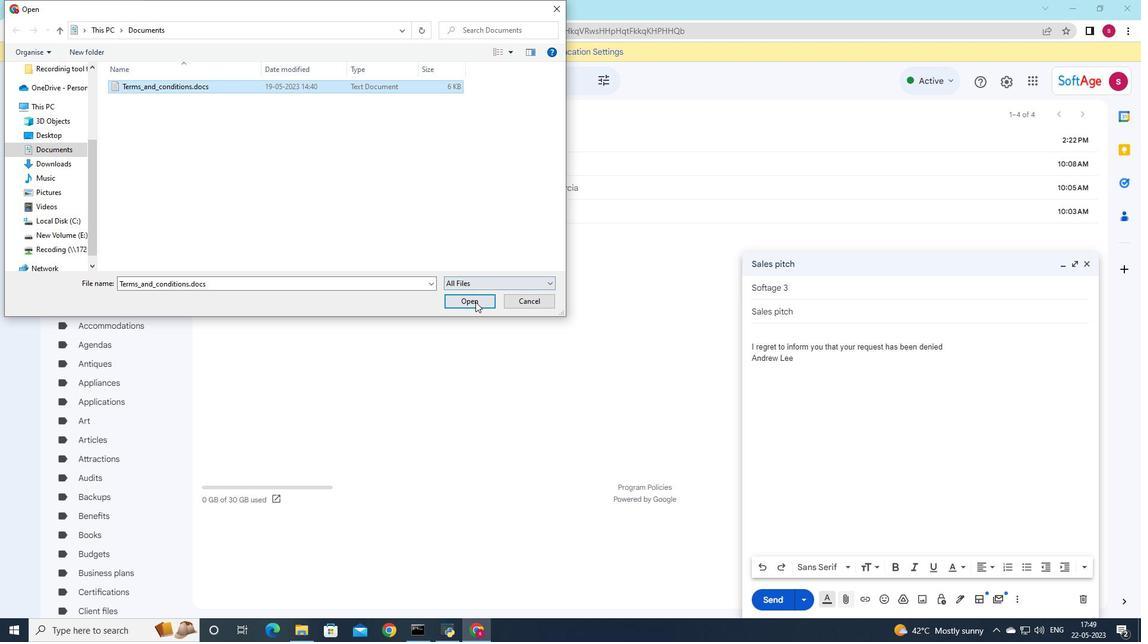 
Action: Mouse moved to (955, 343)
Screenshot: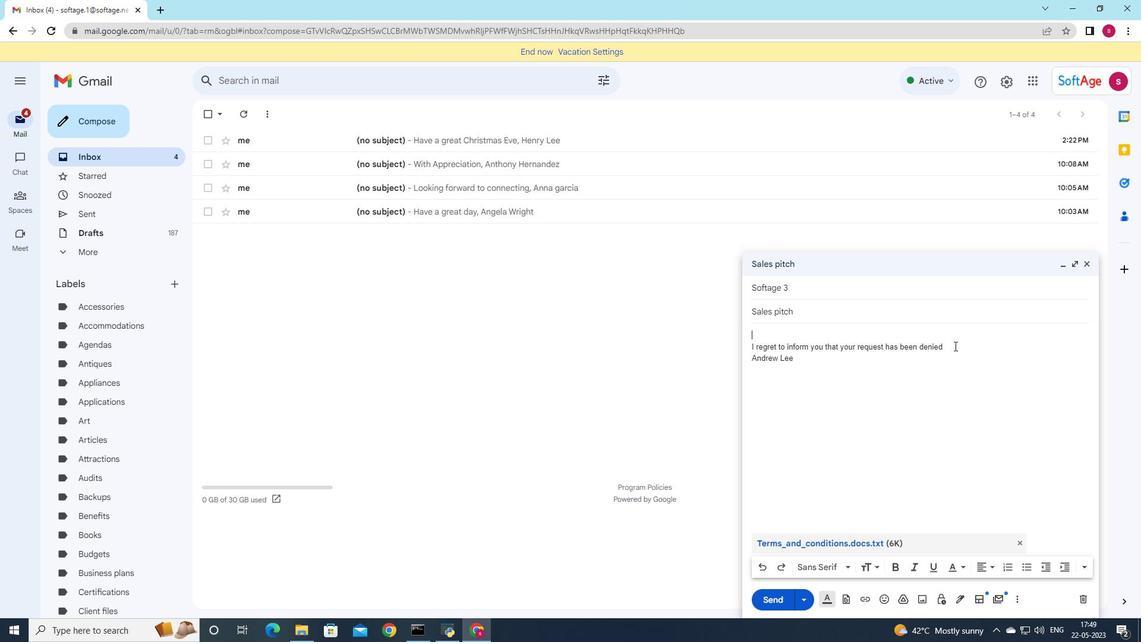 
Action: Mouse pressed left at (955, 343)
Screenshot: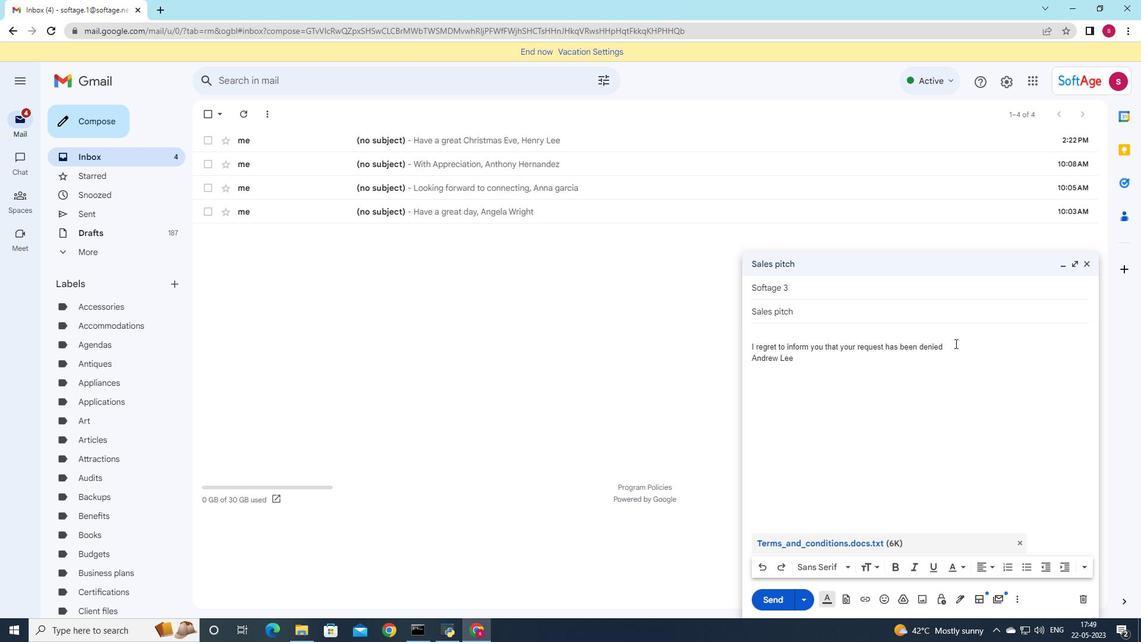 
Action: Key pressed <Key.backspace><Key.backspace><Key.backspace><Key.backspace><Key.backspace><Key.backspace><Key.backspace><Key.backspace><Key.backspace><Key.backspace><Key.backspace><Key.backspace><Key.backspace><Key.backspace><Key.backspace><Key.backspace><Key.backspace><Key.backspace><Key.backspace><Key.backspace><Key.backspace><Key.backspace><Key.backspace><Key.backspace><Key.backspace><Key.backspace><Key.backspace><Key.backspace><Key.backspace><Key.backspace><Key.backspace><Key.backspace><Key.backspace><Key.backspace><Key.backspace><Key.backspace><Key.backspace><Key.backspace><Key.backspace><Key.backspace><Key.backspace><Key.backspace><Key.backspace><Key.backspace><Key.backspace><Key.backspace><Key.backspace><Key.backspace><Key.backspace><Key.backspace><Key.backspace><Key.backspace><Key.backspace><Key.backspace><Key.backspace><Key.backspace><Key.backspace><Key.backspace><Key.shift>please<Key.space>note<Key.space>thay<Key.backspace>t<Key.space>we<Key.space>will<Key.space>need<Key.space>to<Key.space>reschedule<Key.space>our<Key.space>meeting
Screenshot: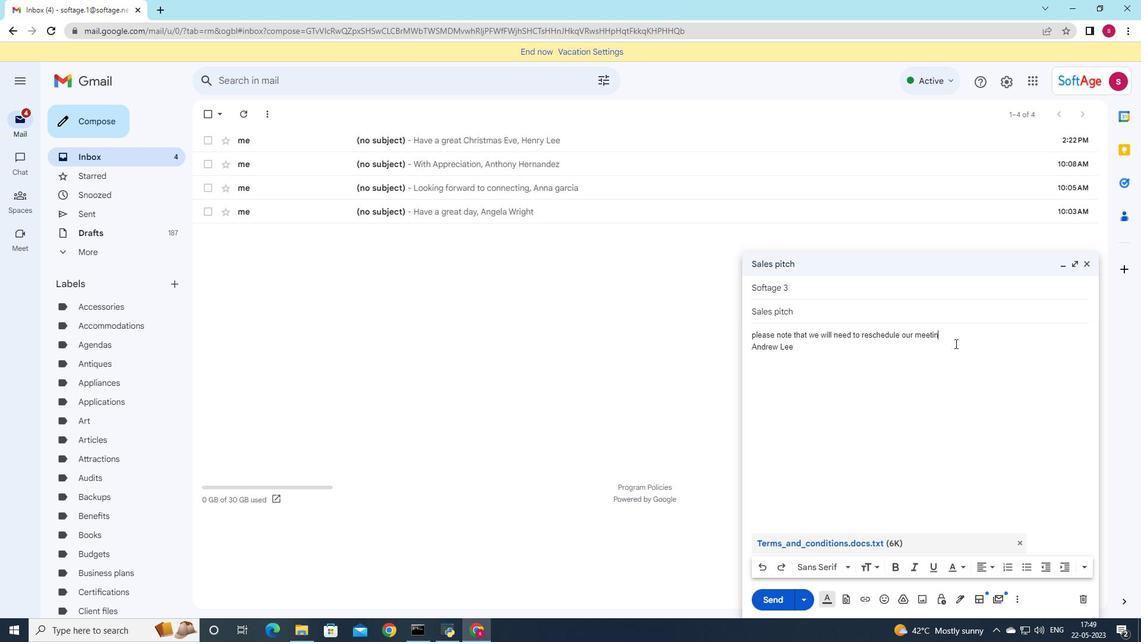 
Action: Mouse moved to (773, 600)
Screenshot: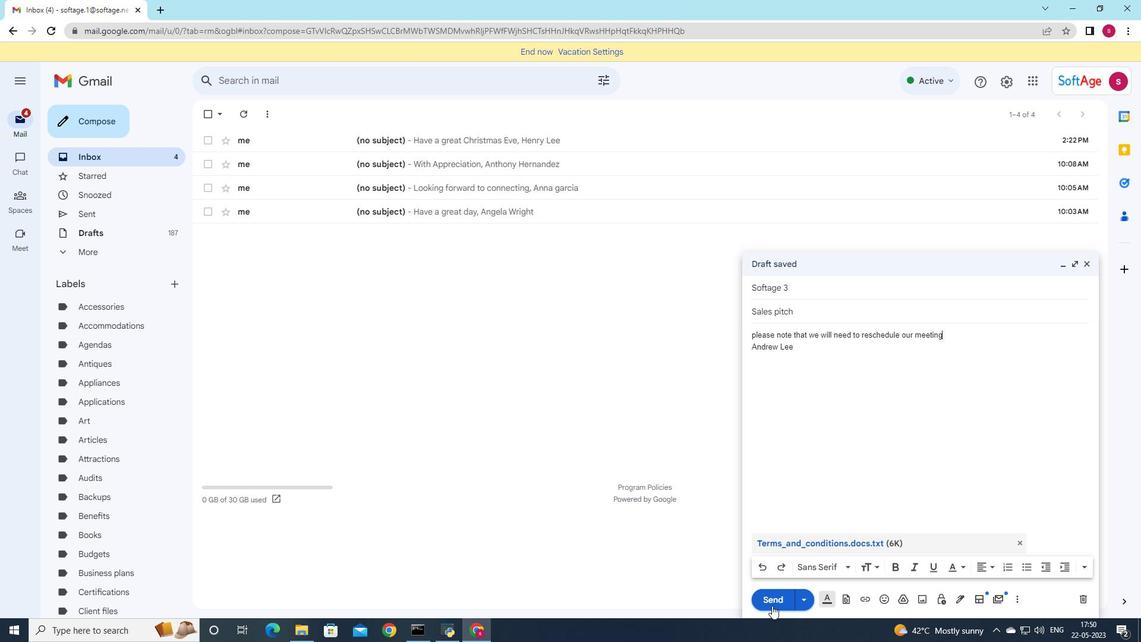 
Action: Mouse pressed left at (773, 600)
Screenshot: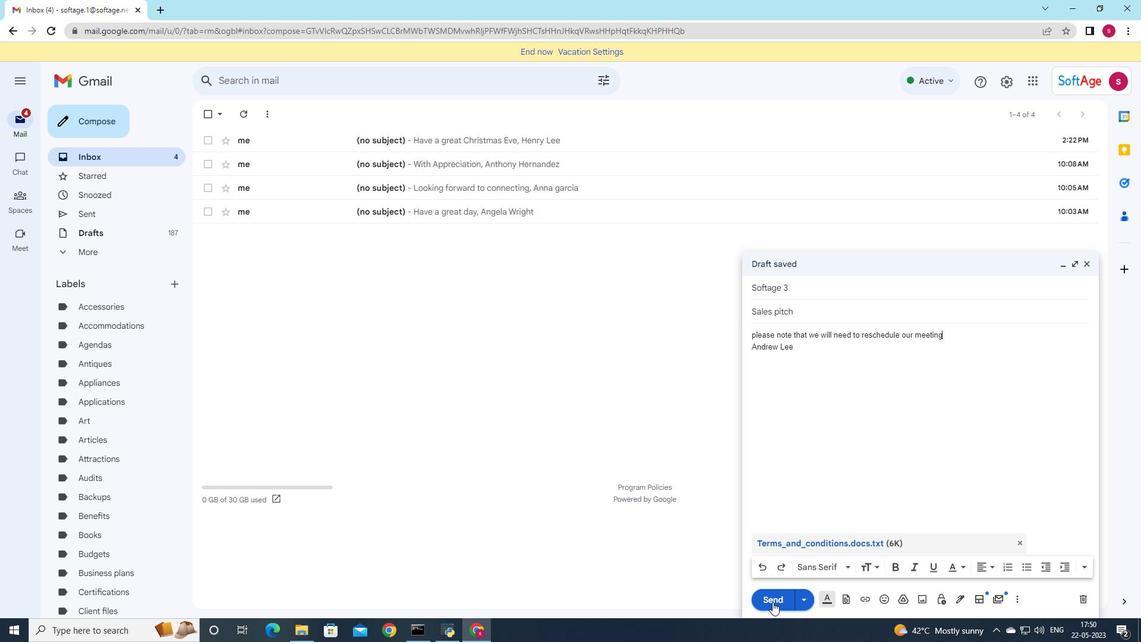
Action: Mouse moved to (108, 207)
Screenshot: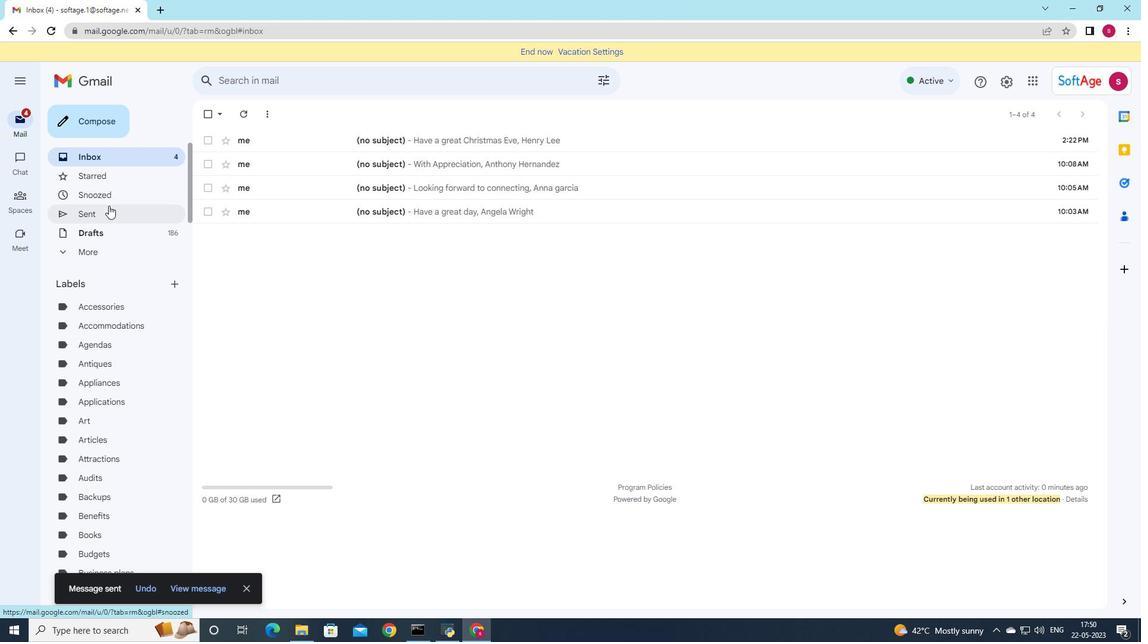 
Action: Mouse pressed left at (108, 207)
Screenshot: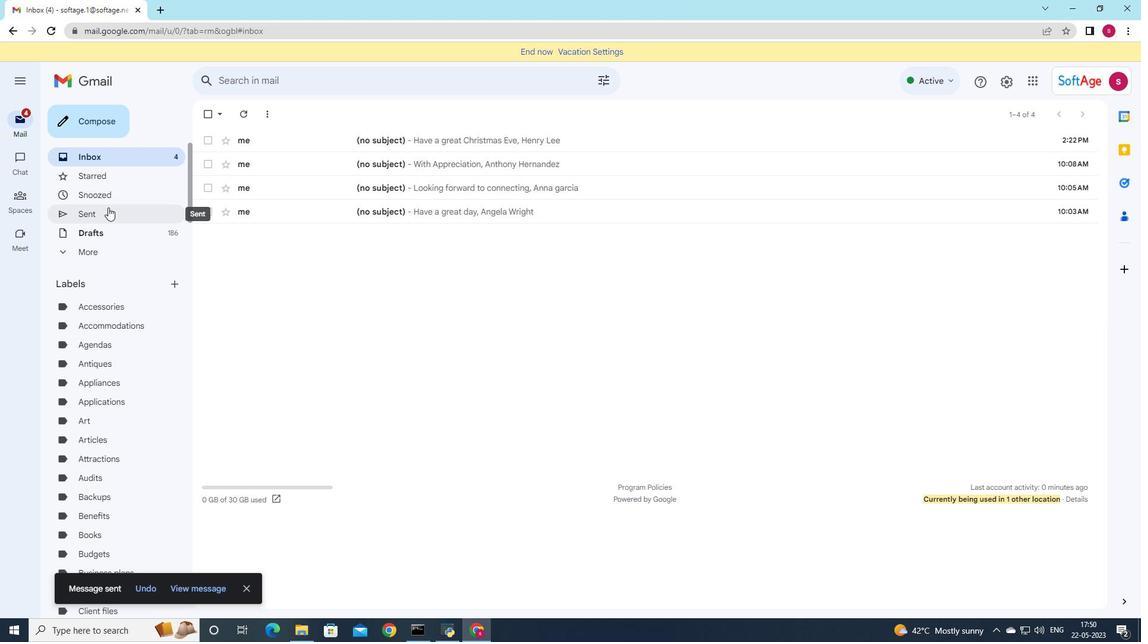 
Action: Mouse moved to (327, 182)
Screenshot: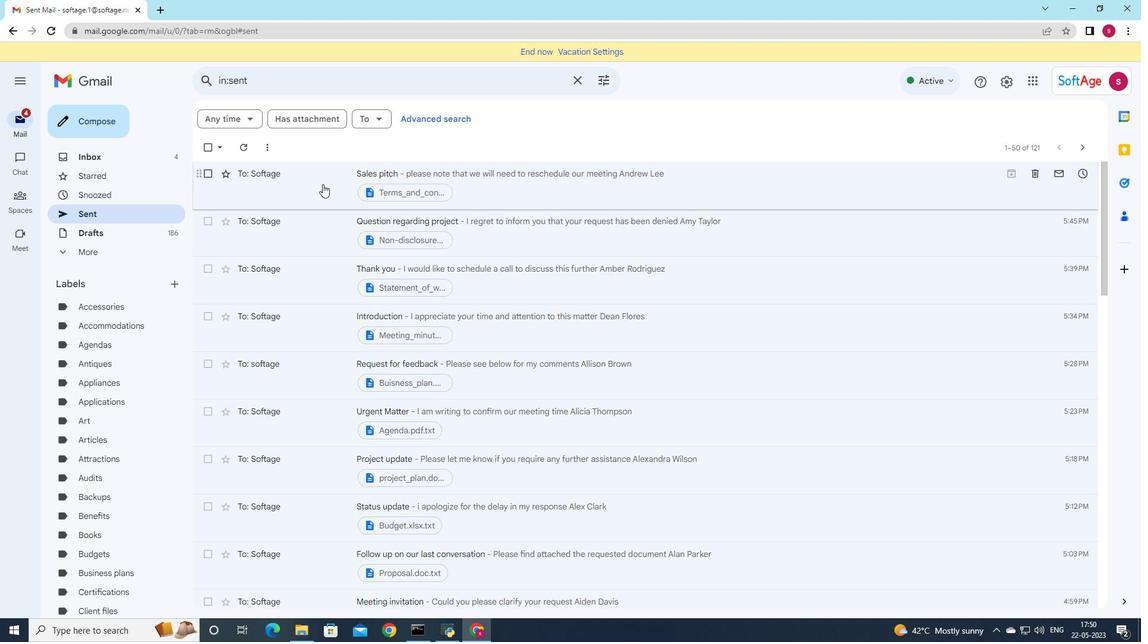 
Action: Mouse pressed left at (327, 182)
Screenshot: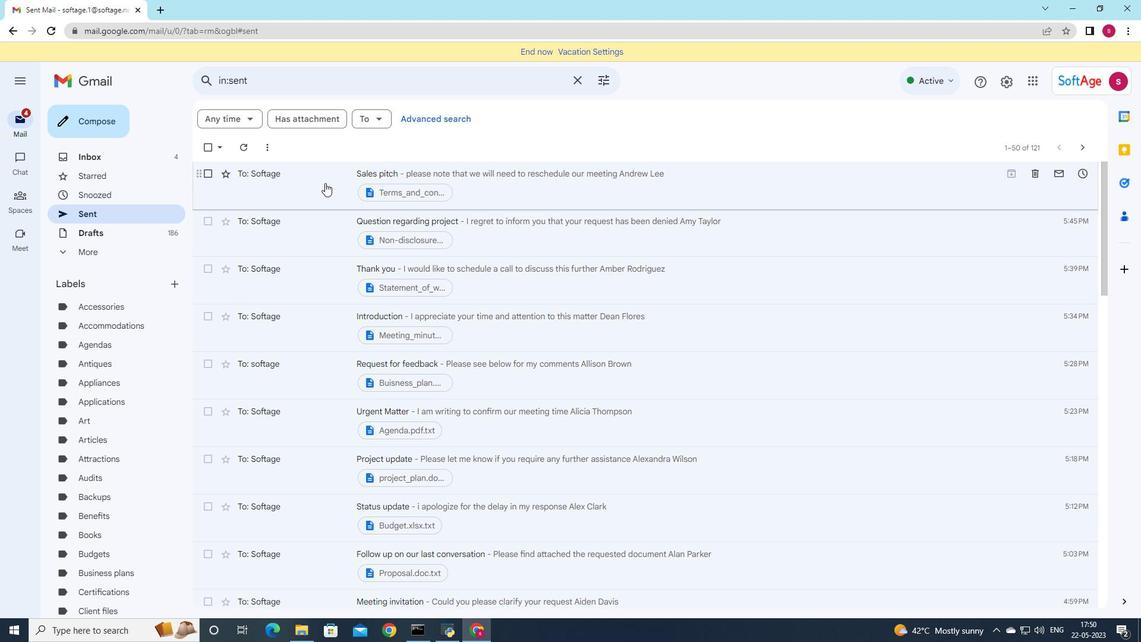
Action: Mouse moved to (171, 277)
Screenshot: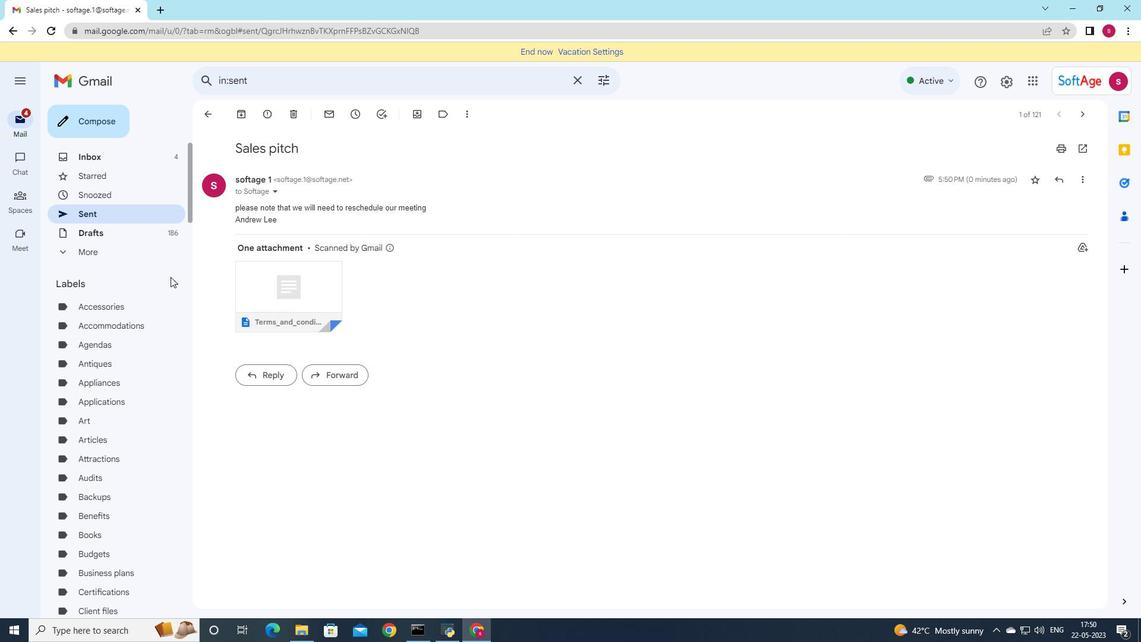 
Action: Mouse pressed left at (171, 277)
Screenshot: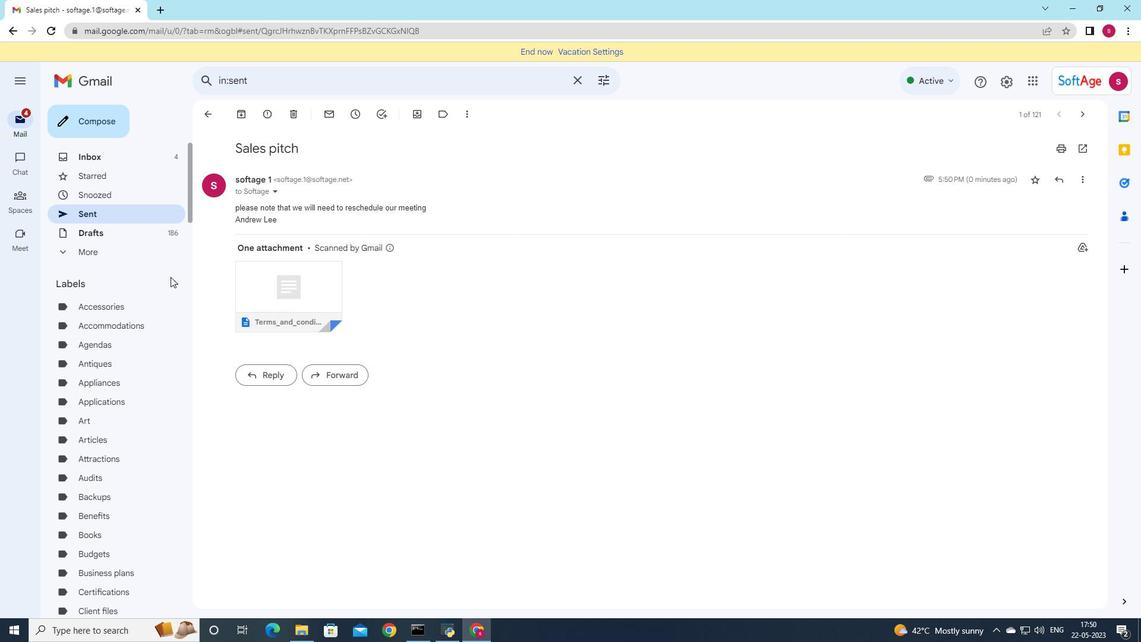 
Action: Mouse moved to (173, 284)
Screenshot: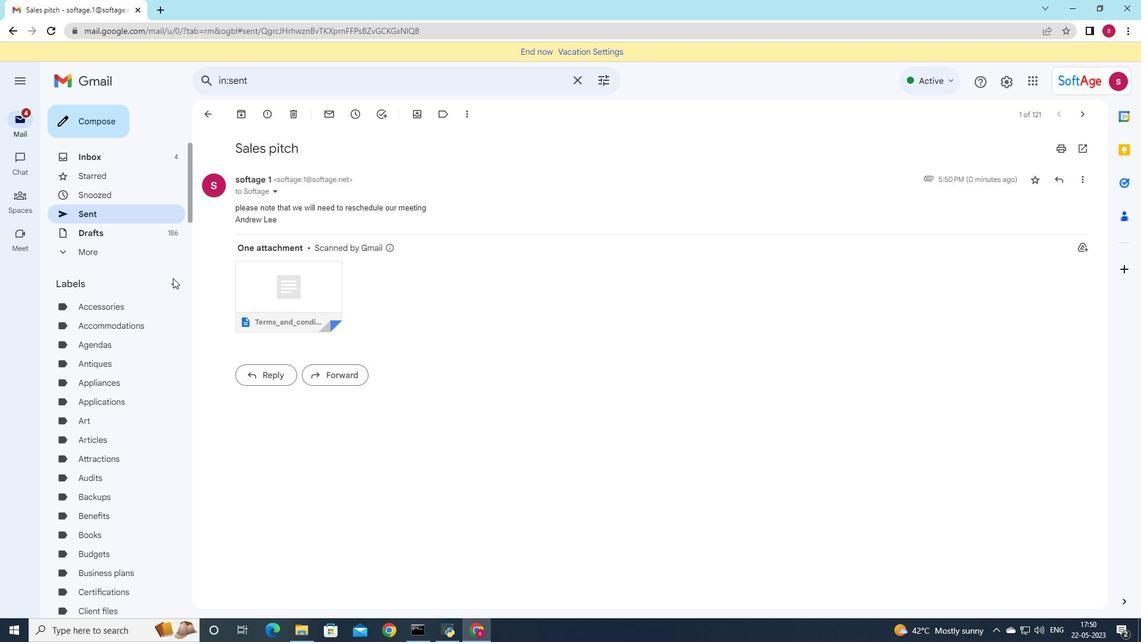 
Action: Mouse pressed left at (173, 284)
Screenshot: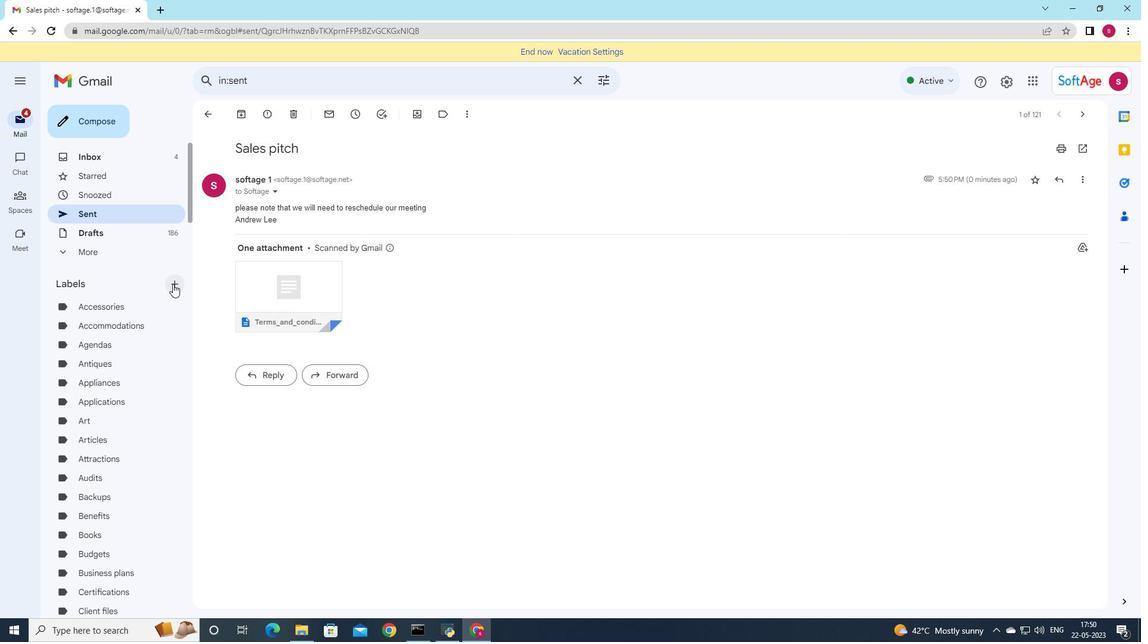 
Action: Mouse moved to (533, 259)
Screenshot: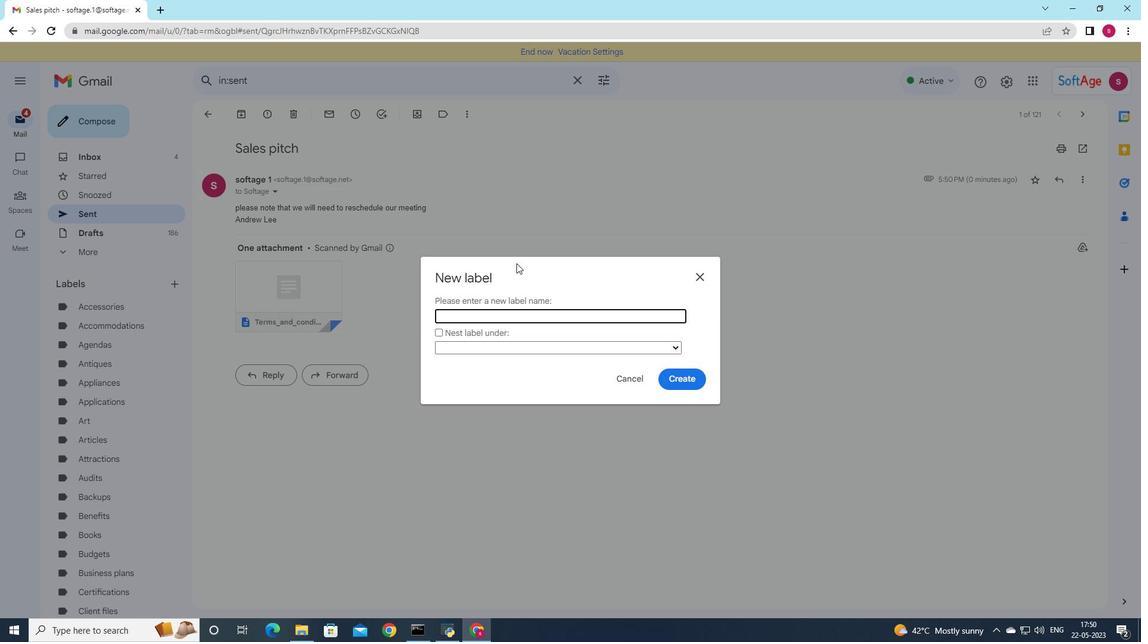 
Action: Key pressed <Key.shift>Documents
Screenshot: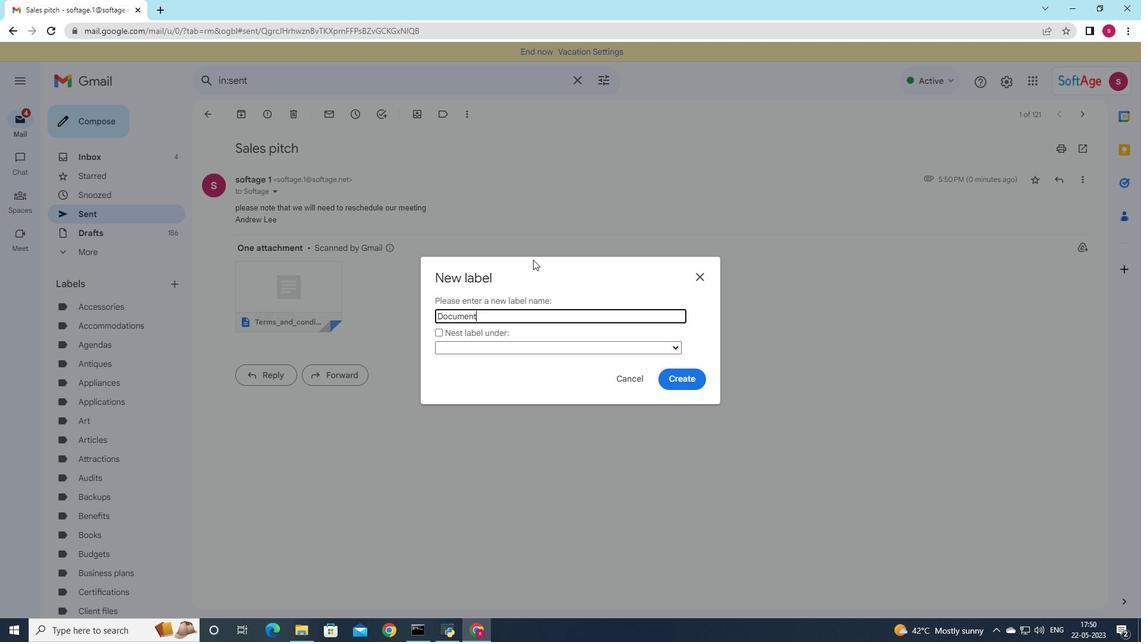 
Action: Mouse moved to (692, 383)
Screenshot: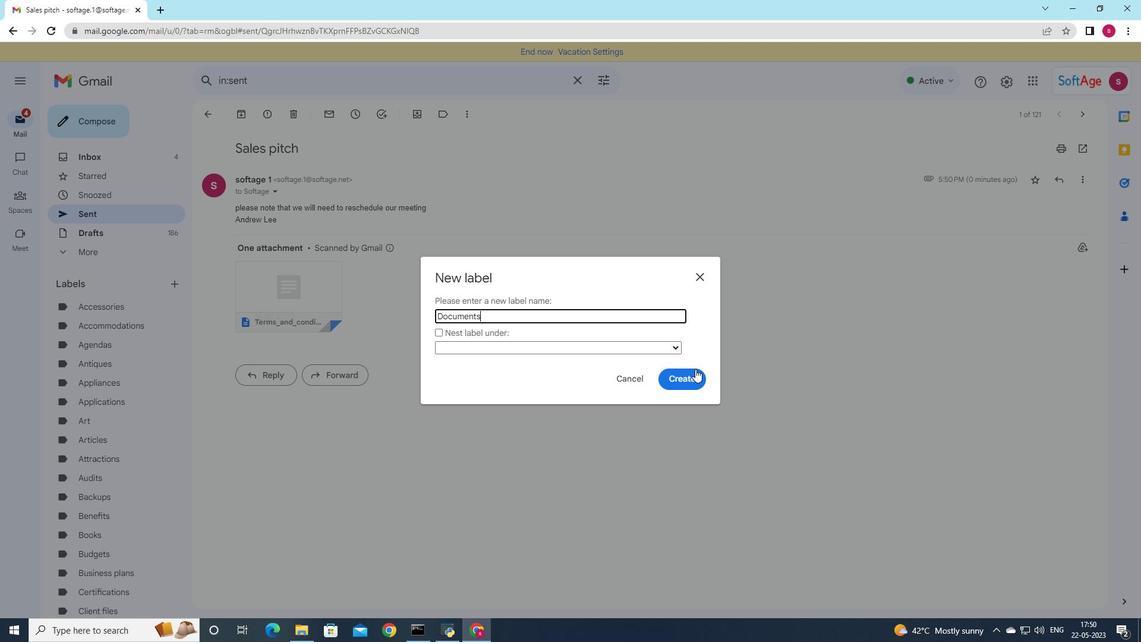 
Action: Mouse pressed left at (692, 383)
Screenshot: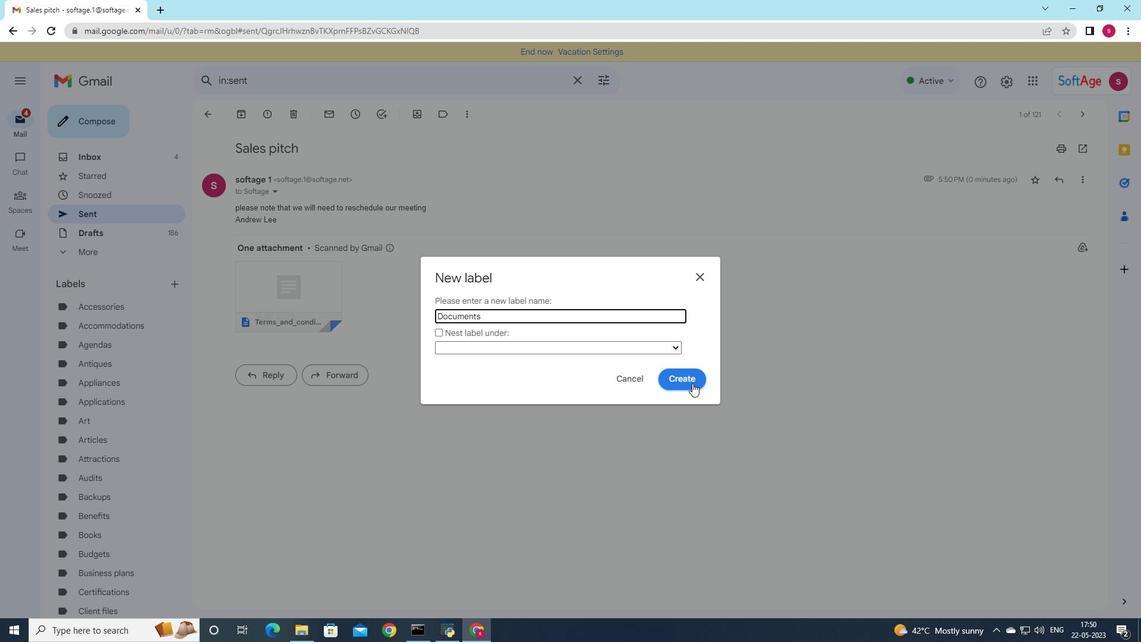 
Action: Mouse moved to (603, 397)
Screenshot: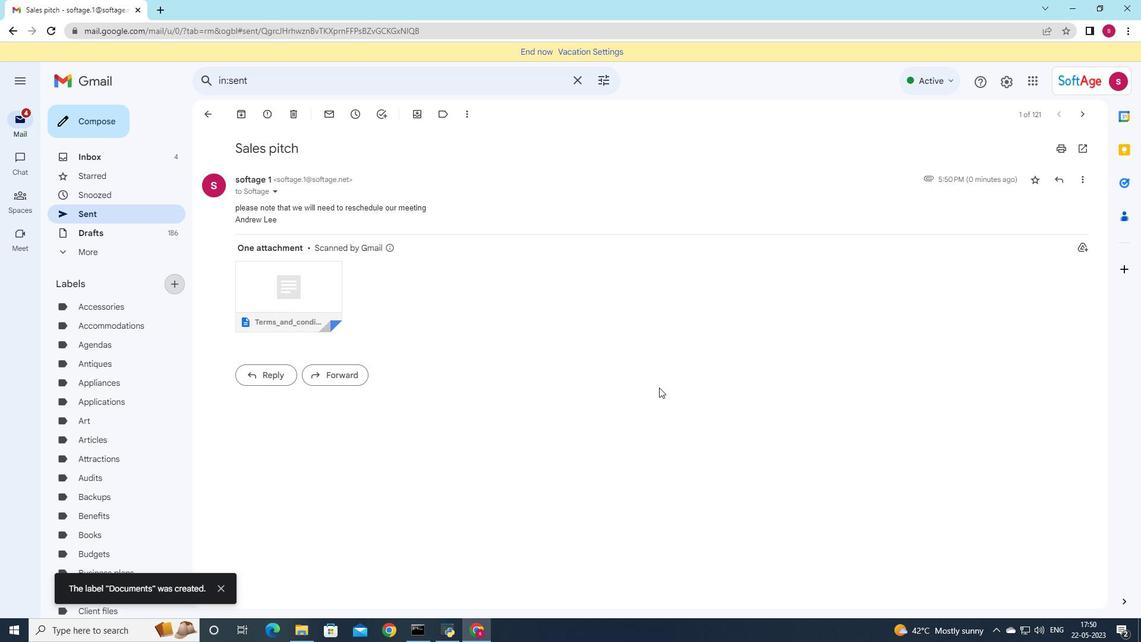 
